 Task: Look for space in Mohammedia, Morocco from 14th June, 2023 to 30th June, 2023 for 5 adults in price range Rs.8000 to Rs.12000. Place can be entire place or private room with 5 bedrooms having 5 beds and 5 bathrooms. Property type can be house, flat, guest house. Amenities needed are: wifi, TV, free parkinig on premises, gym, breakfast. Booking option can be shelf check-in. Required host language is English.
Action: Mouse moved to (455, 94)
Screenshot: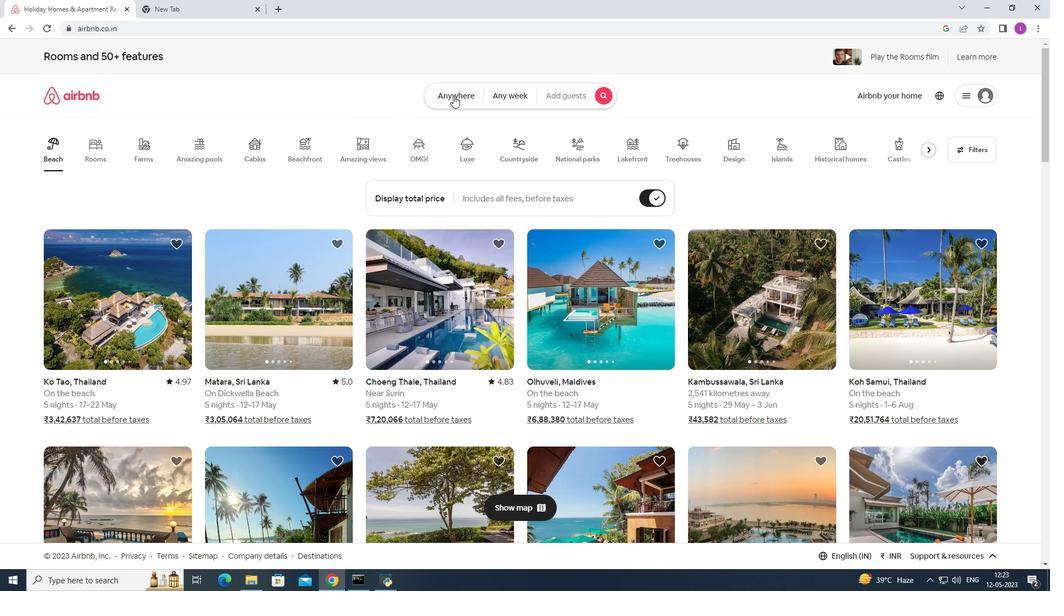 
Action: Mouse pressed left at (455, 94)
Screenshot: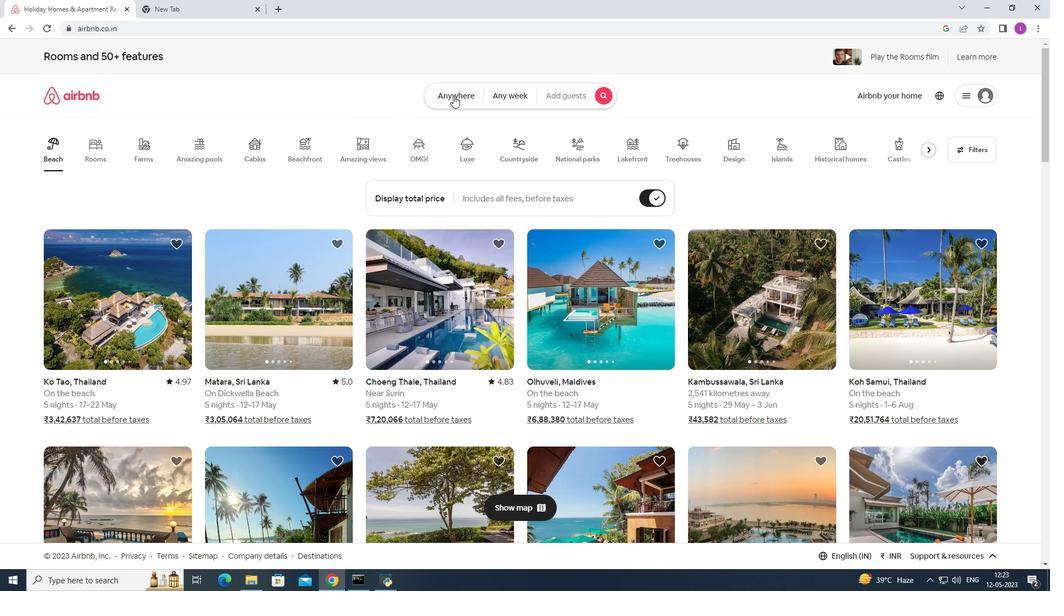 
Action: Mouse moved to (378, 144)
Screenshot: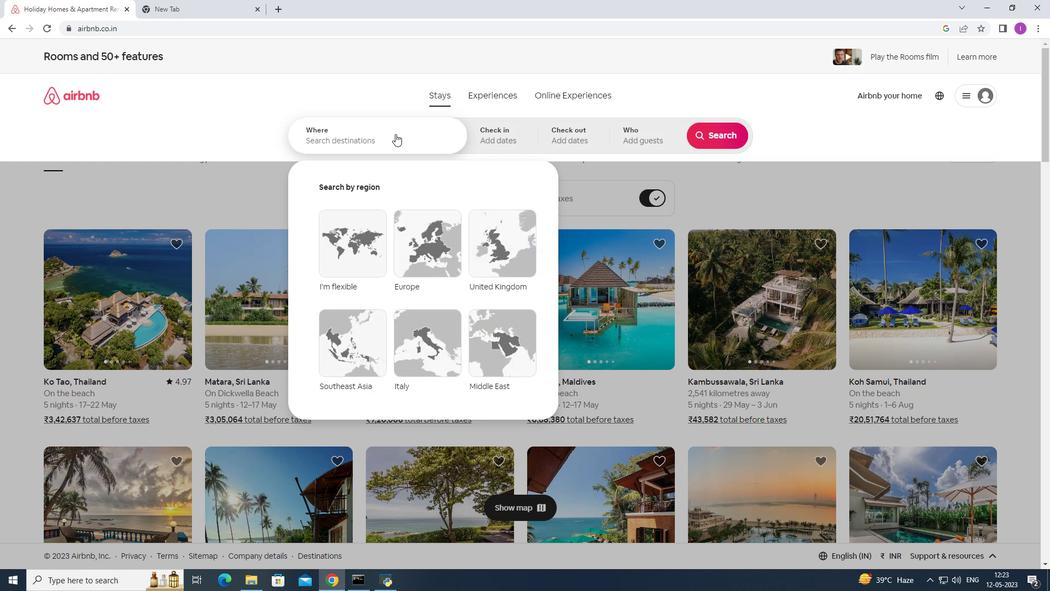 
Action: Mouse pressed left at (378, 144)
Screenshot: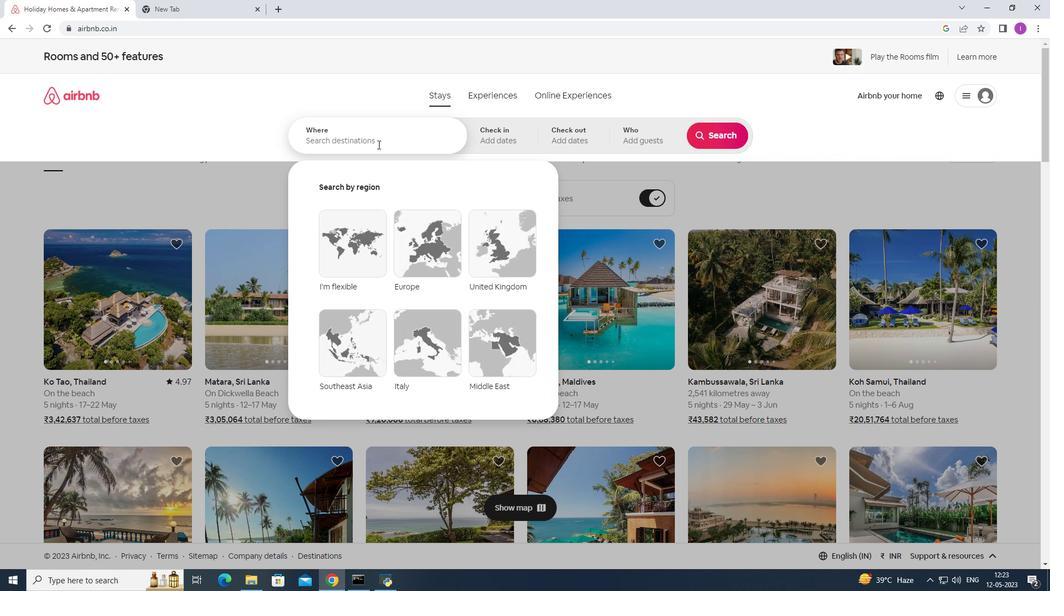 
Action: Mouse moved to (385, 140)
Screenshot: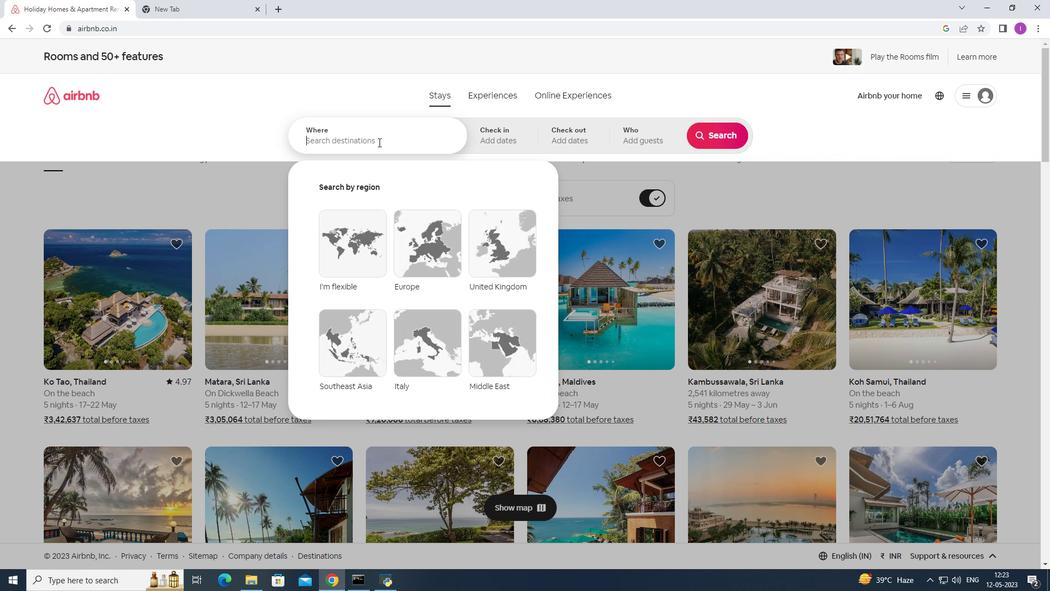 
Action: Key pressed <Key.shift>Mohammedia,
Screenshot: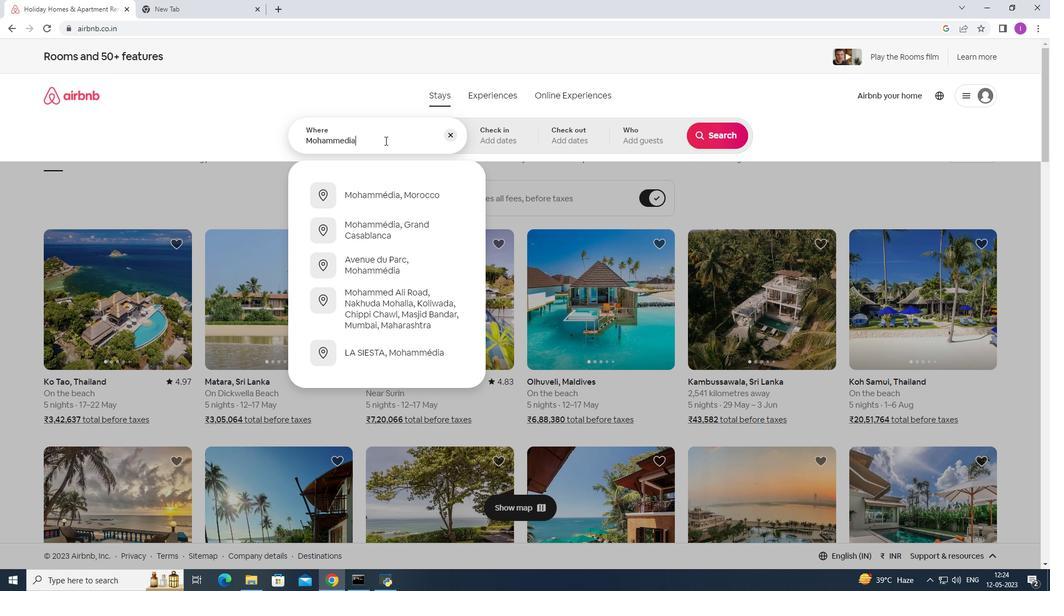 
Action: Mouse moved to (367, 200)
Screenshot: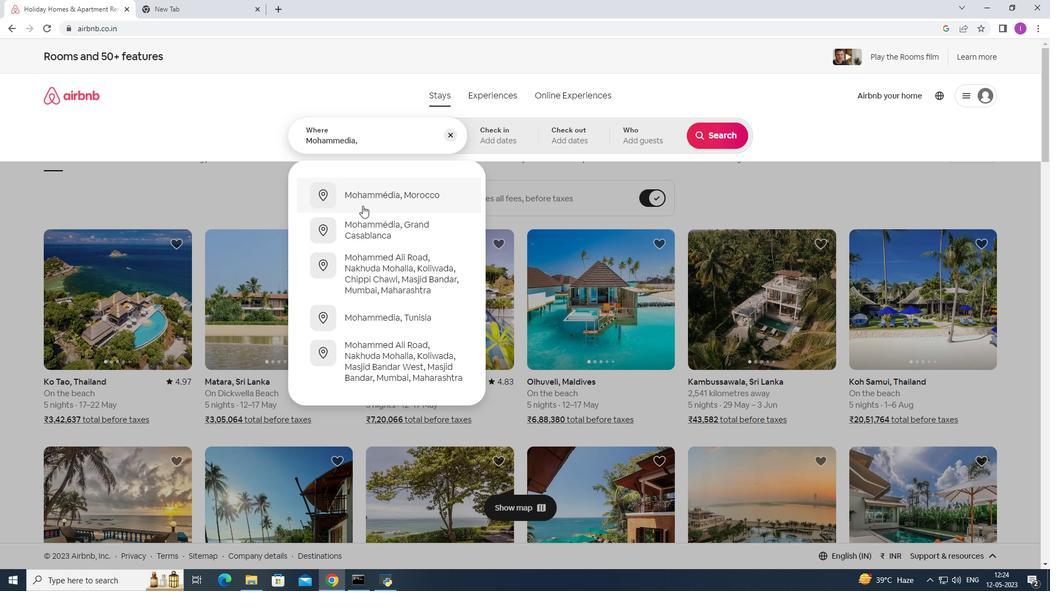 
Action: Mouse pressed left at (367, 200)
Screenshot: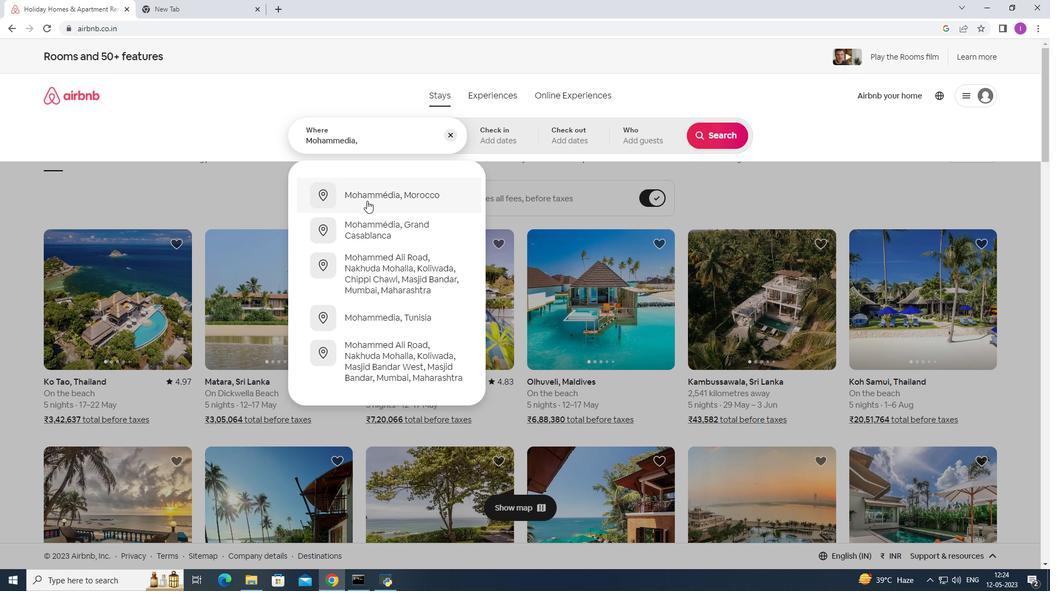 
Action: Mouse moved to (710, 222)
Screenshot: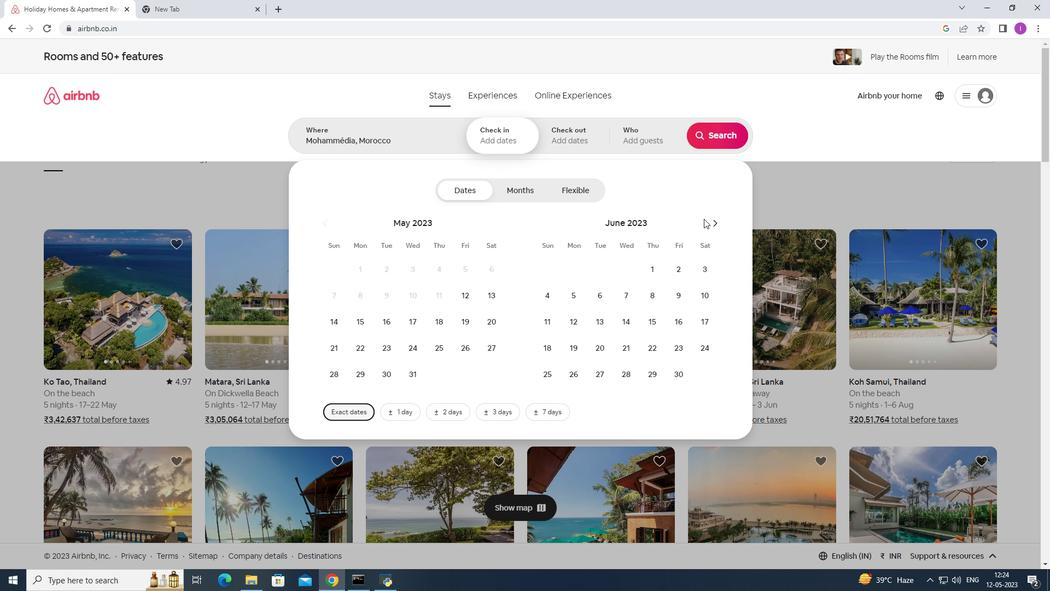 
Action: Mouse pressed left at (710, 222)
Screenshot: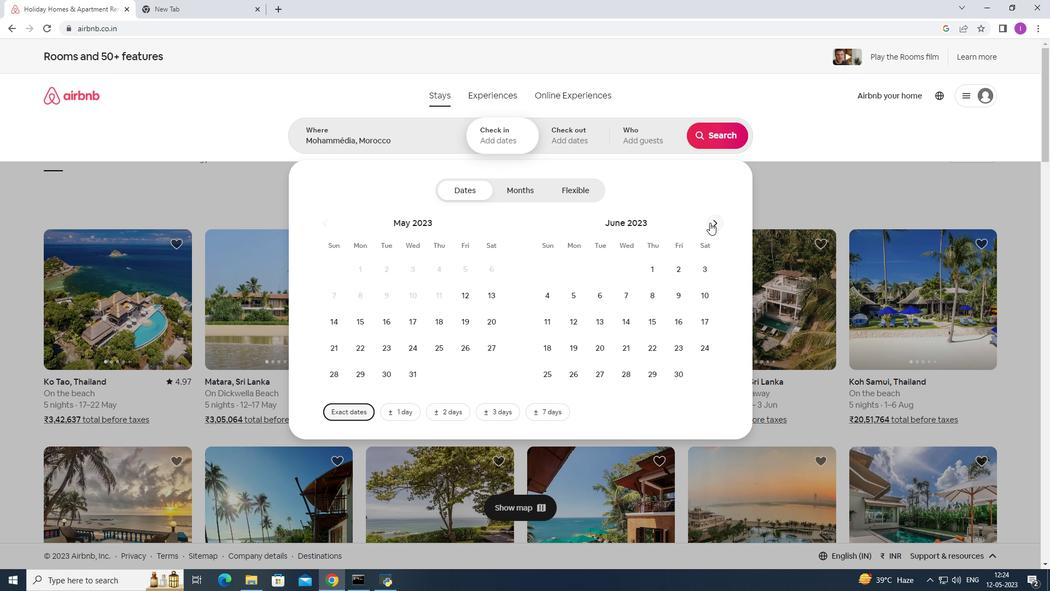 
Action: Mouse pressed left at (710, 222)
Screenshot: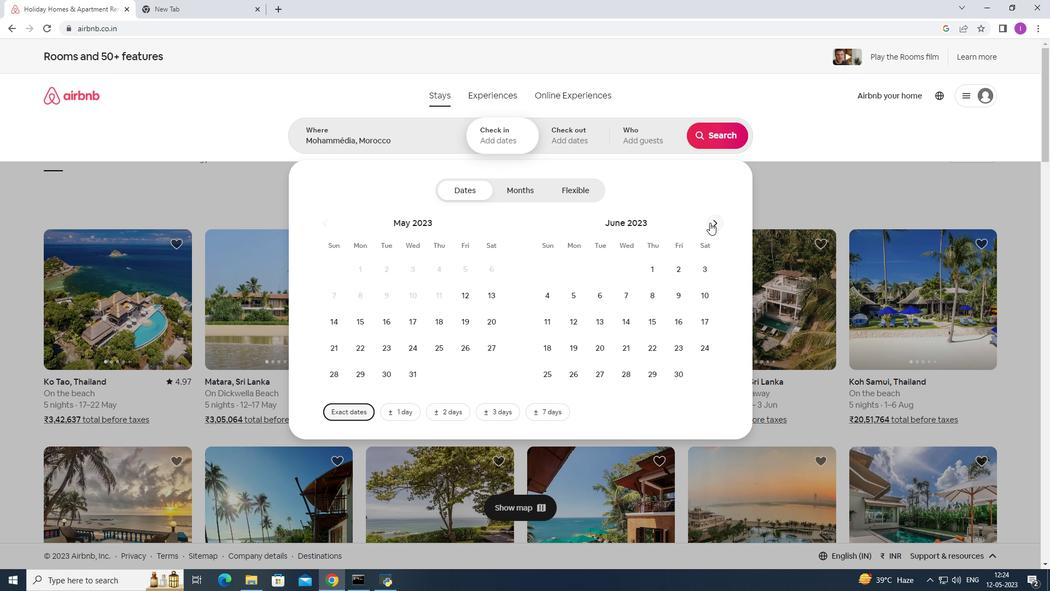 
Action: Mouse moved to (411, 319)
Screenshot: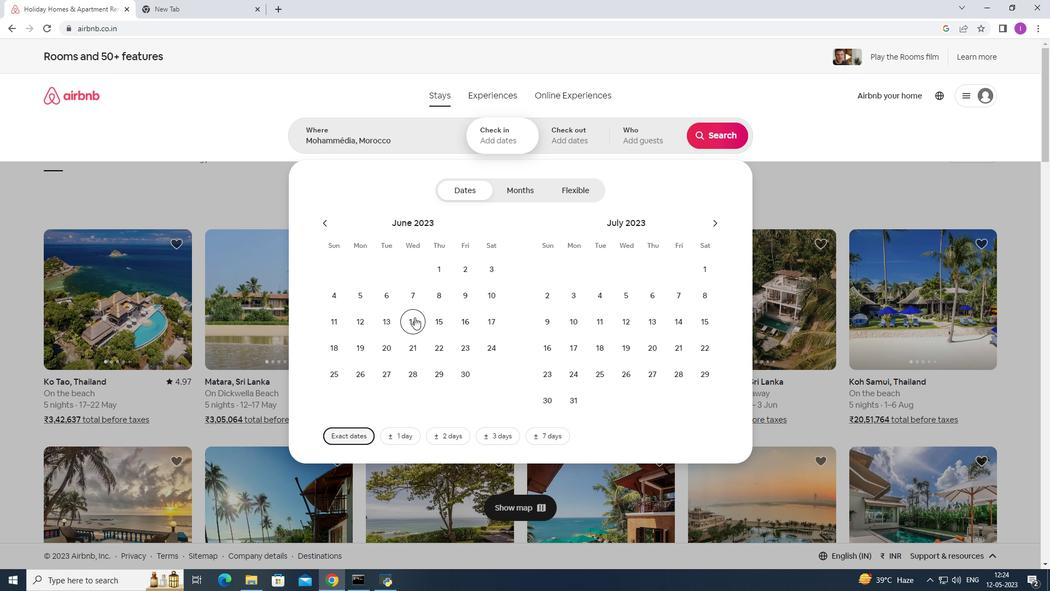 
Action: Mouse pressed left at (411, 319)
Screenshot: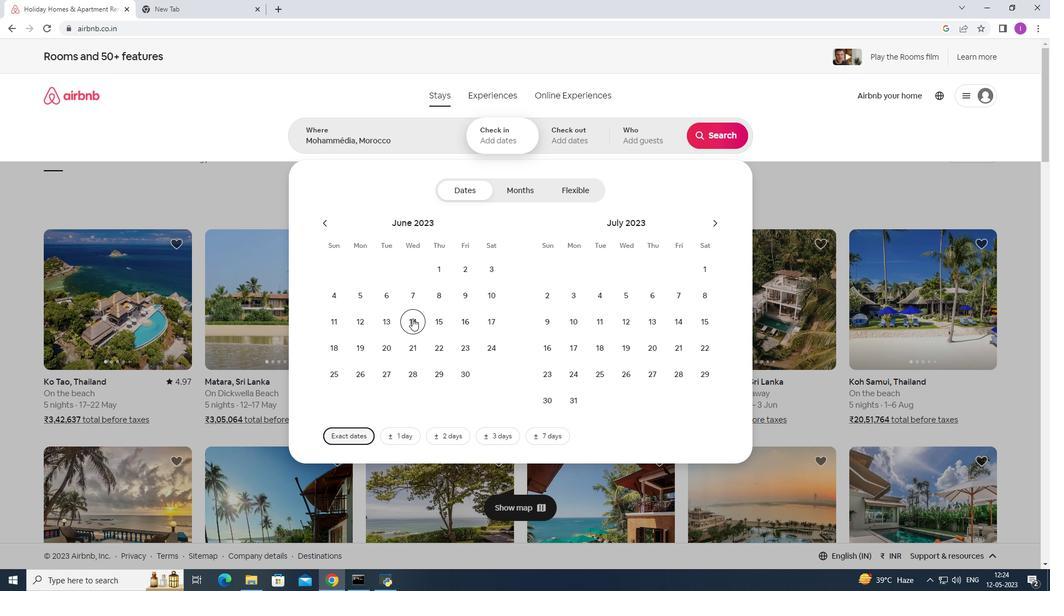 
Action: Mouse moved to (470, 376)
Screenshot: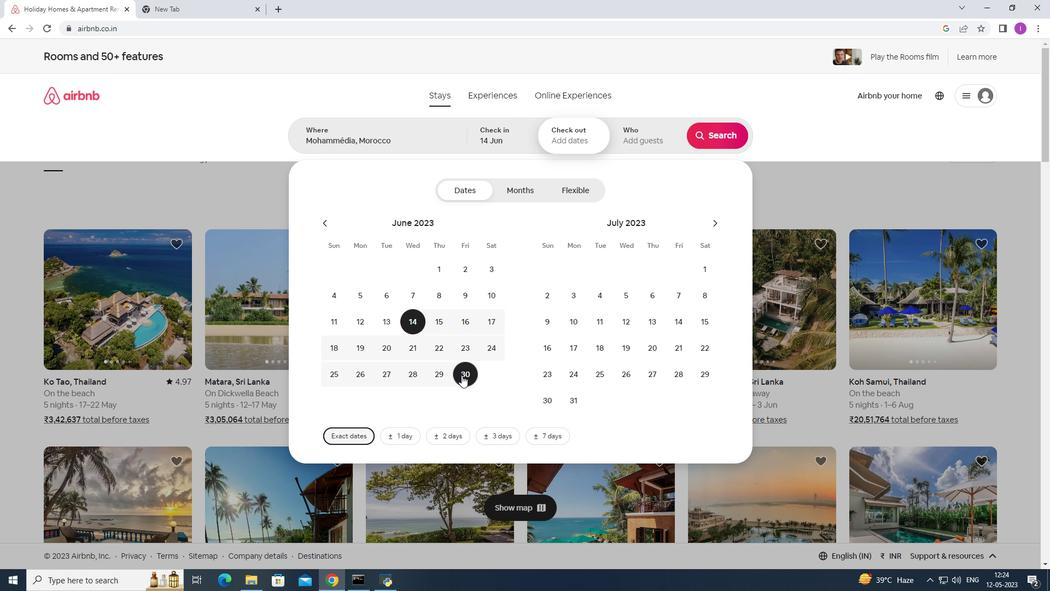 
Action: Mouse pressed left at (470, 376)
Screenshot: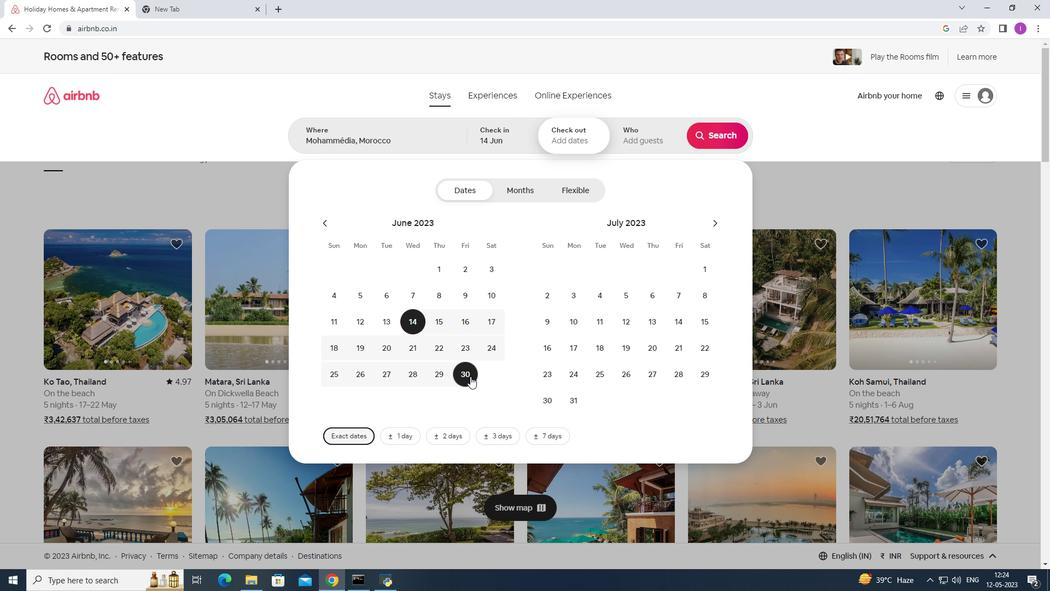 
Action: Mouse moved to (645, 146)
Screenshot: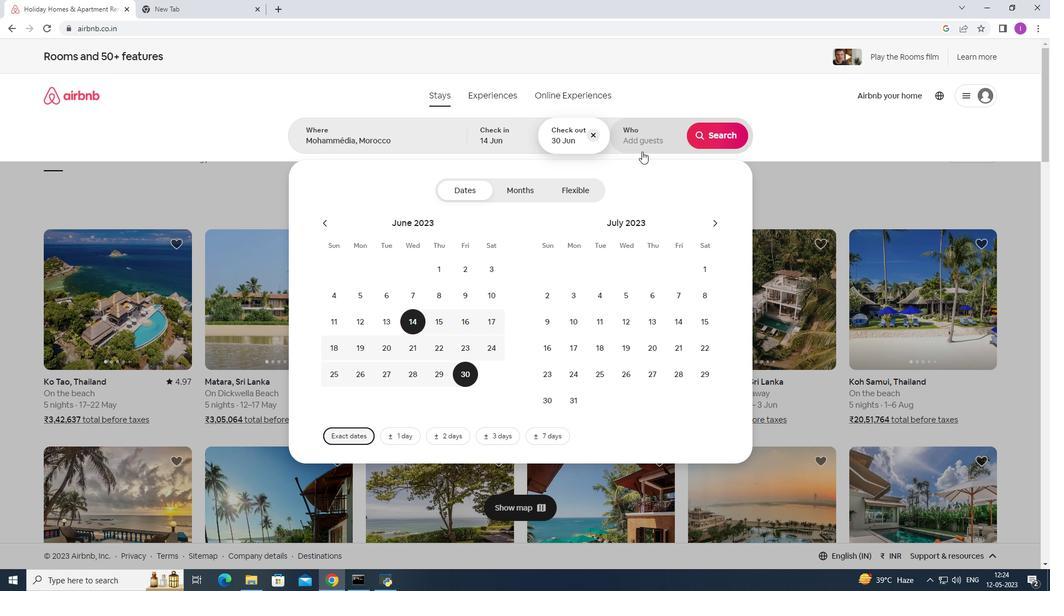 
Action: Mouse pressed left at (645, 146)
Screenshot: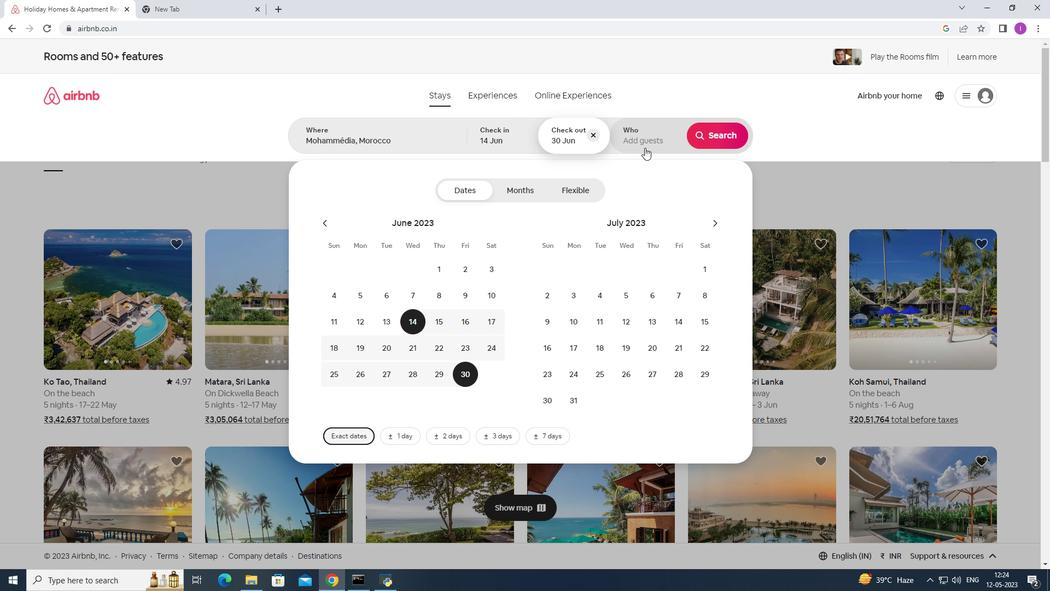 
Action: Mouse moved to (721, 192)
Screenshot: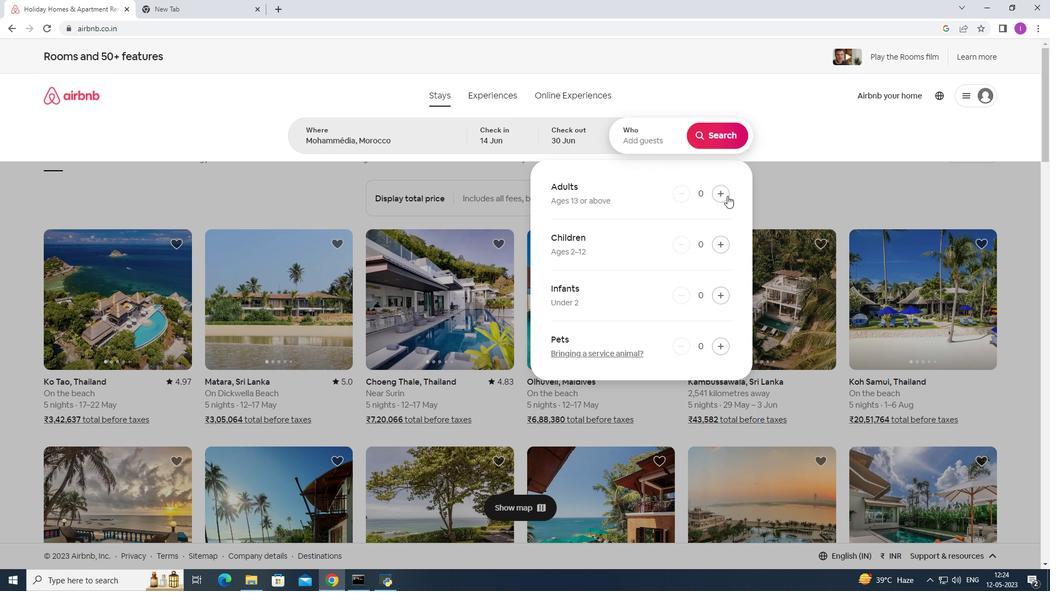 
Action: Mouse pressed left at (721, 192)
Screenshot: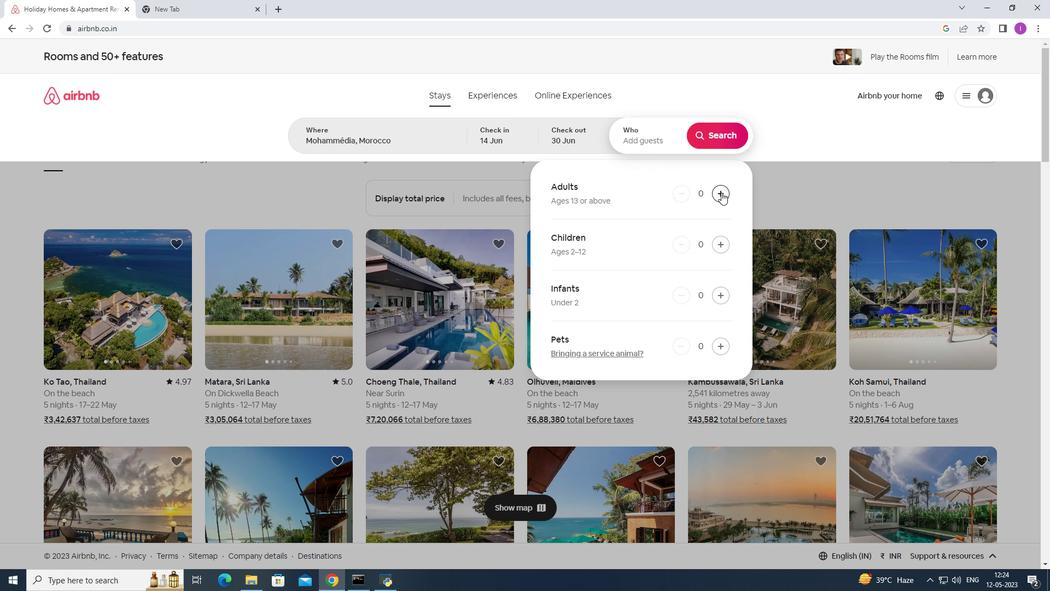 
Action: Mouse pressed left at (721, 192)
Screenshot: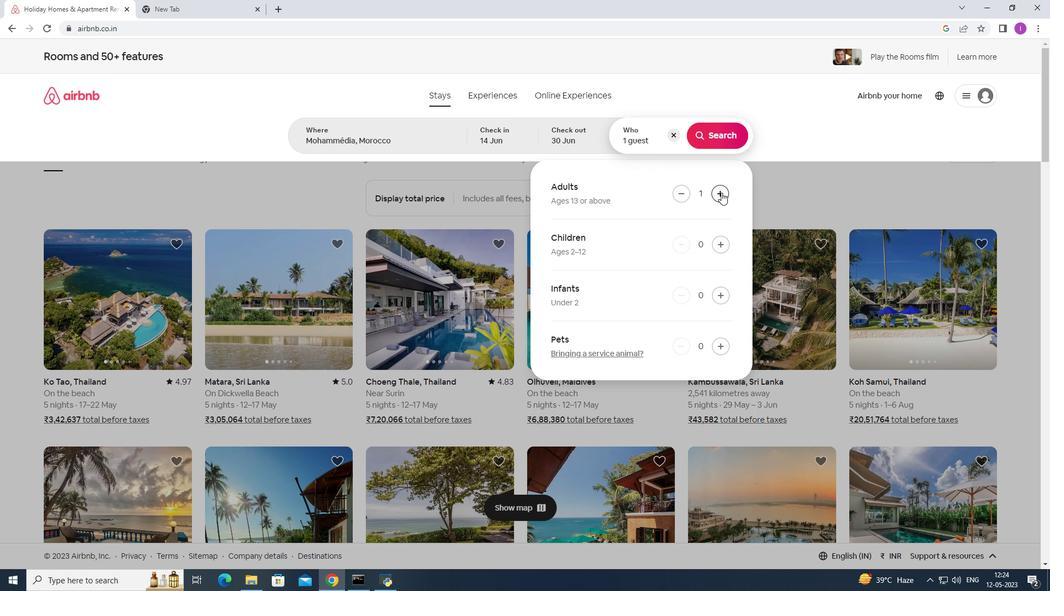 
Action: Mouse moved to (723, 192)
Screenshot: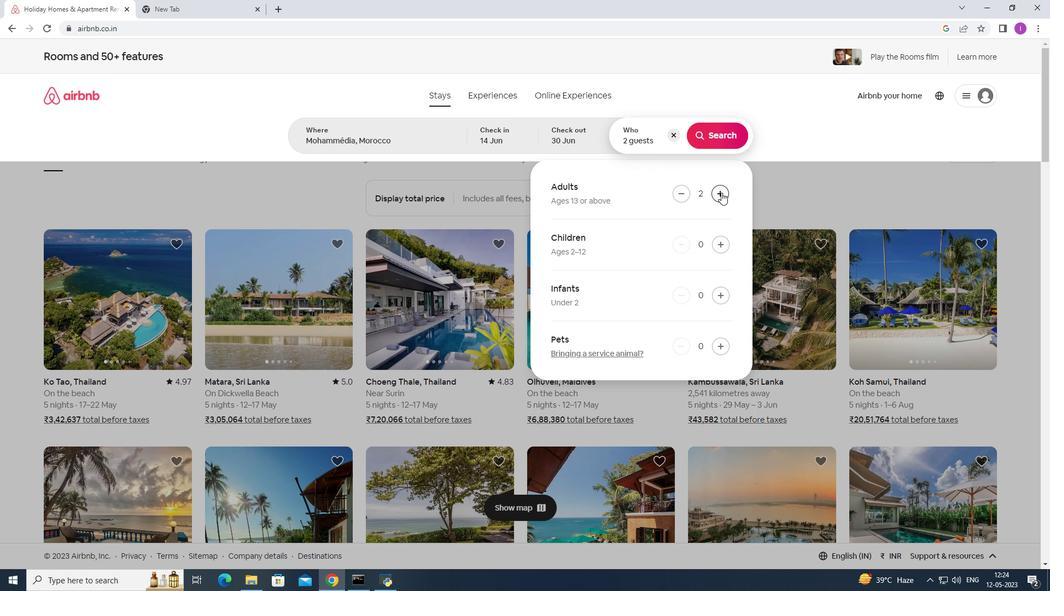 
Action: Mouse pressed left at (723, 192)
Screenshot: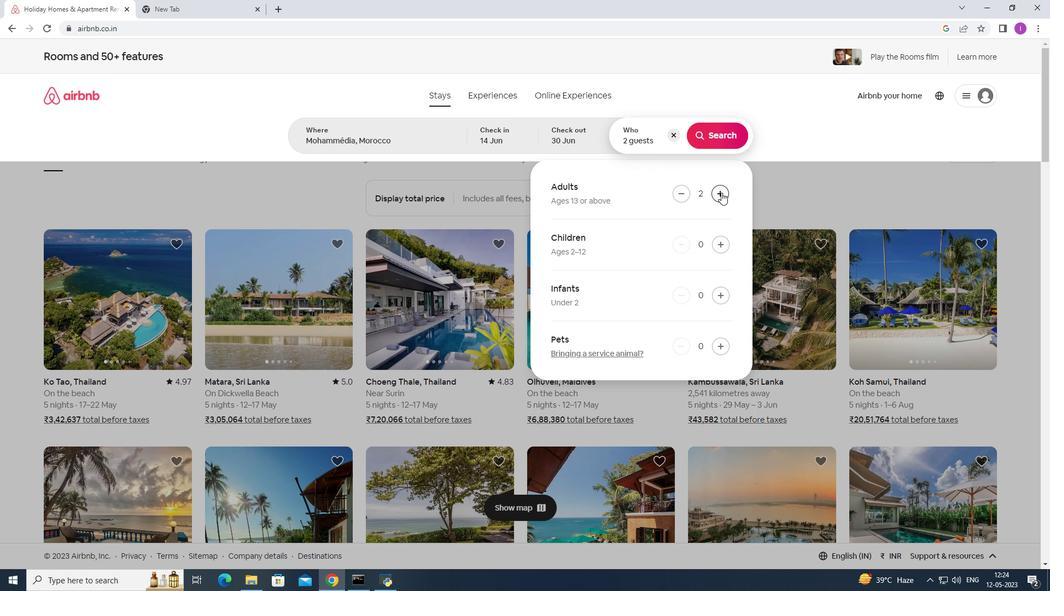 
Action: Mouse moved to (723, 192)
Screenshot: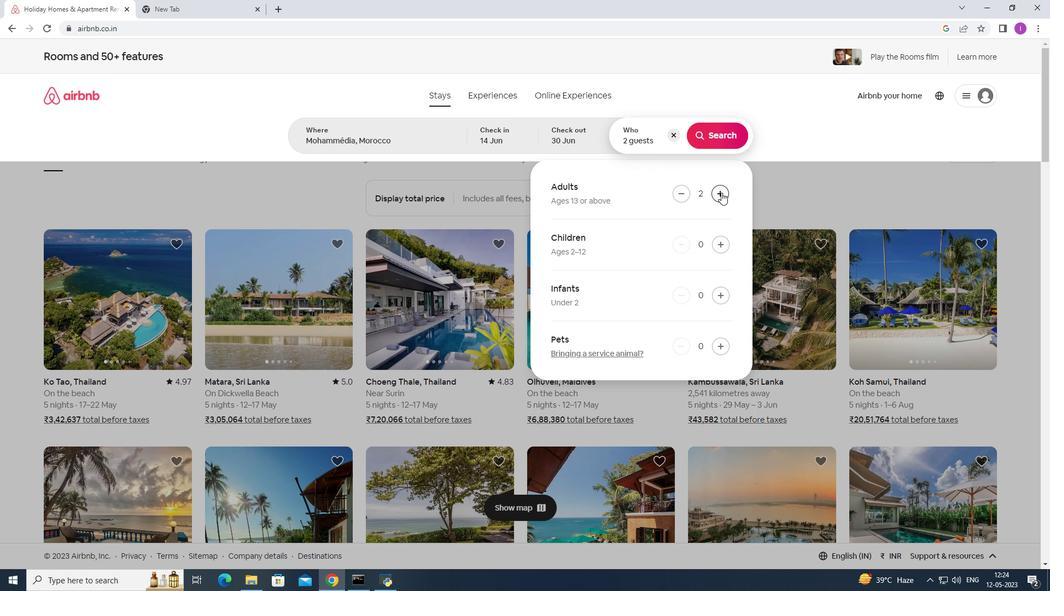 
Action: Mouse pressed left at (723, 192)
Screenshot: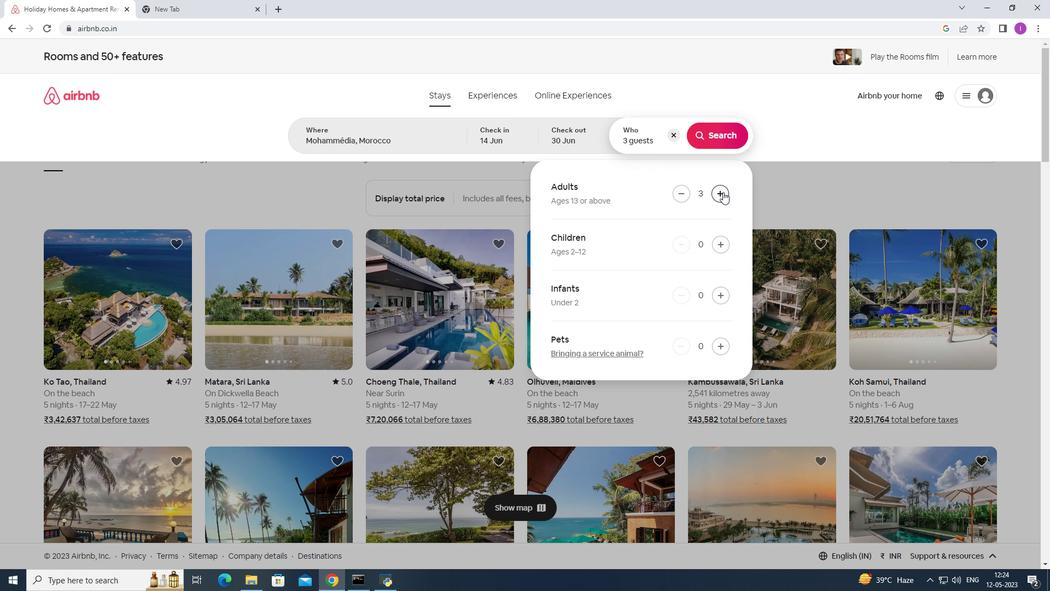 
Action: Mouse moved to (724, 191)
Screenshot: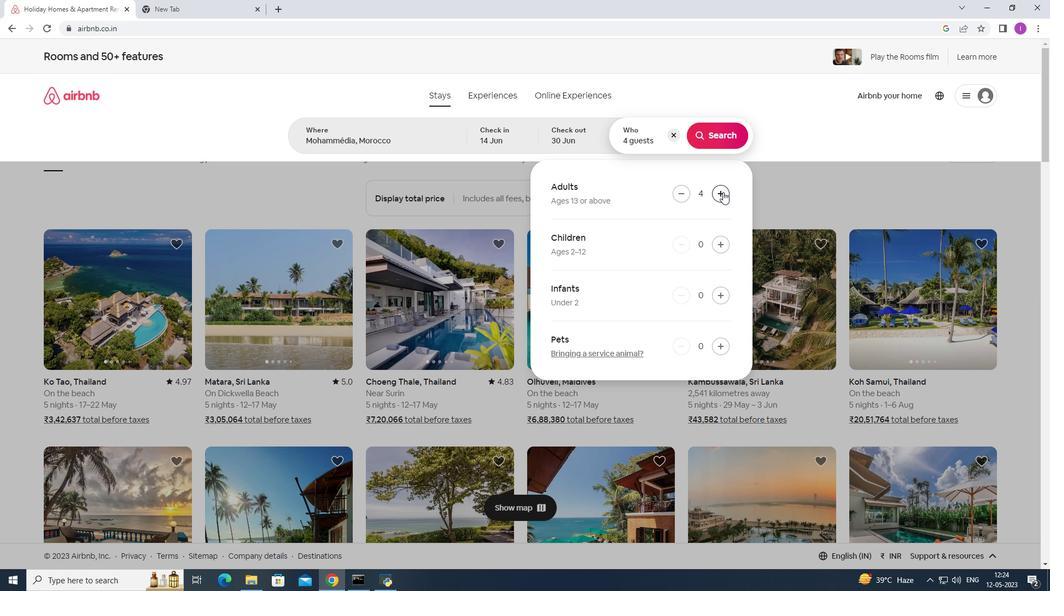 
Action: Mouse pressed left at (724, 191)
Screenshot: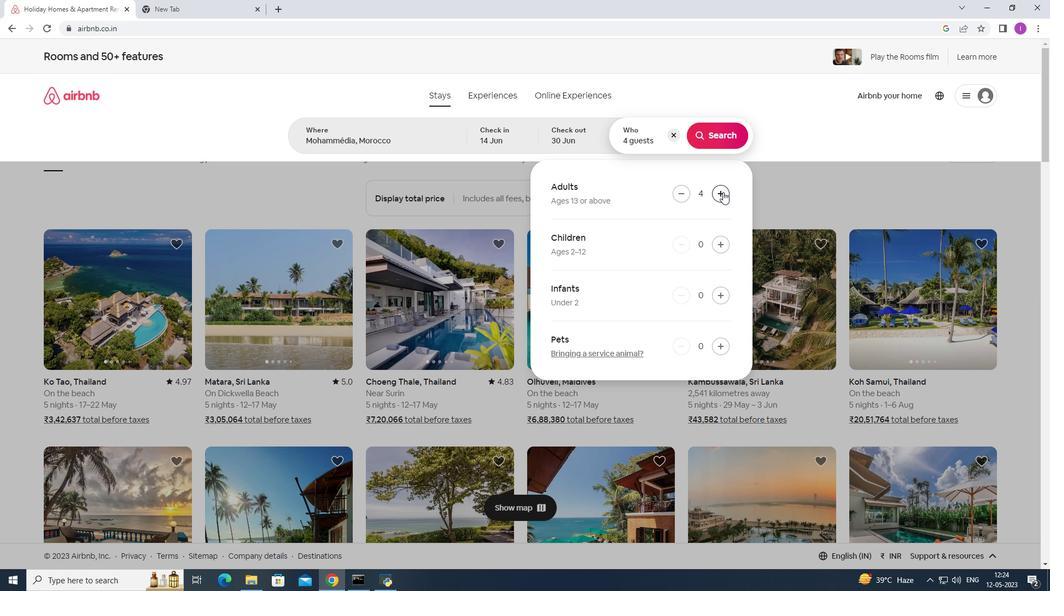 
Action: Mouse moved to (716, 139)
Screenshot: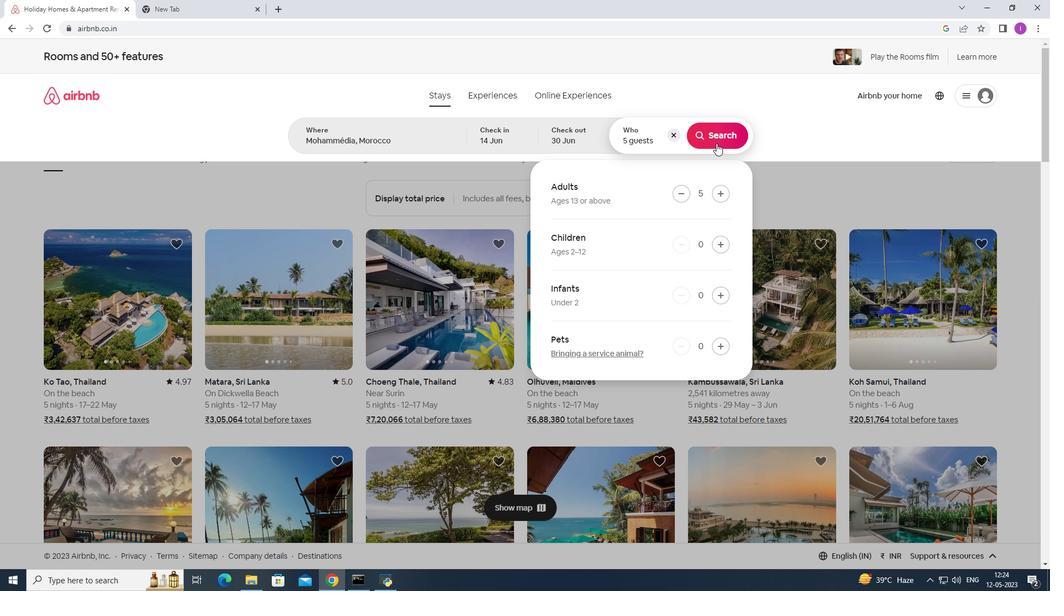 
Action: Mouse pressed left at (716, 139)
Screenshot: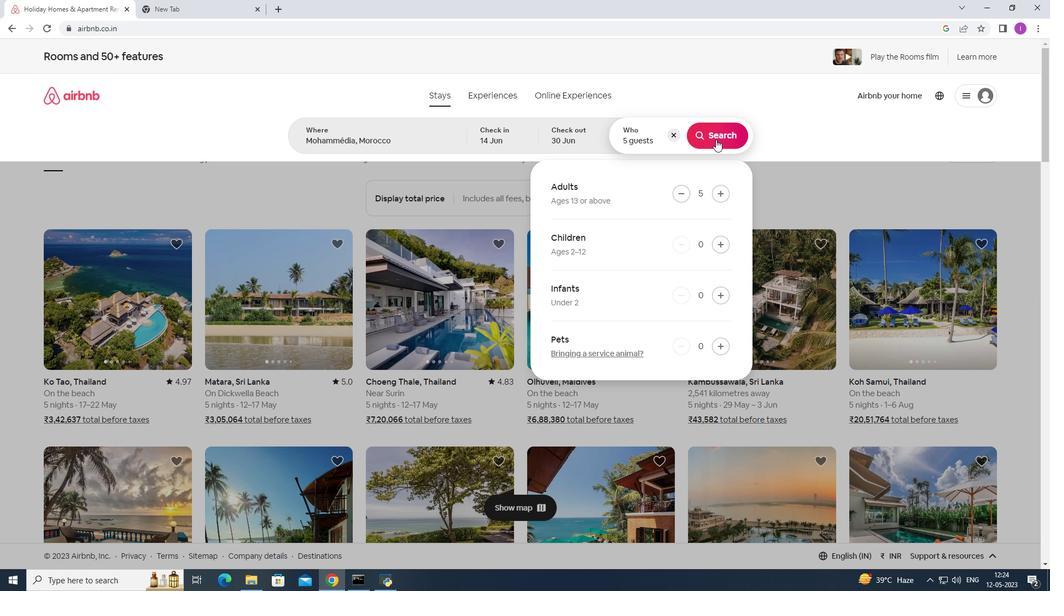 
Action: Mouse moved to (1000, 106)
Screenshot: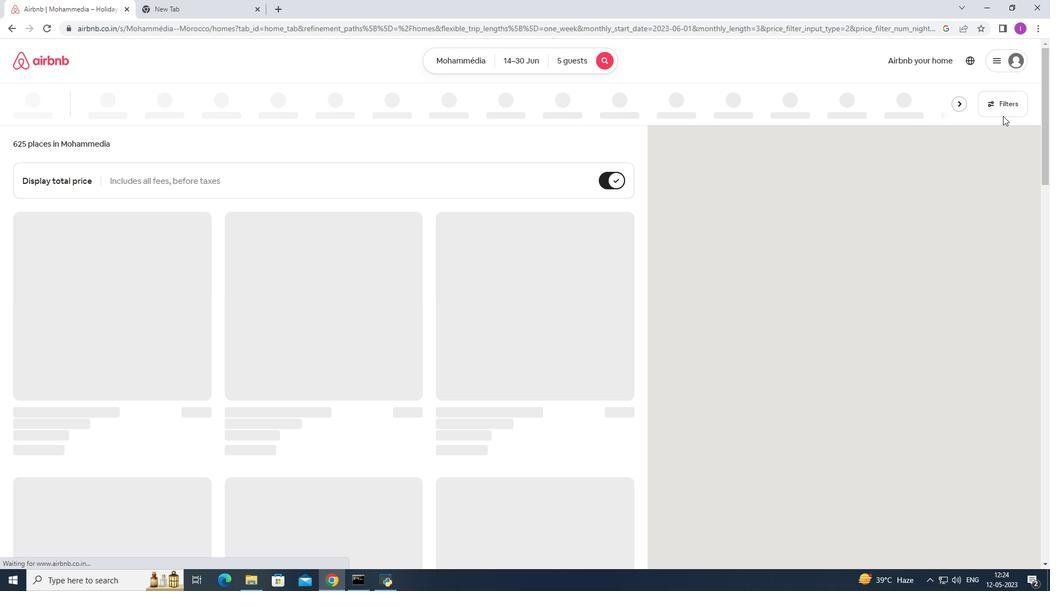 
Action: Mouse pressed left at (1000, 106)
Screenshot: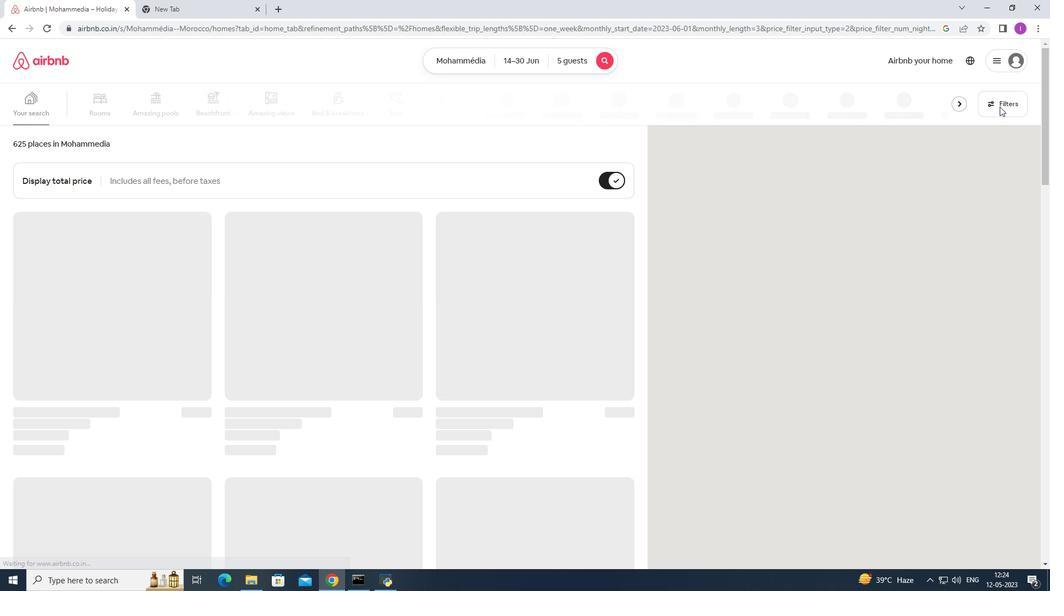 
Action: Mouse moved to (631, 379)
Screenshot: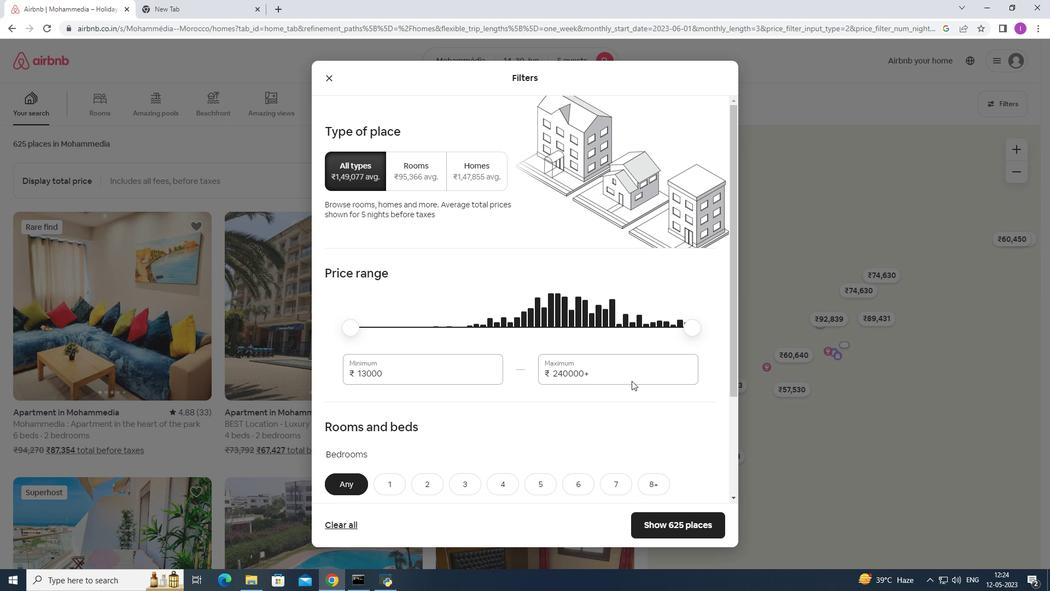 
Action: Mouse pressed left at (631, 379)
Screenshot: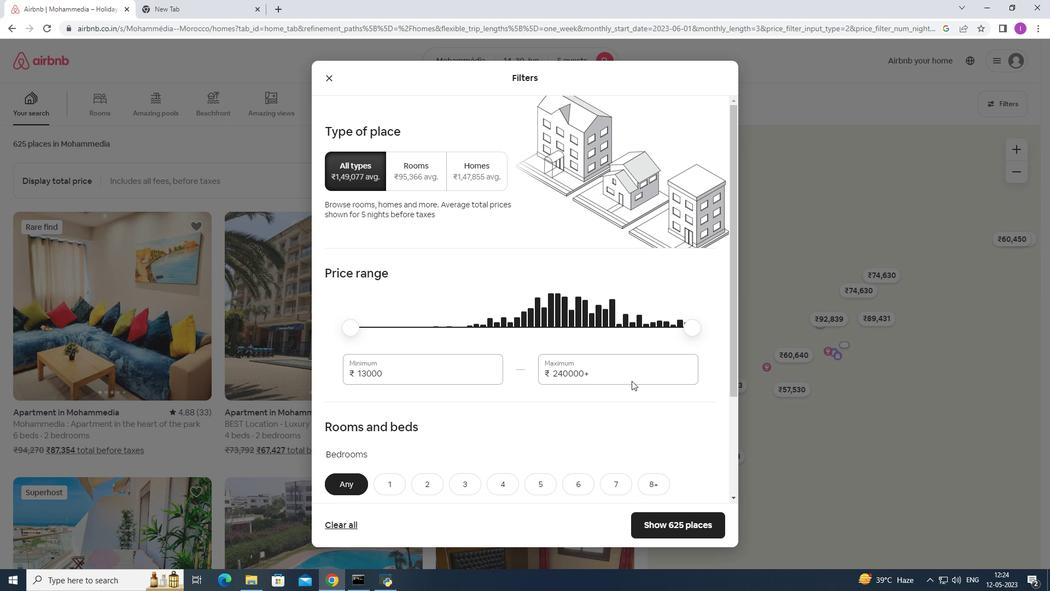 
Action: Mouse moved to (593, 373)
Screenshot: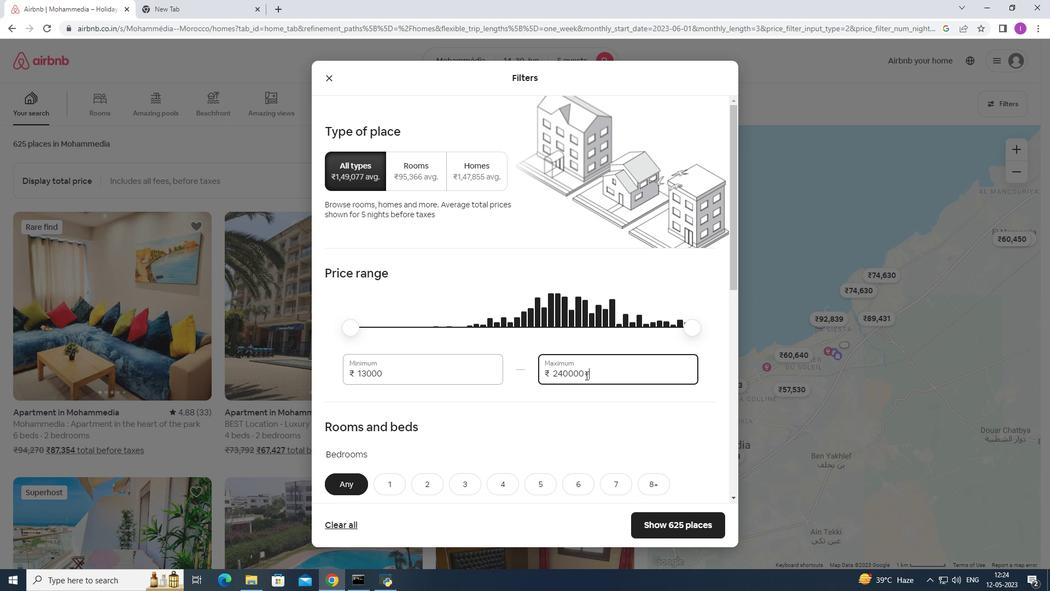 
Action: Mouse pressed left at (593, 373)
Screenshot: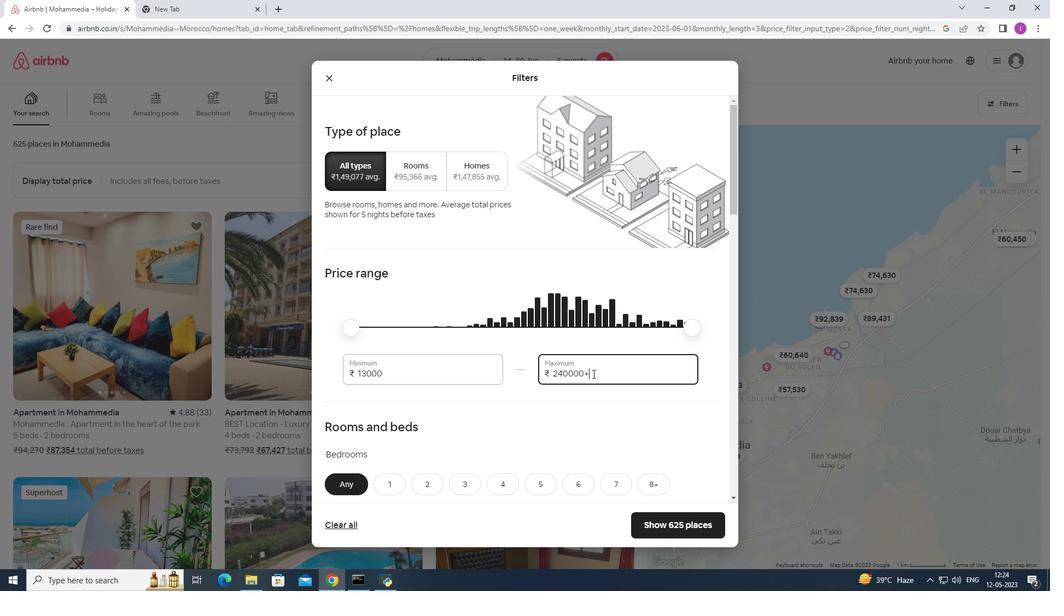 
Action: Mouse moved to (549, 367)
Screenshot: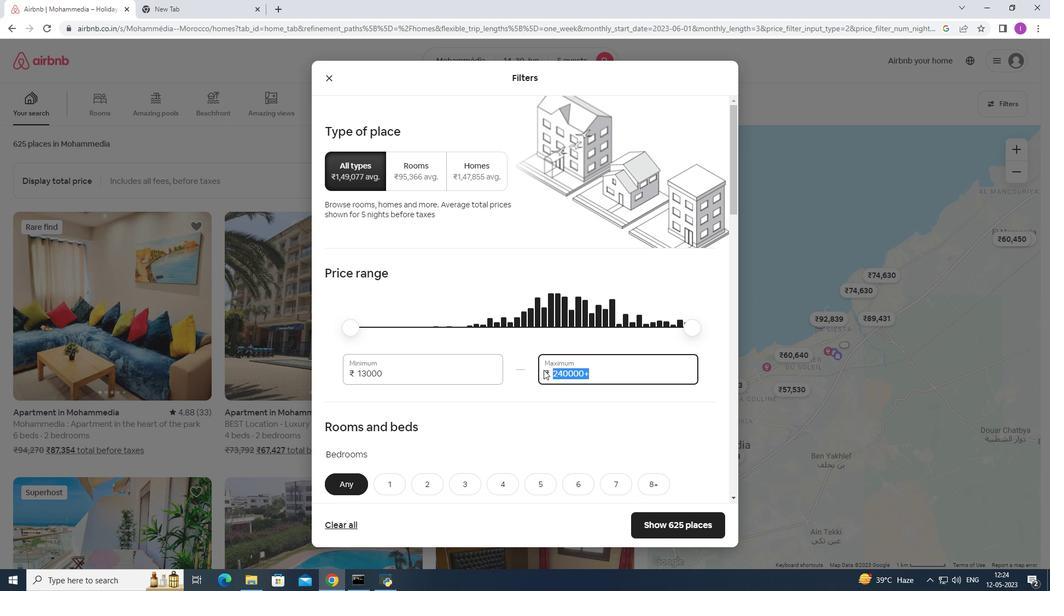 
Action: Key pressed 12
Screenshot: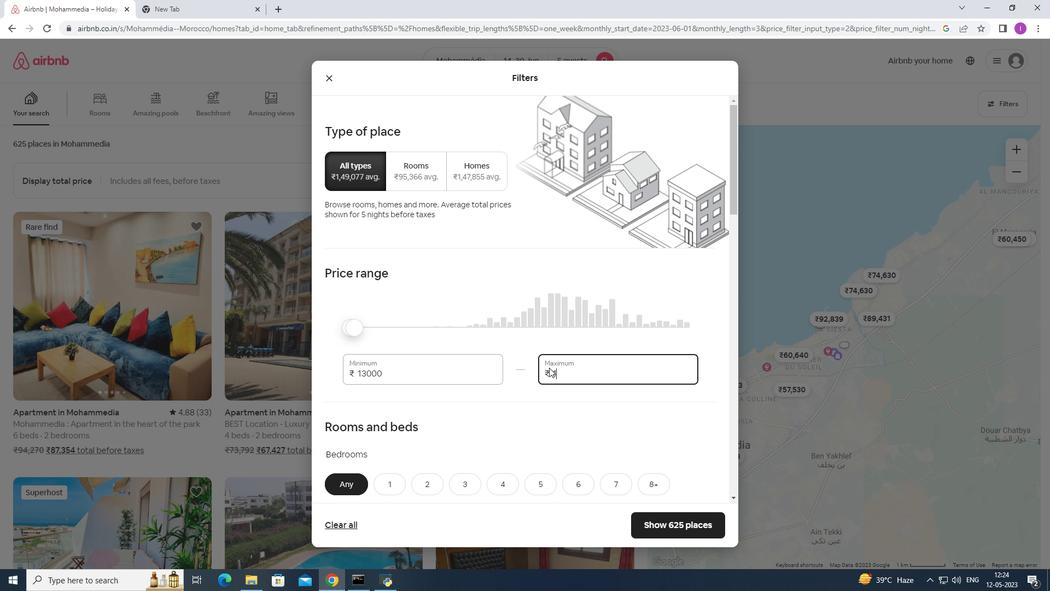 
Action: Mouse moved to (558, 365)
Screenshot: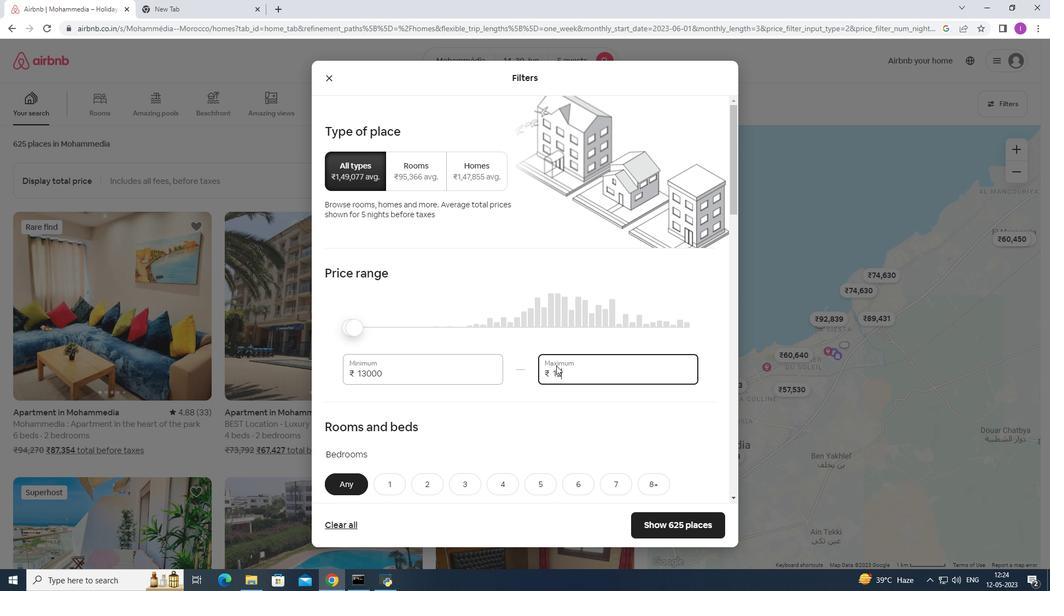 
Action: Key pressed 0
Screenshot: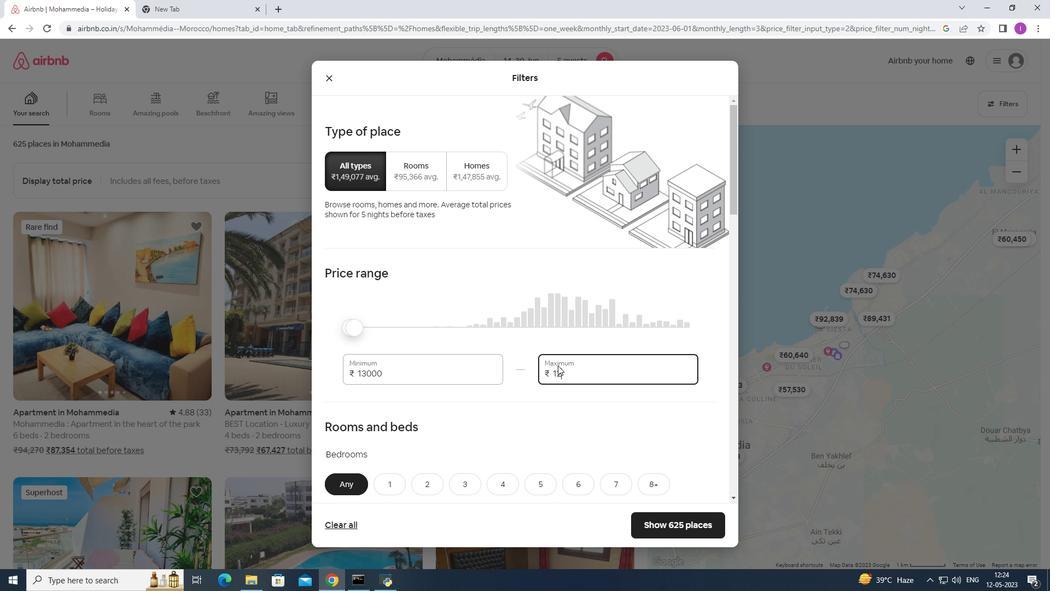 
Action: Mouse moved to (558, 365)
Screenshot: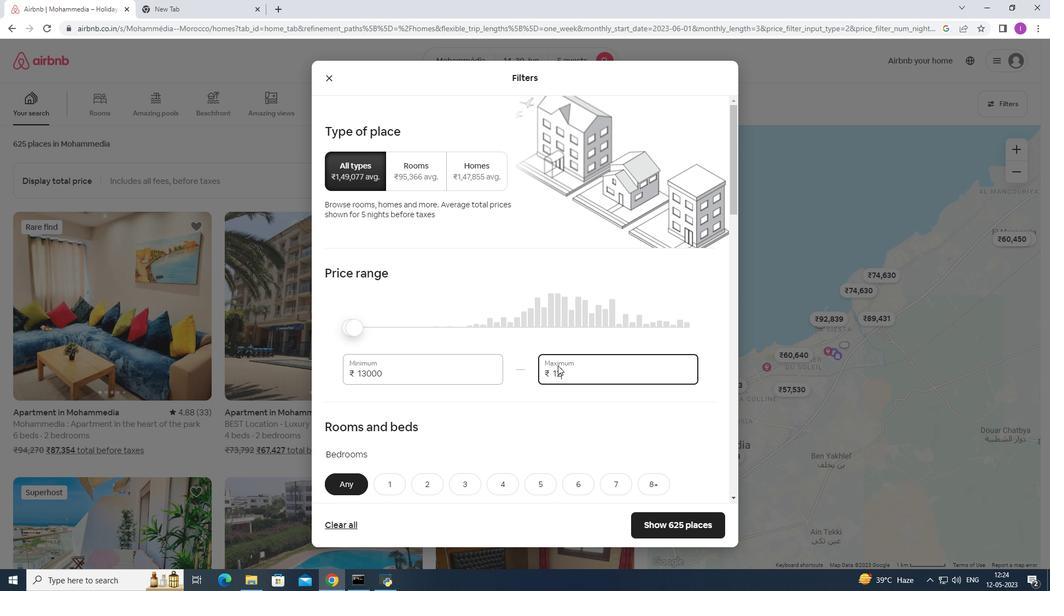 
Action: Key pressed 0
Screenshot: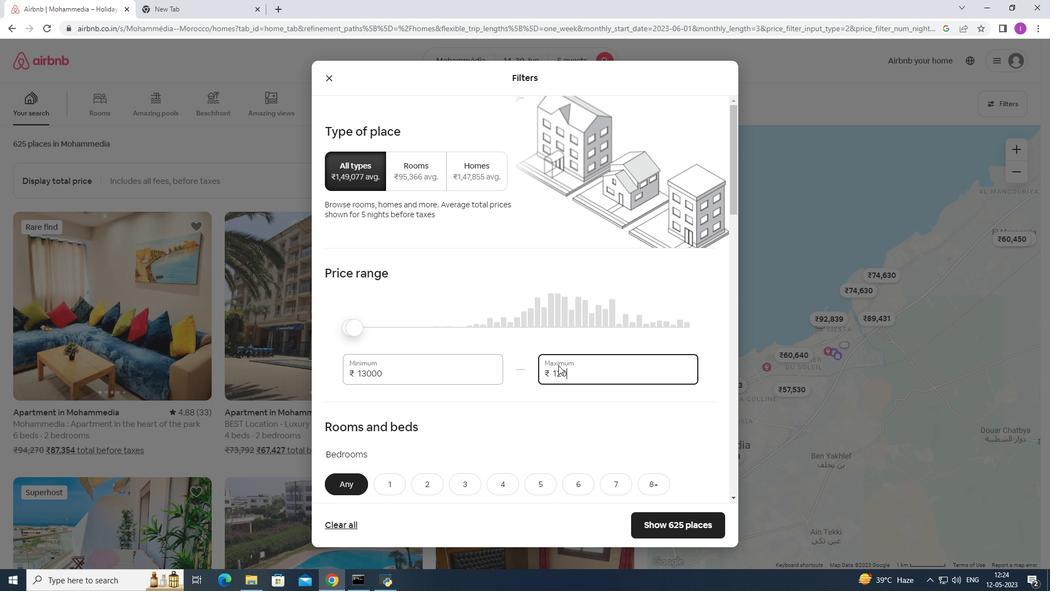 
Action: Mouse moved to (559, 365)
Screenshot: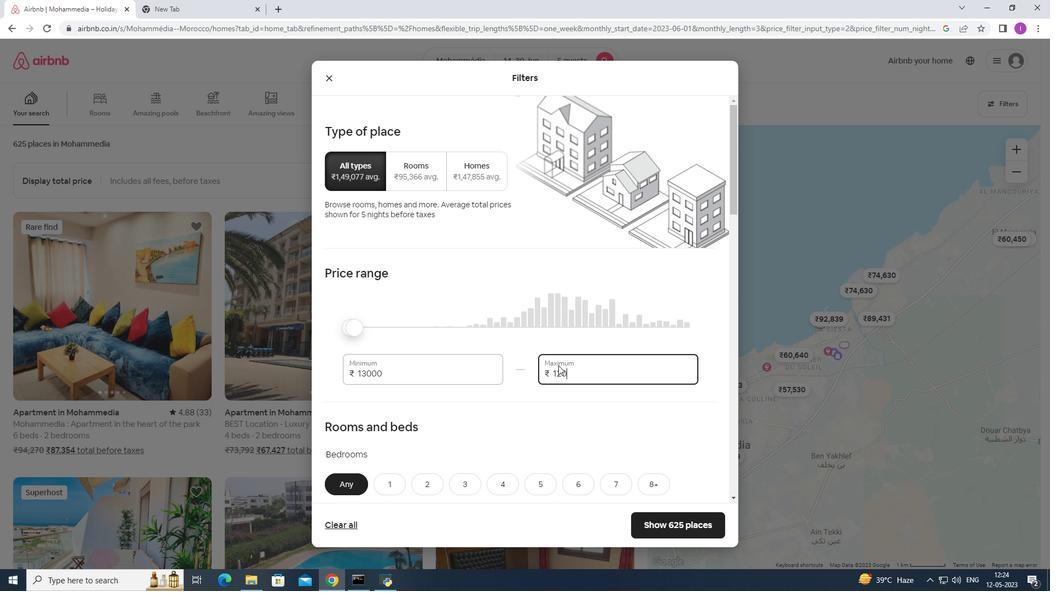 
Action: Key pressed 0
Screenshot: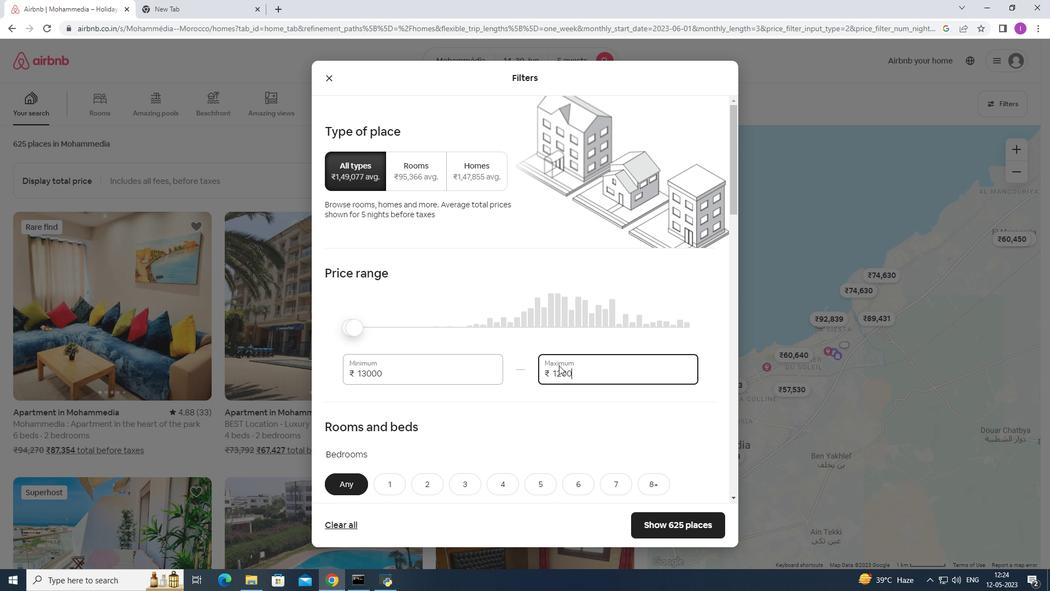 
Action: Mouse moved to (395, 376)
Screenshot: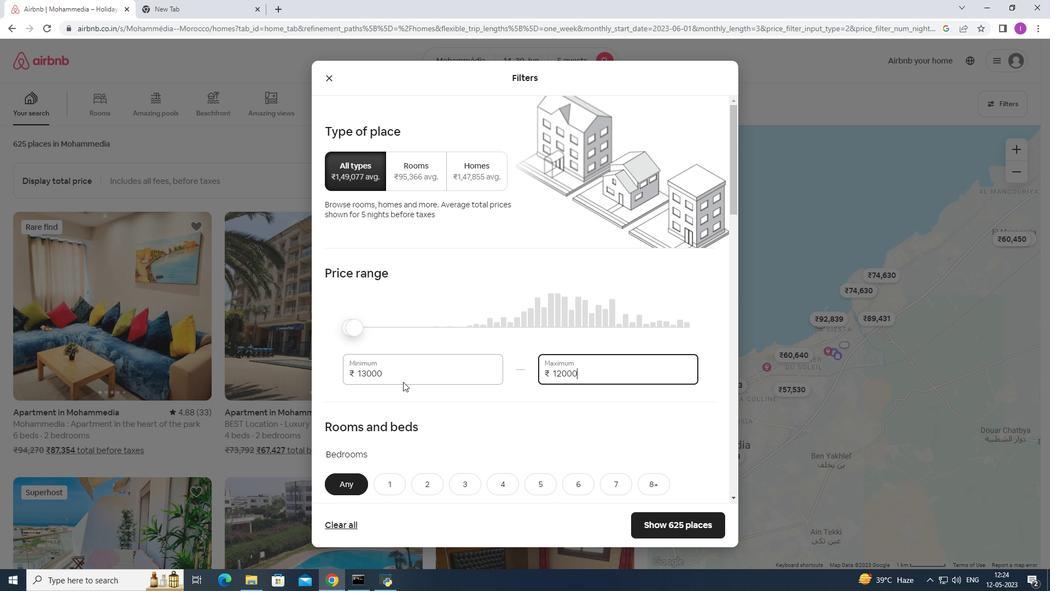 
Action: Mouse pressed left at (395, 376)
Screenshot: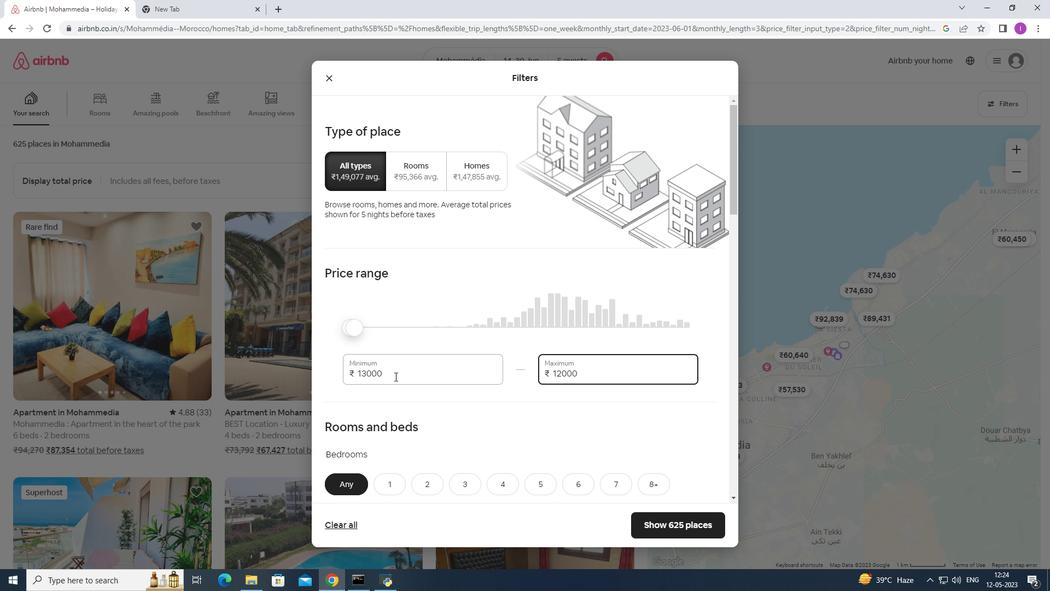 
Action: Mouse moved to (338, 378)
Screenshot: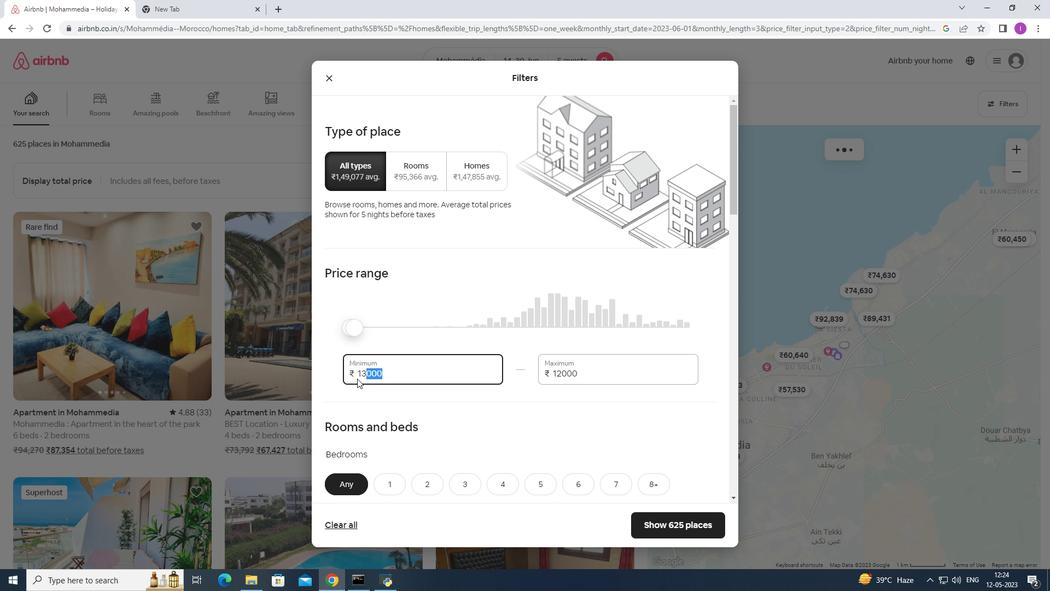 
Action: Mouse pressed left at (338, 378)
Screenshot: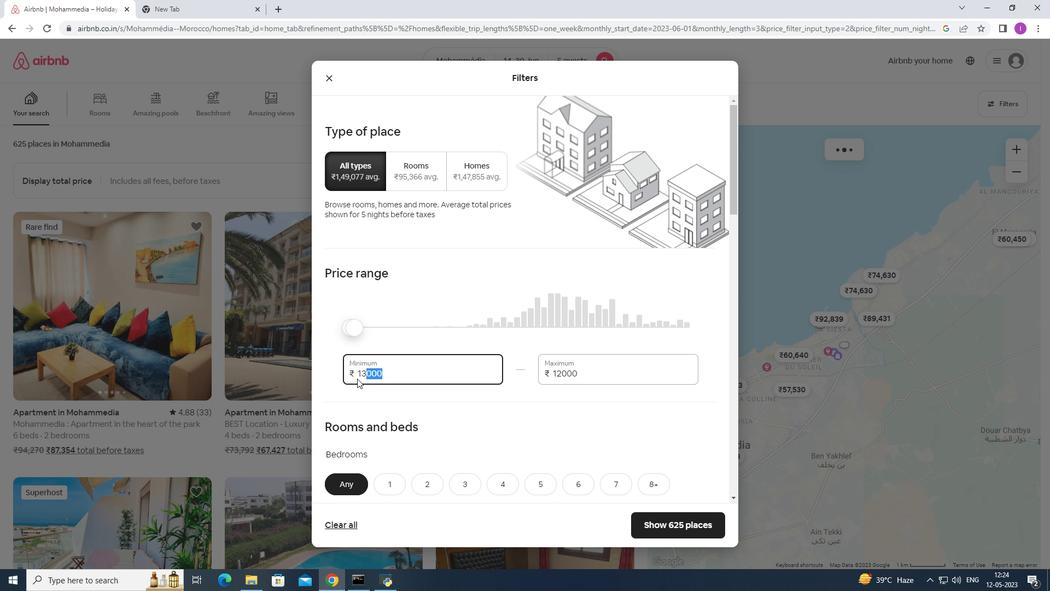 
Action: Mouse moved to (346, 375)
Screenshot: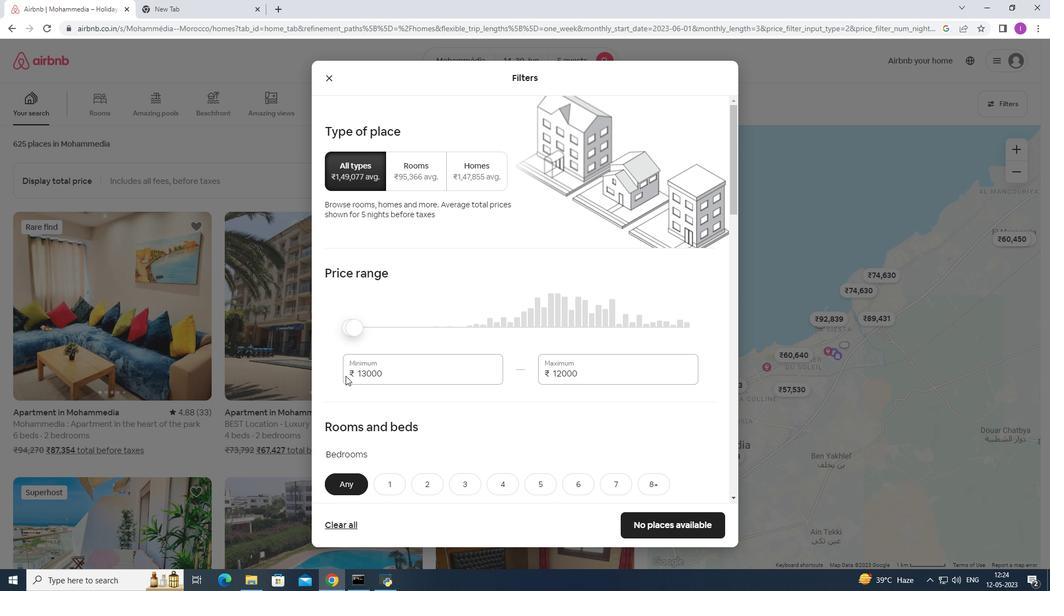 
Action: Key pressed 80
Screenshot: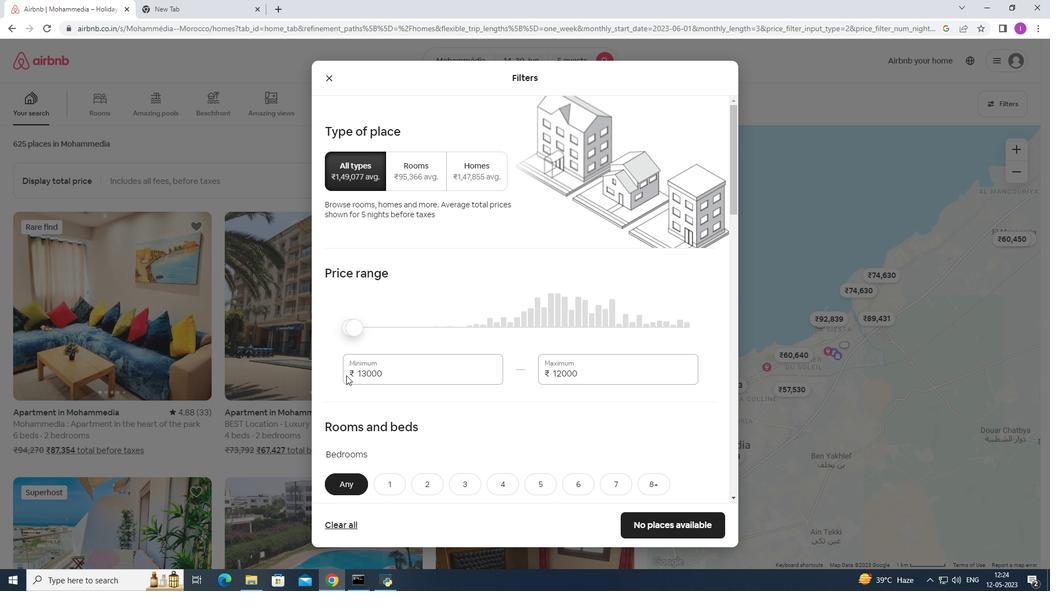 
Action: Mouse moved to (347, 374)
Screenshot: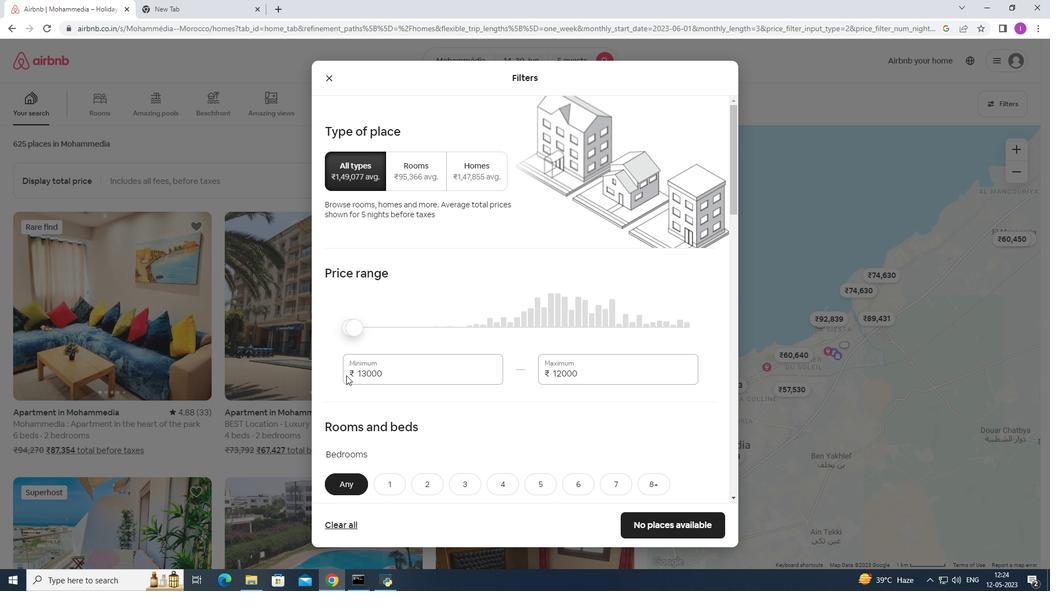 
Action: Key pressed 00
Screenshot: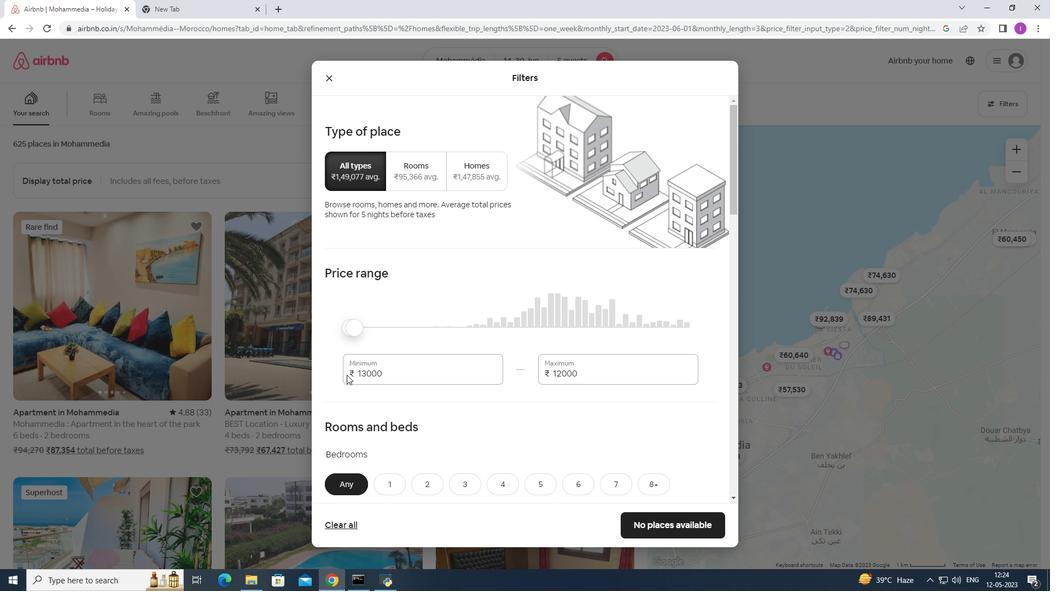 
Action: Mouse moved to (347, 374)
Screenshot: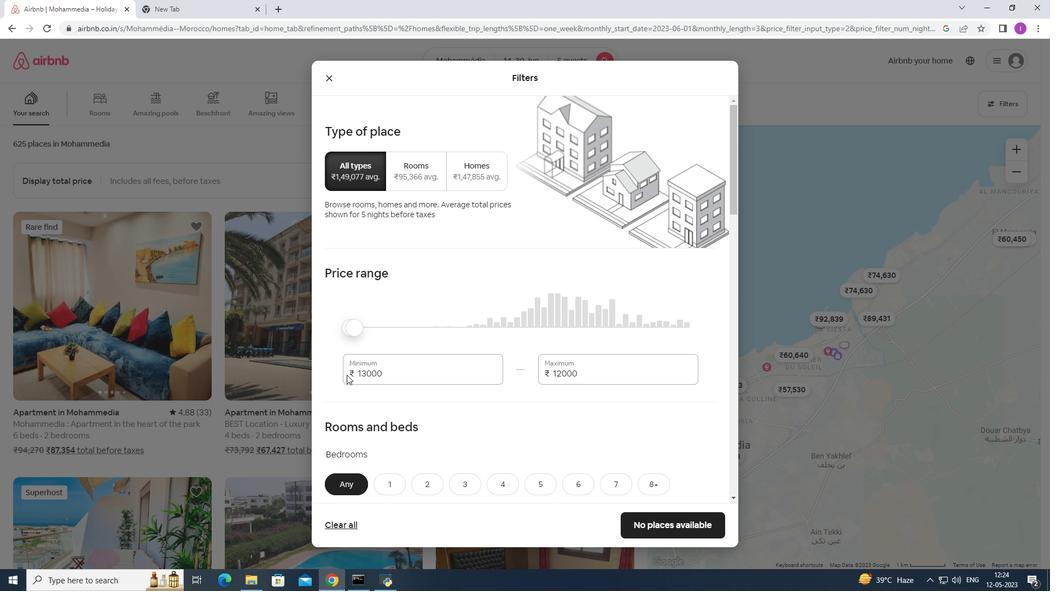
Action: Key pressed 0
Screenshot: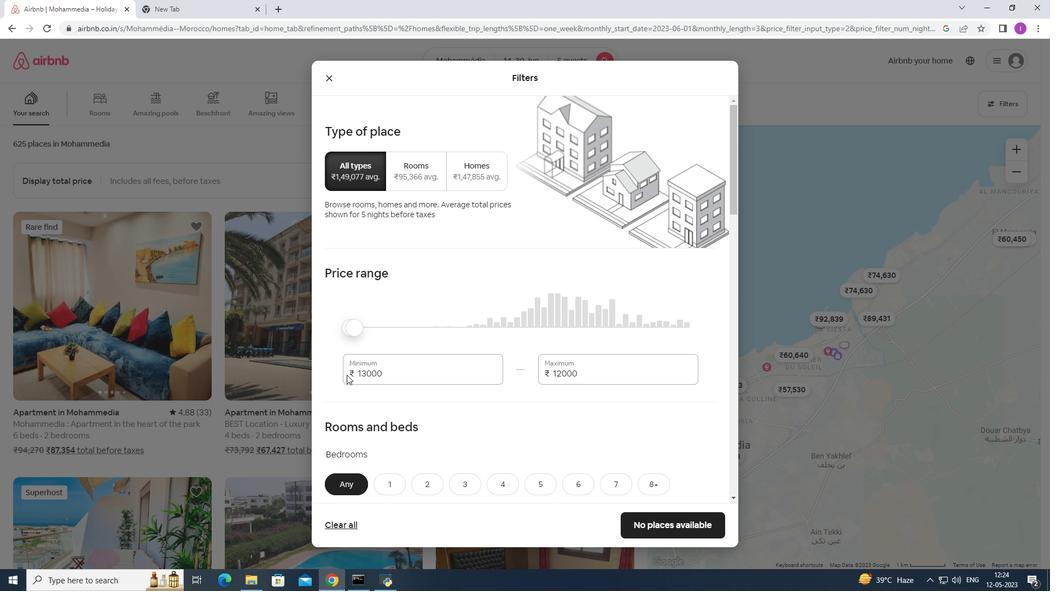 
Action: Mouse moved to (412, 375)
Screenshot: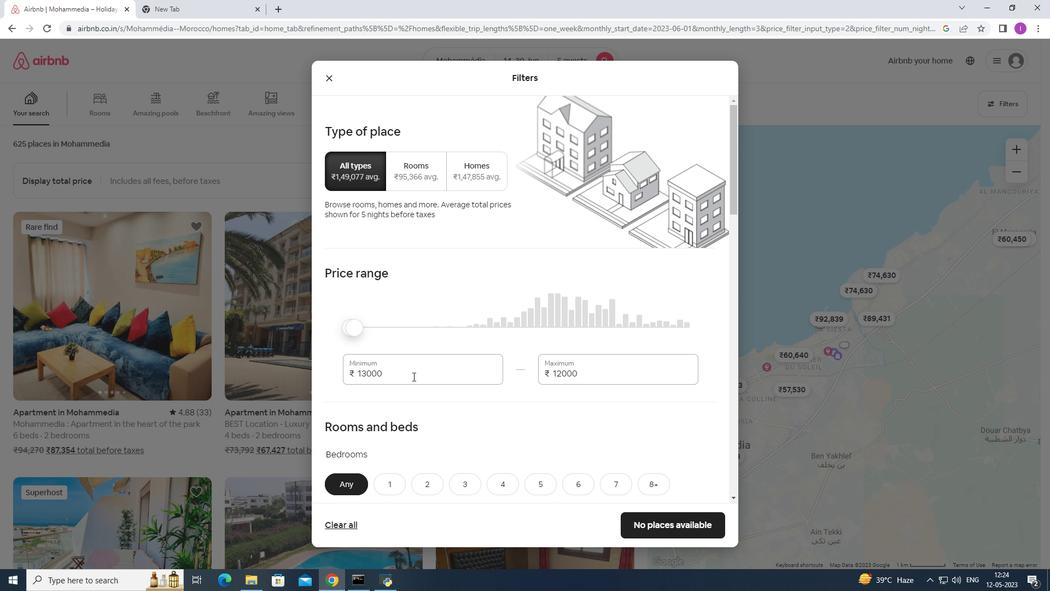 
Action: Mouse pressed left at (412, 375)
Screenshot: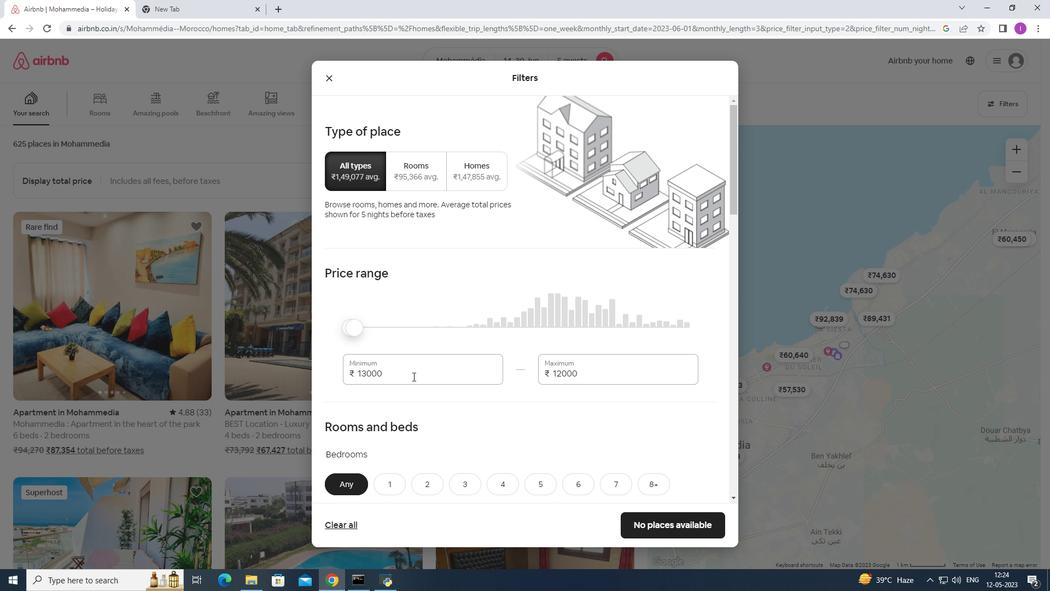 
Action: Mouse moved to (352, 374)
Screenshot: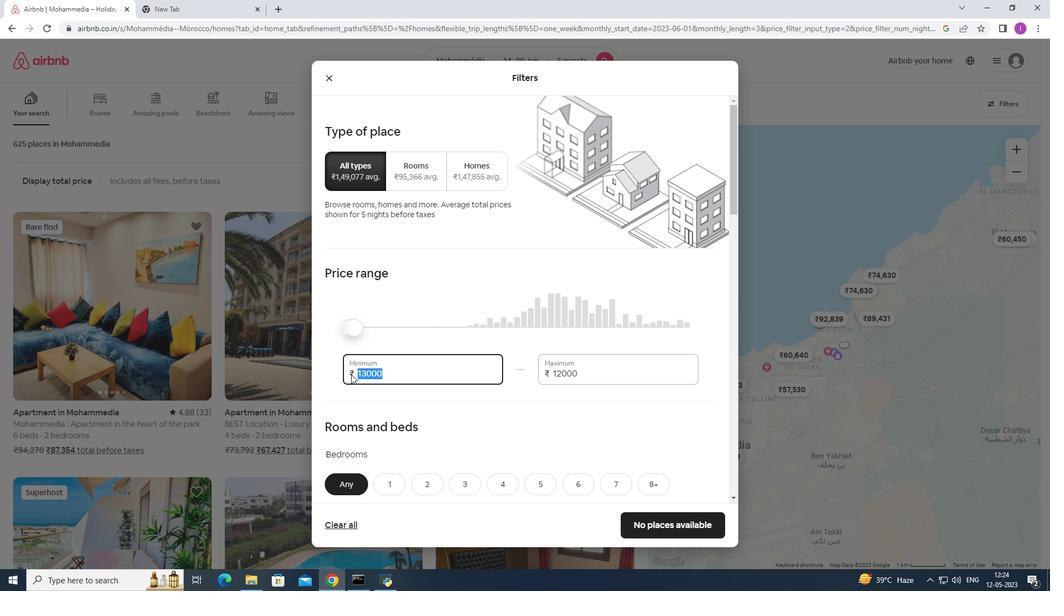 
Action: Key pressed 8000
Screenshot: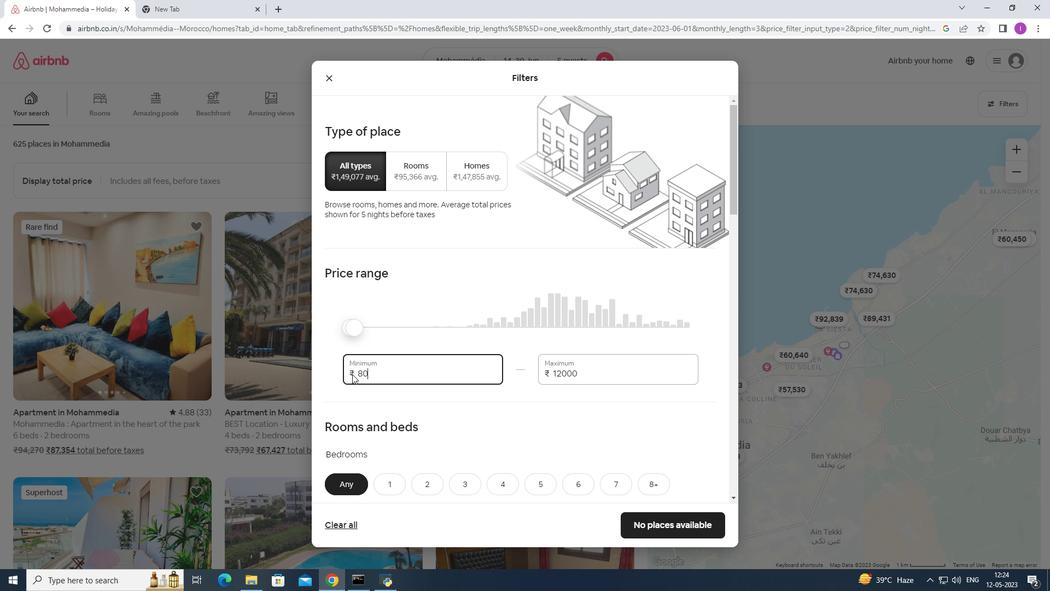 
Action: Mouse moved to (415, 415)
Screenshot: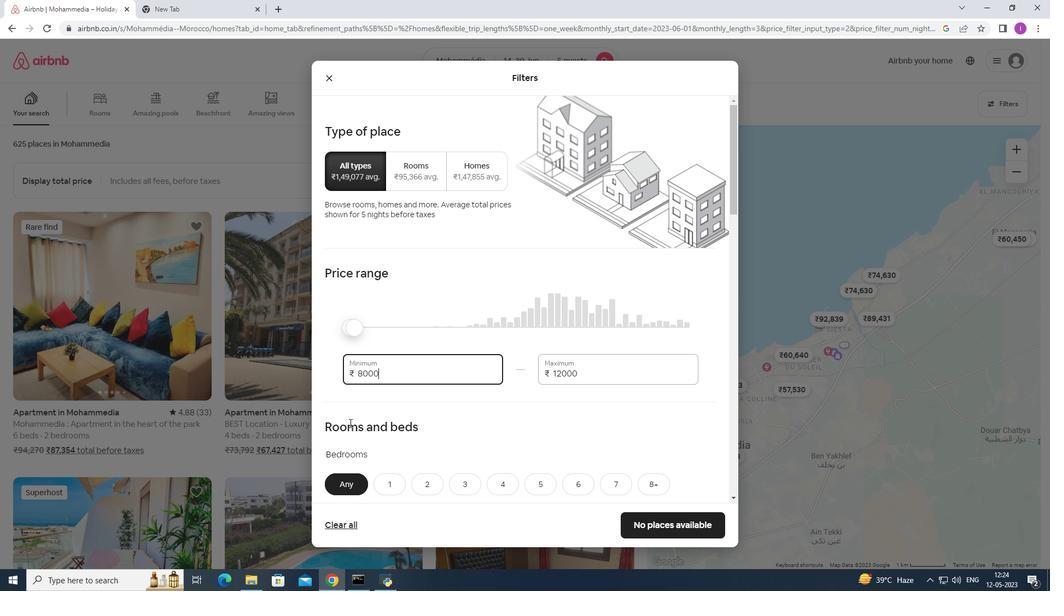 
Action: Mouse scrolled (415, 414) with delta (0, 0)
Screenshot: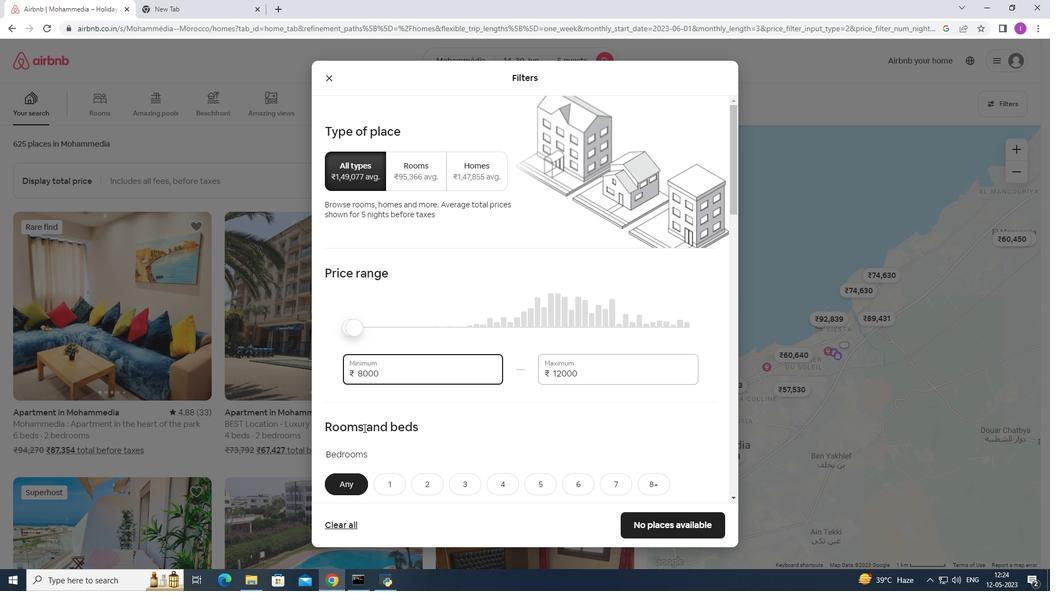 
Action: Mouse scrolled (415, 414) with delta (0, 0)
Screenshot: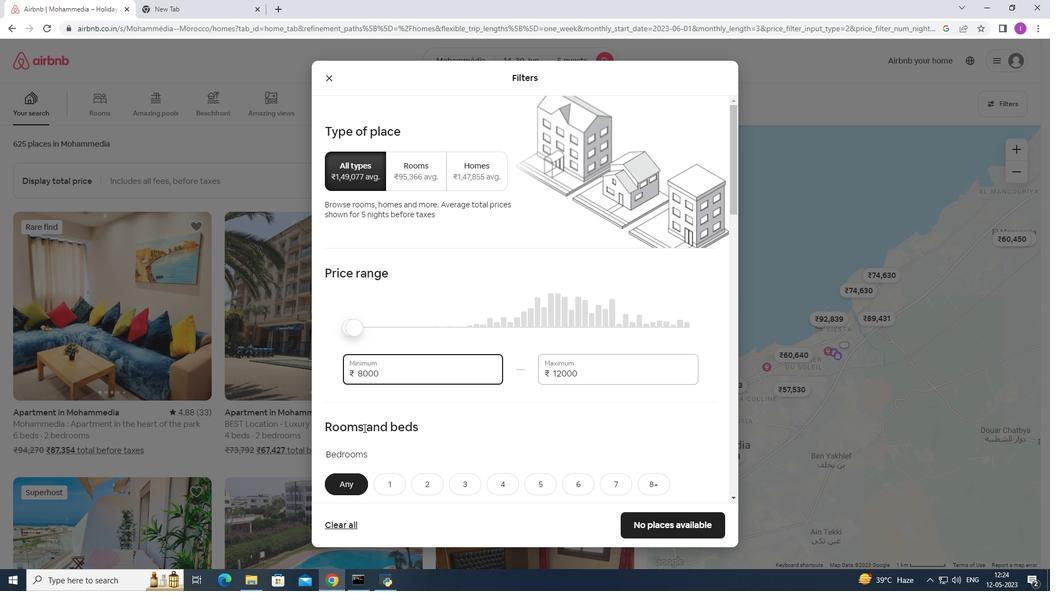 
Action: Mouse scrolled (415, 414) with delta (0, 0)
Screenshot: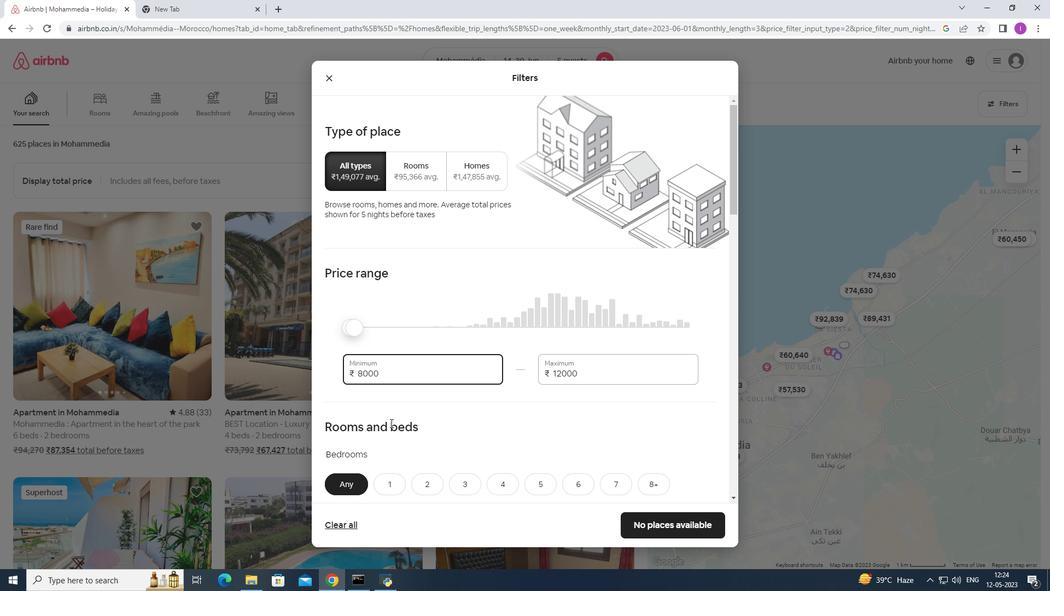 
Action: Mouse moved to (547, 340)
Screenshot: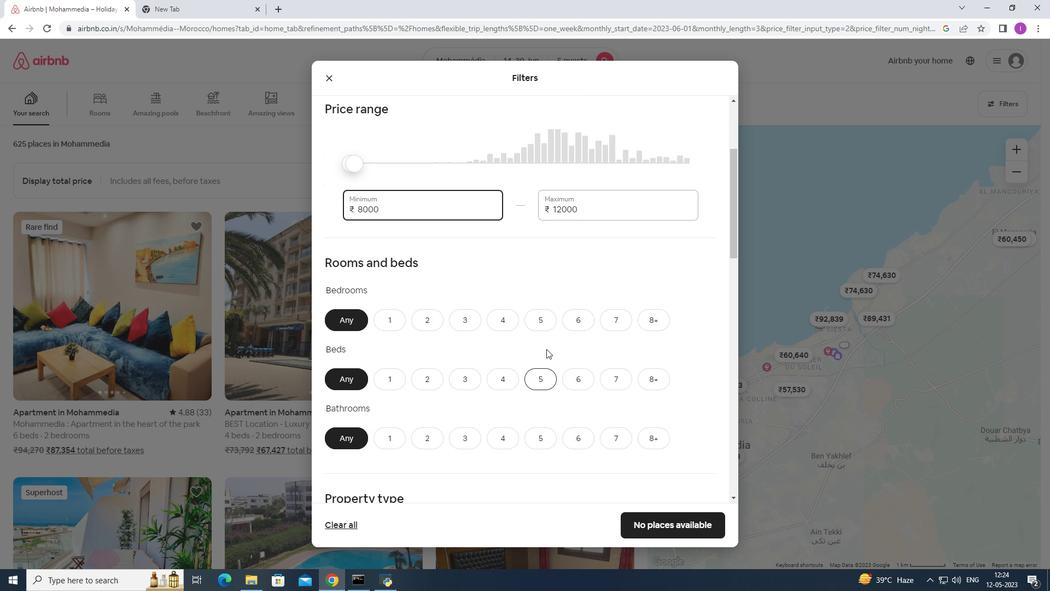 
Action: Mouse scrolled (547, 339) with delta (0, 0)
Screenshot: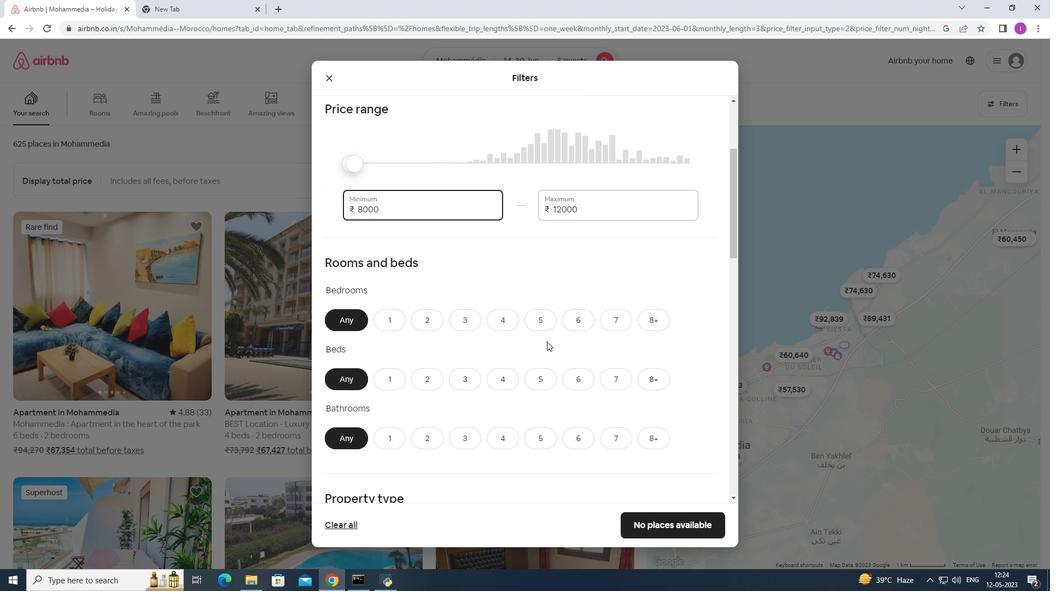 
Action: Mouse scrolled (547, 339) with delta (0, 0)
Screenshot: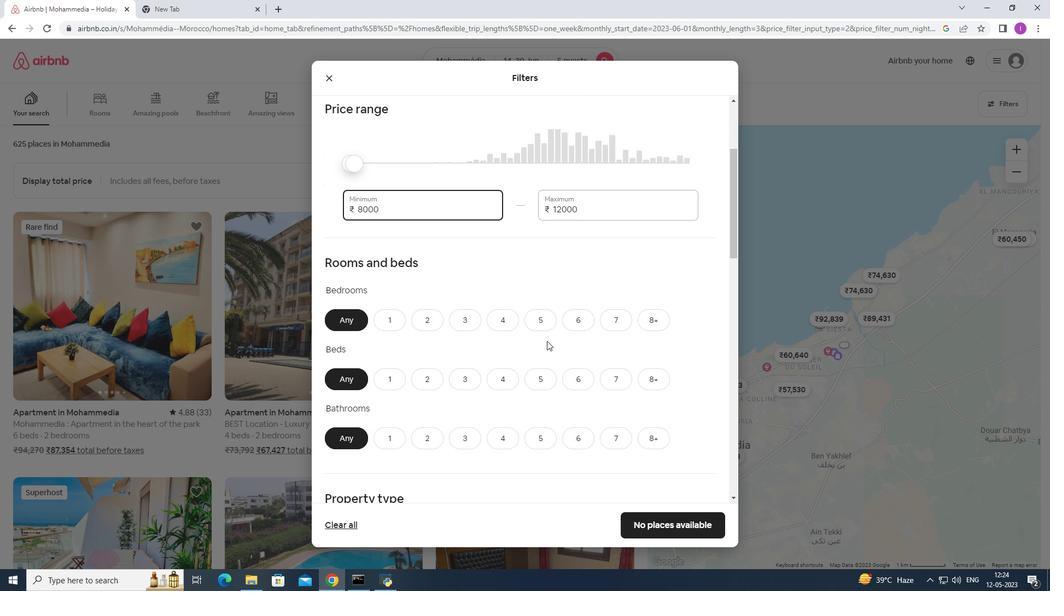 
Action: Mouse moved to (548, 211)
Screenshot: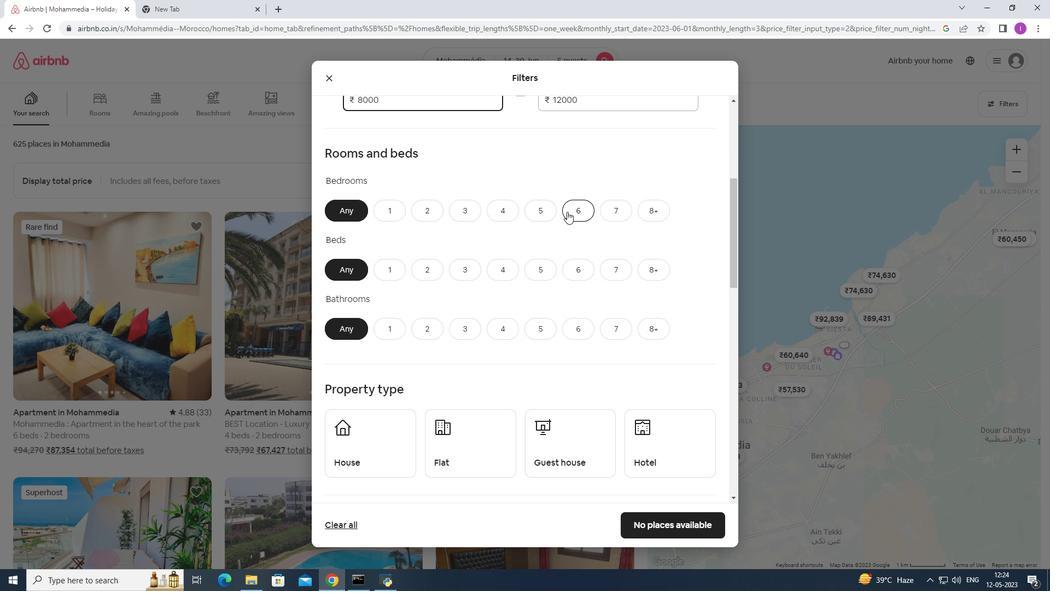 
Action: Mouse pressed left at (548, 211)
Screenshot: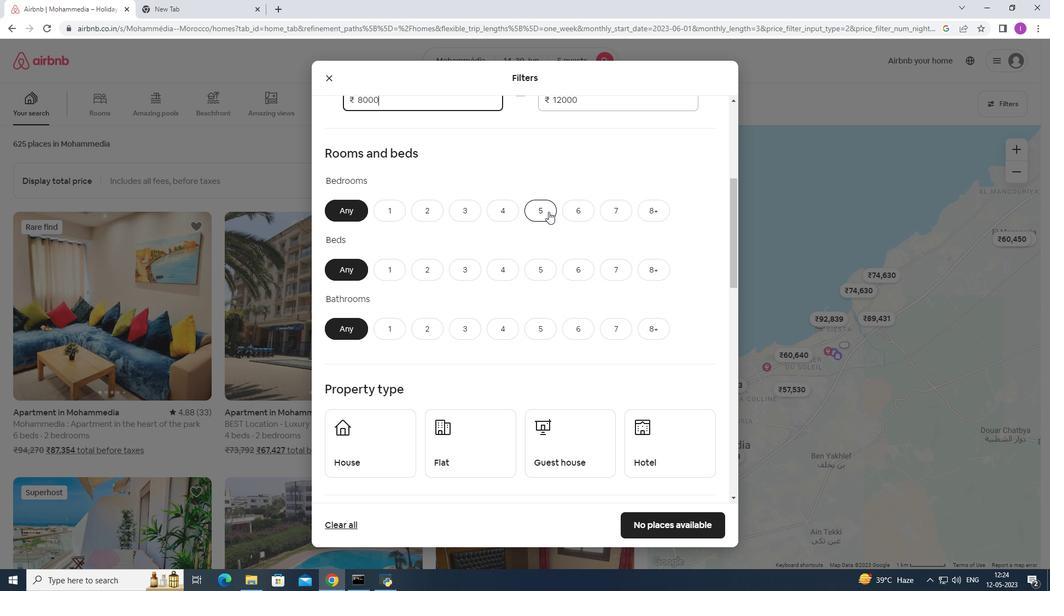 
Action: Mouse moved to (541, 275)
Screenshot: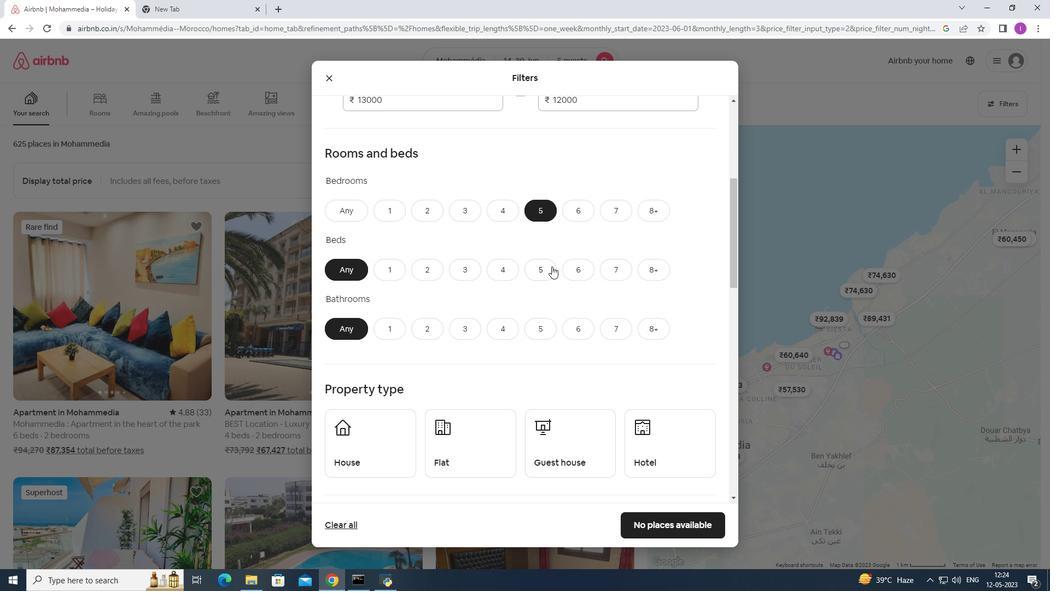 
Action: Mouse pressed left at (541, 275)
Screenshot: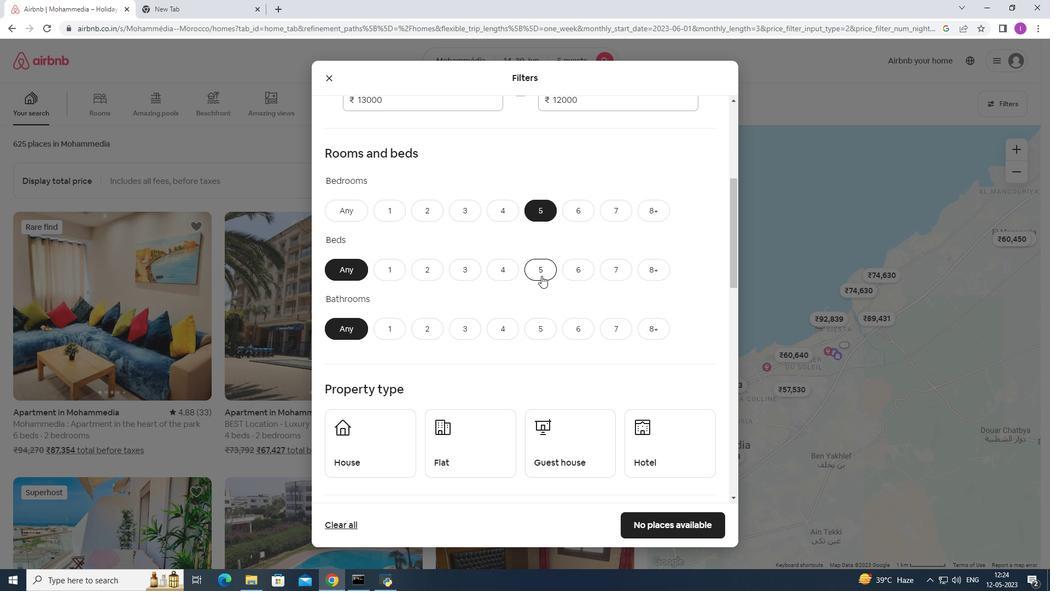 
Action: Mouse moved to (539, 329)
Screenshot: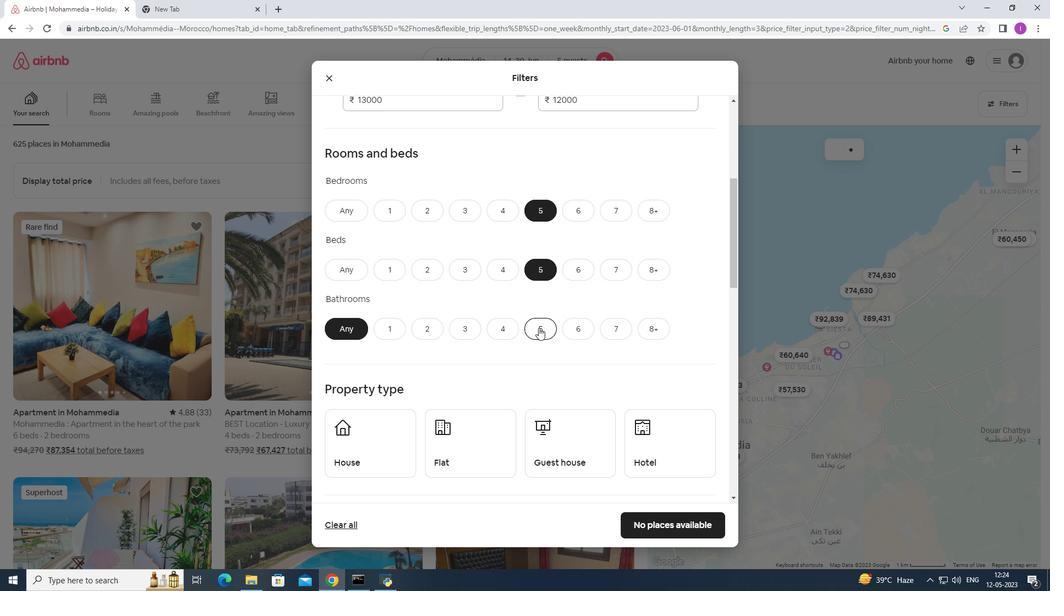 
Action: Mouse pressed left at (539, 329)
Screenshot: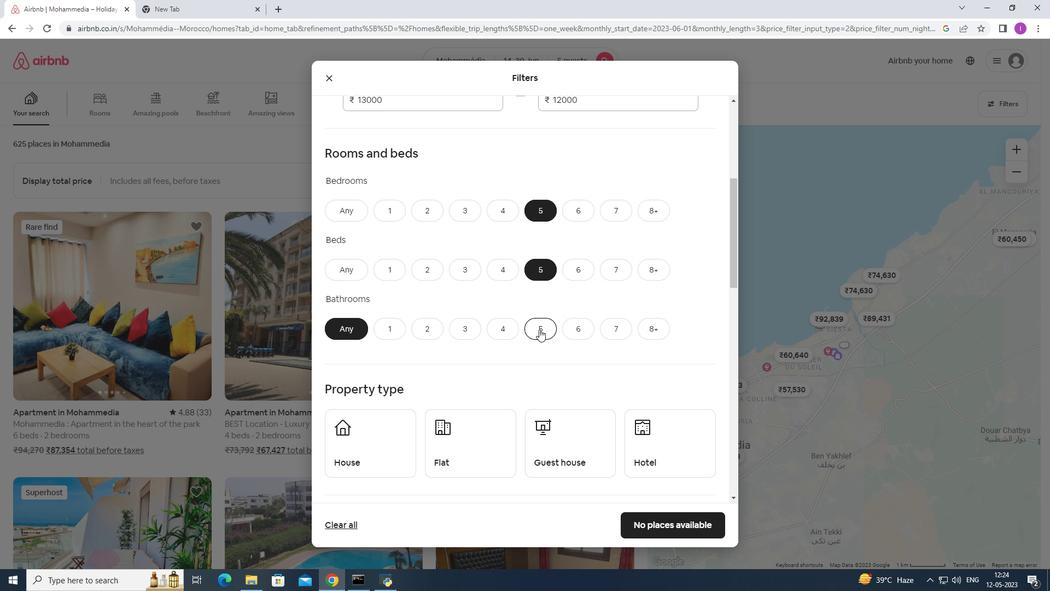 
Action: Mouse moved to (548, 299)
Screenshot: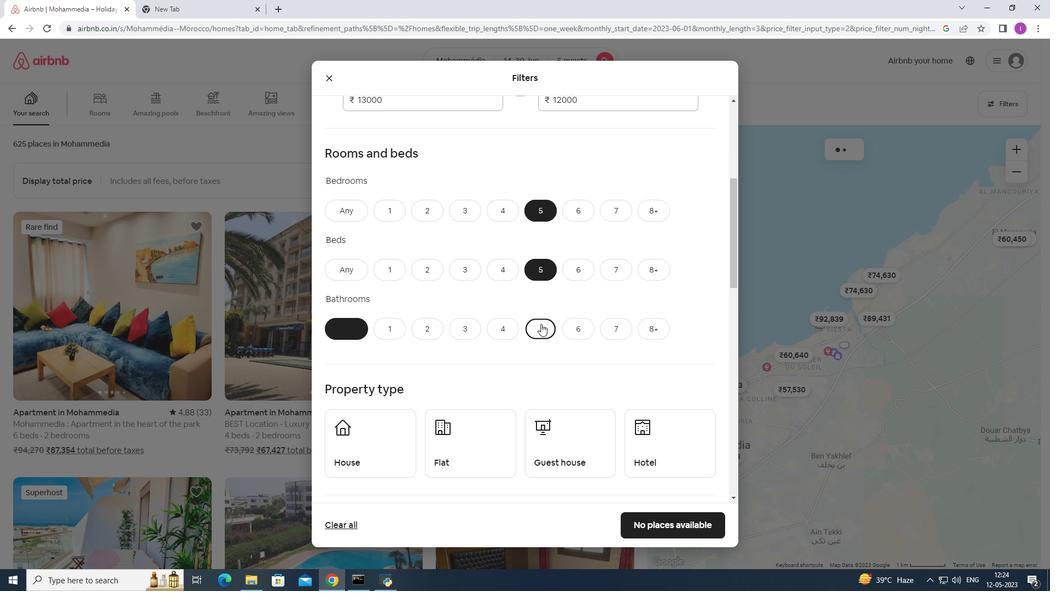 
Action: Mouse scrolled (548, 299) with delta (0, 0)
Screenshot: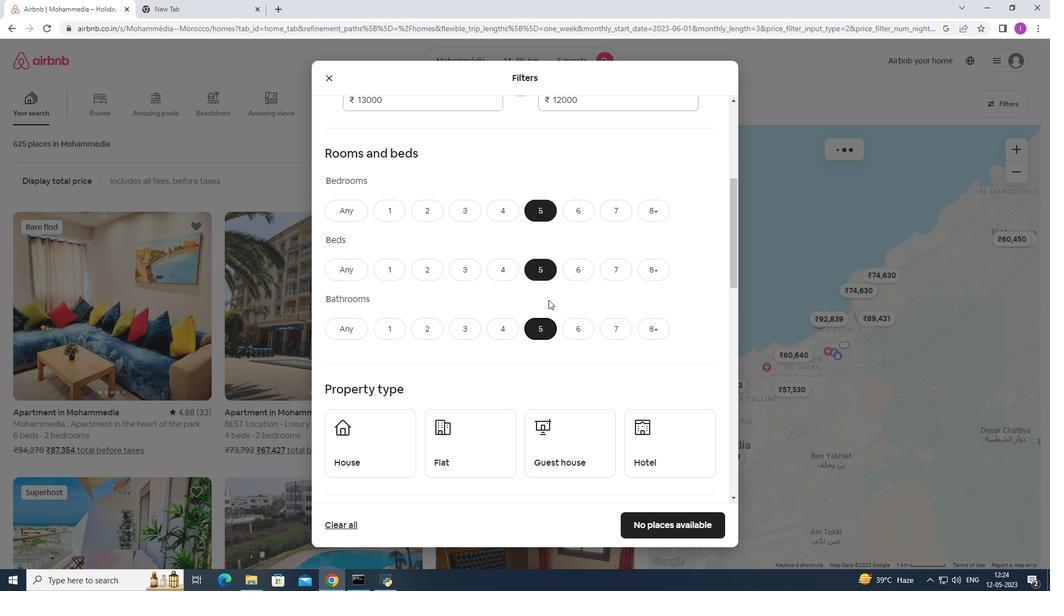 
Action: Mouse scrolled (548, 299) with delta (0, 0)
Screenshot: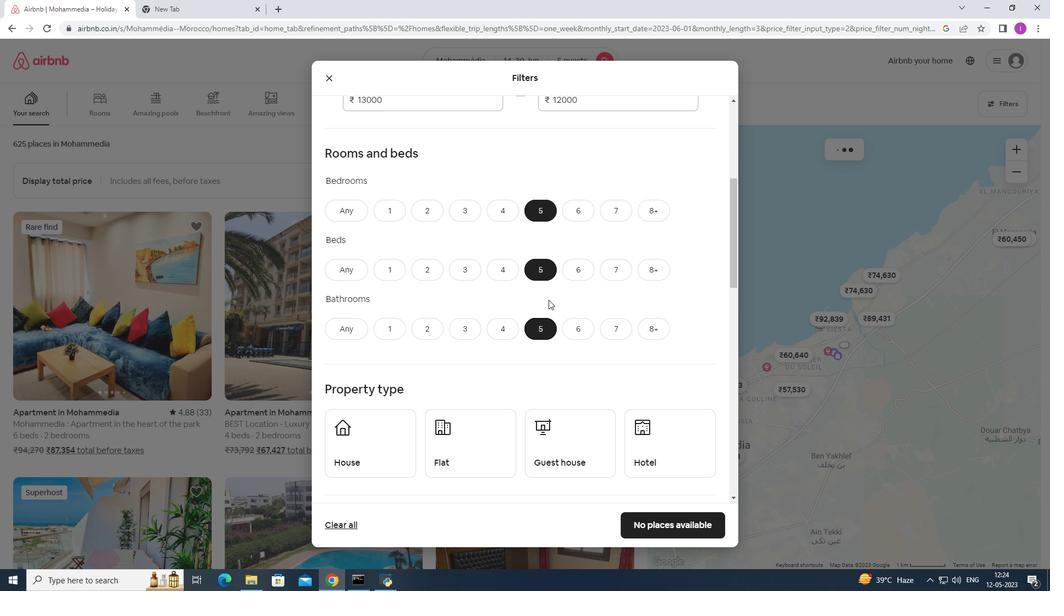 
Action: Mouse moved to (368, 318)
Screenshot: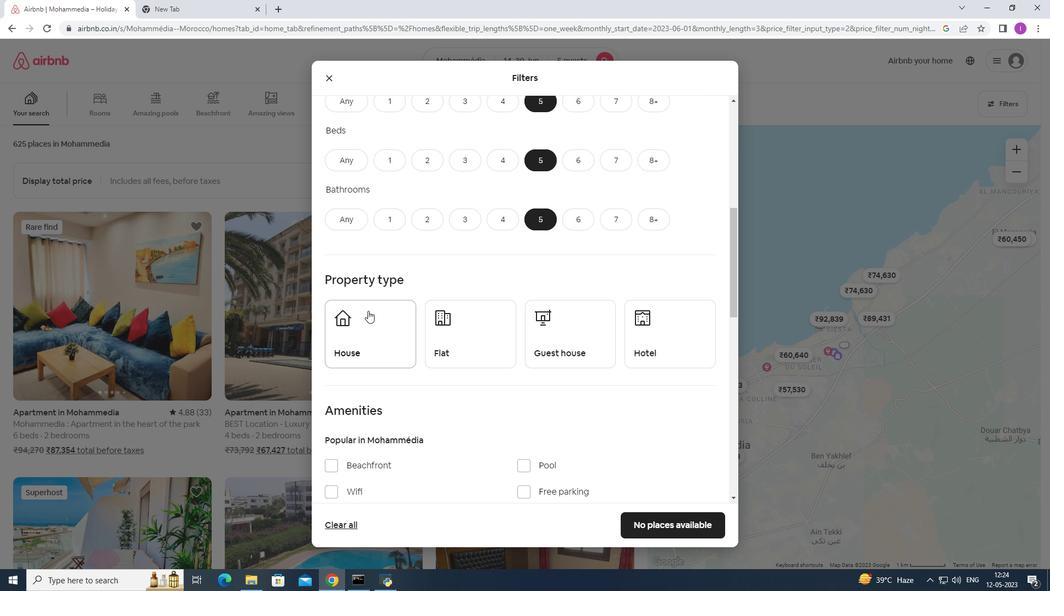 
Action: Mouse pressed left at (368, 318)
Screenshot: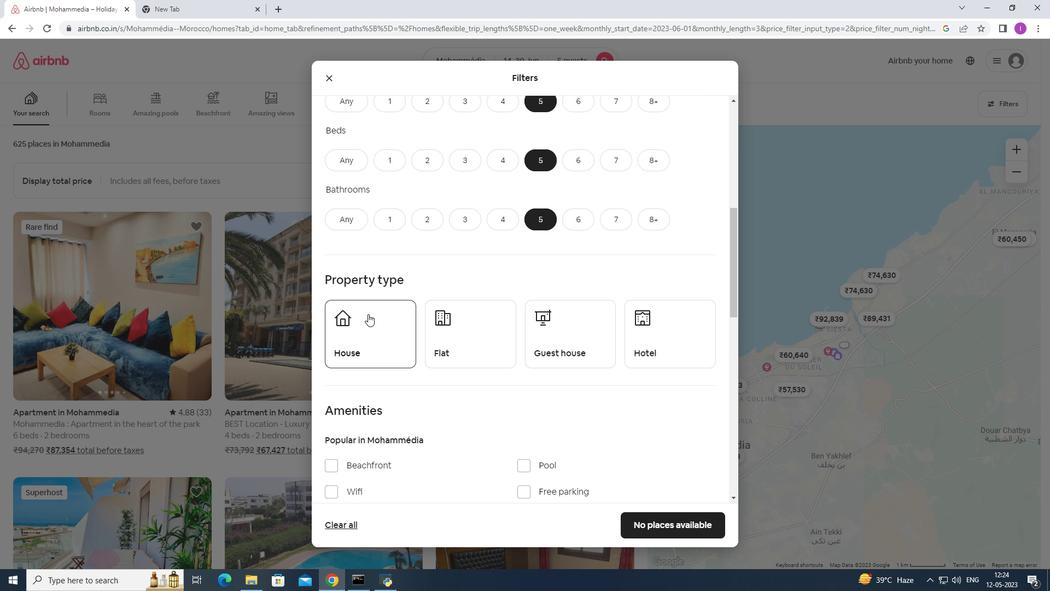 
Action: Mouse moved to (459, 313)
Screenshot: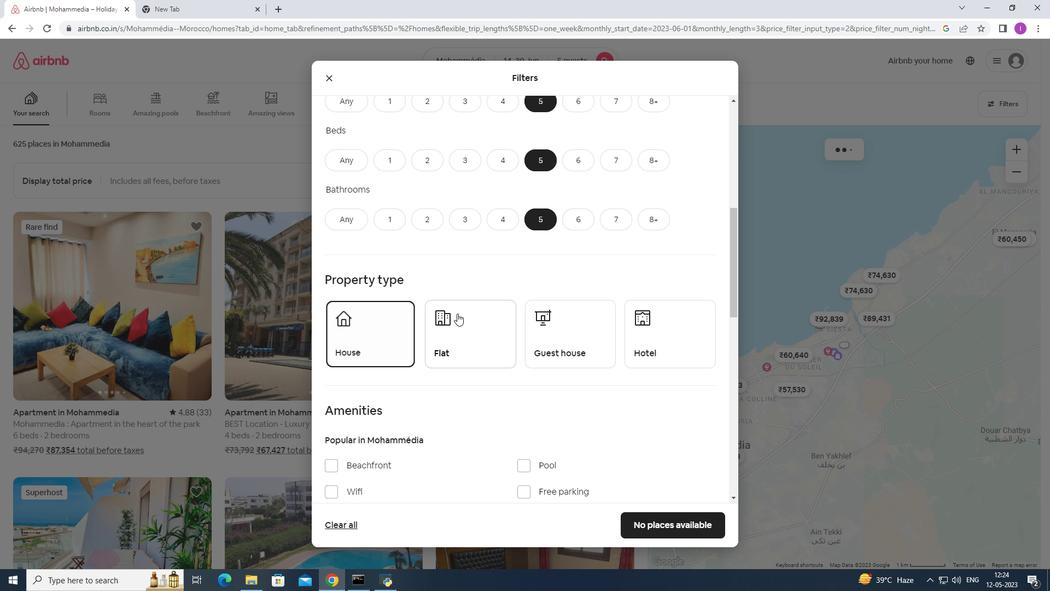 
Action: Mouse pressed left at (459, 313)
Screenshot: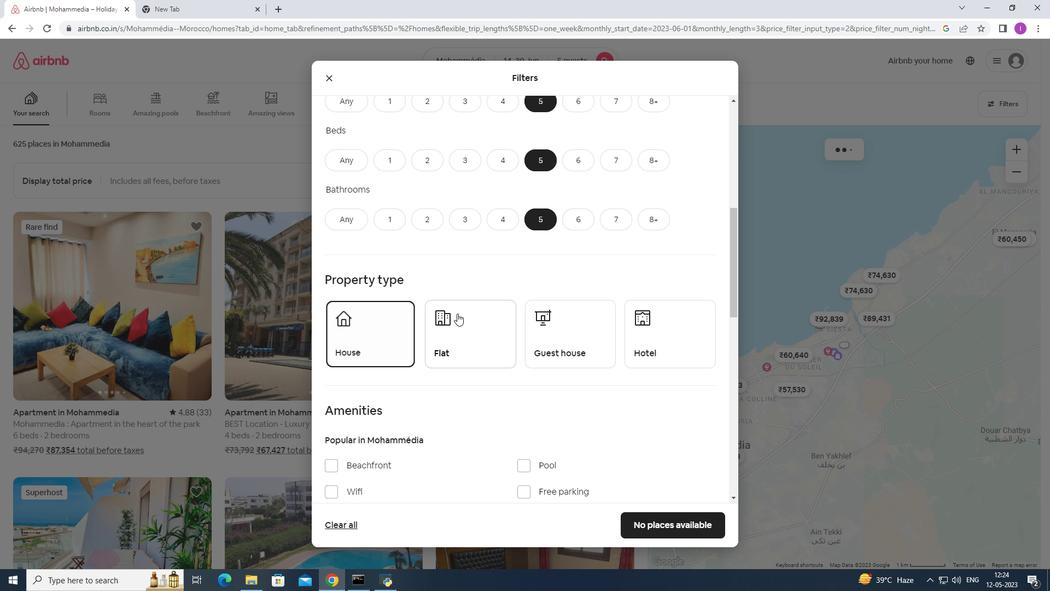 
Action: Mouse moved to (576, 326)
Screenshot: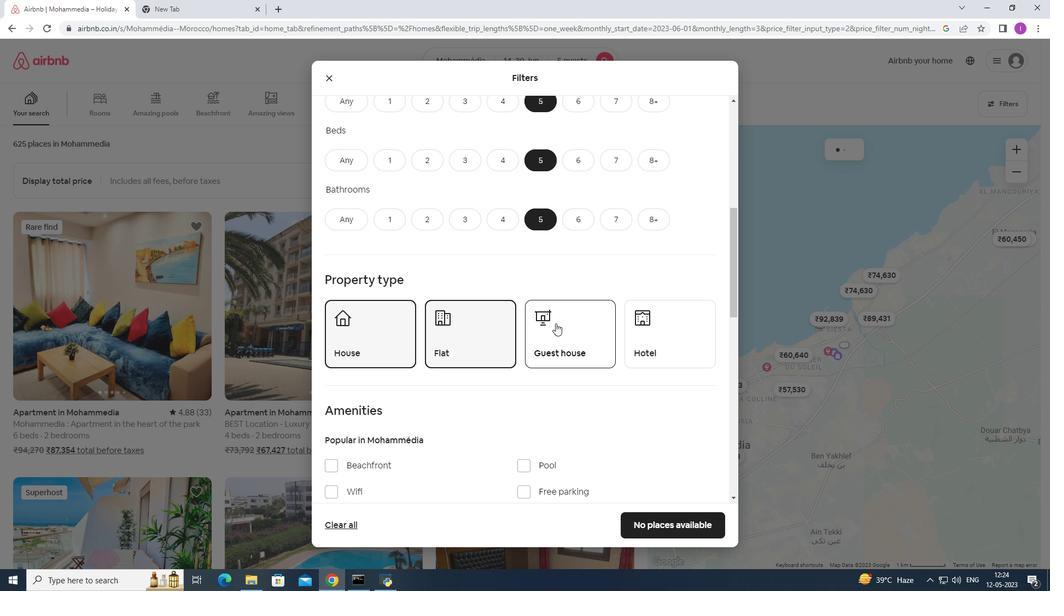 
Action: Mouse pressed left at (576, 326)
Screenshot: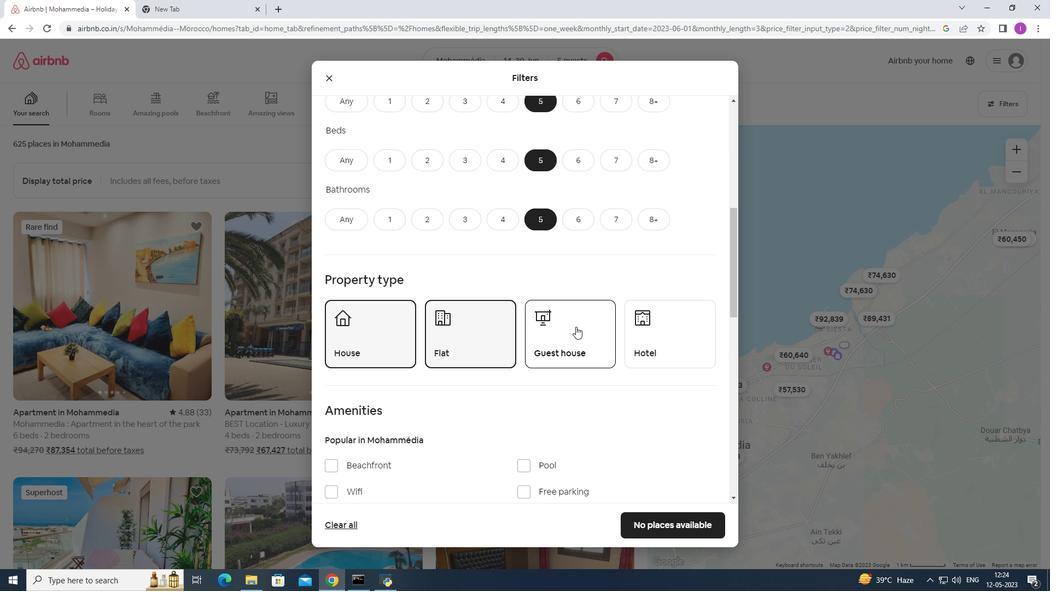 
Action: Mouse moved to (663, 354)
Screenshot: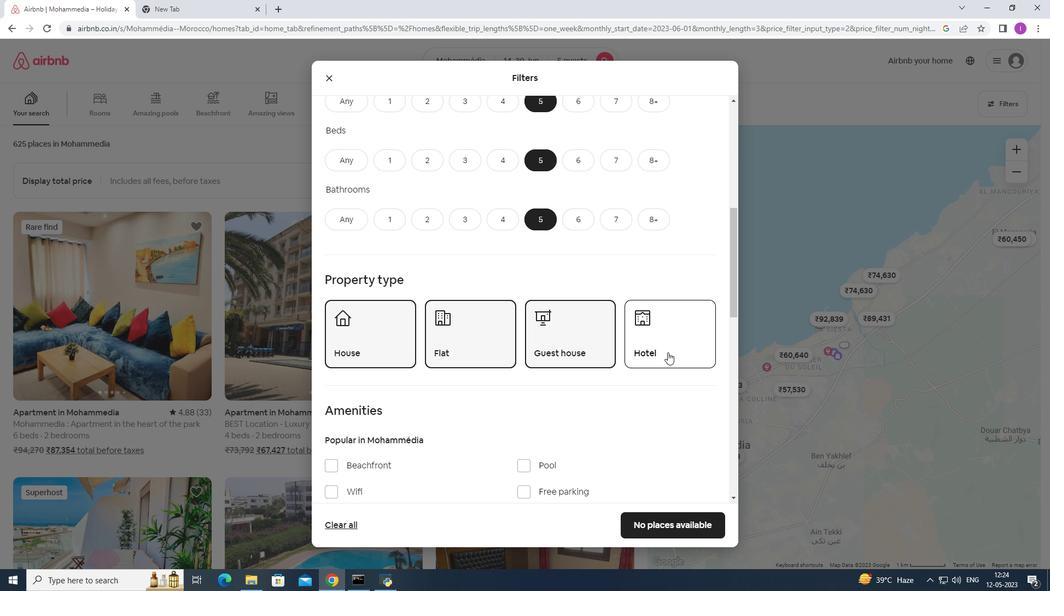 
Action: Mouse scrolled (663, 354) with delta (0, 0)
Screenshot: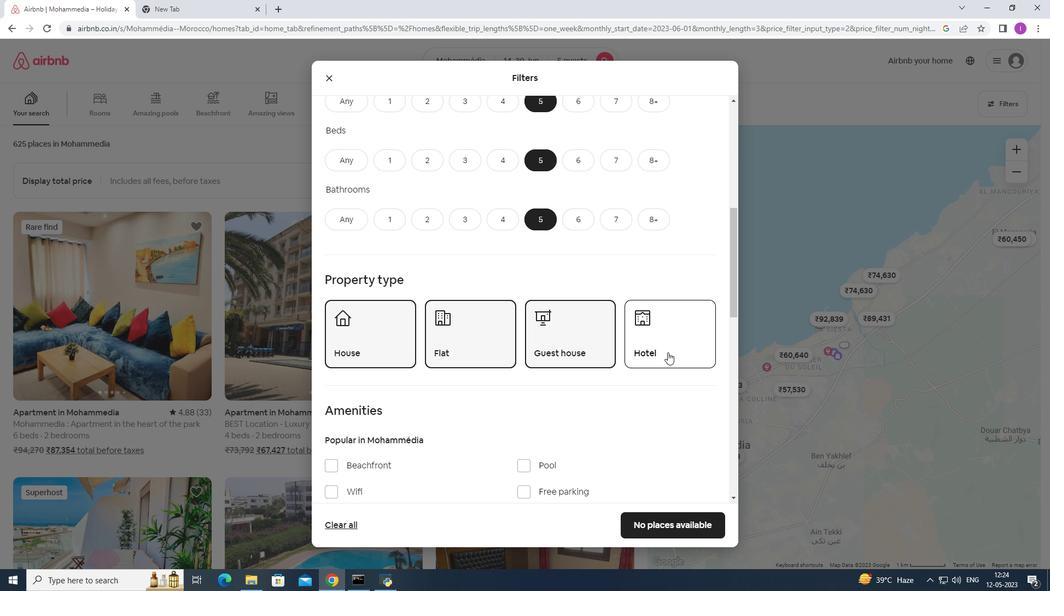 
Action: Mouse moved to (661, 355)
Screenshot: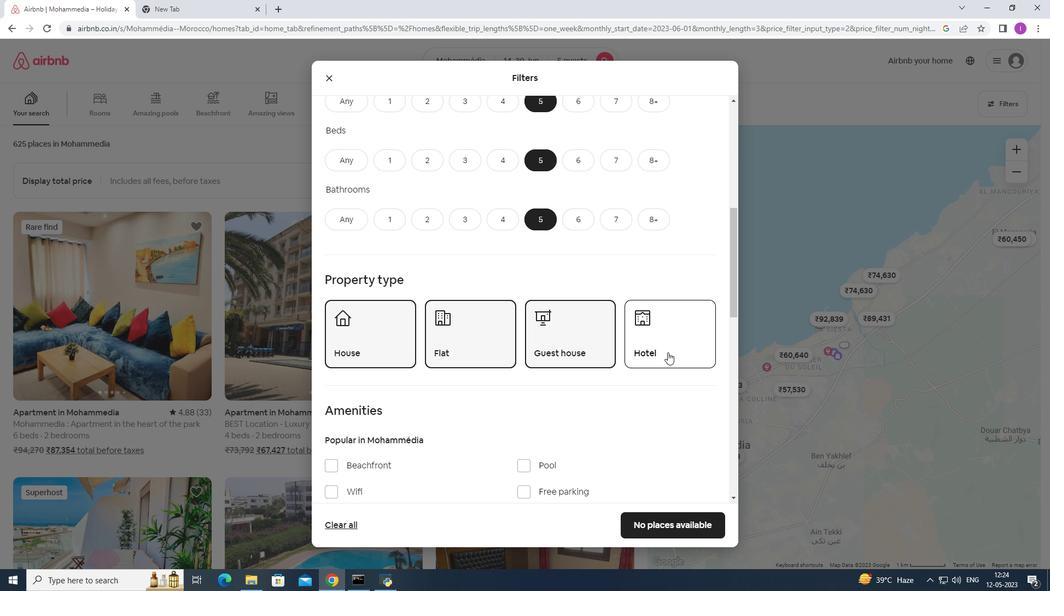 
Action: Mouse scrolled (661, 354) with delta (0, 0)
Screenshot: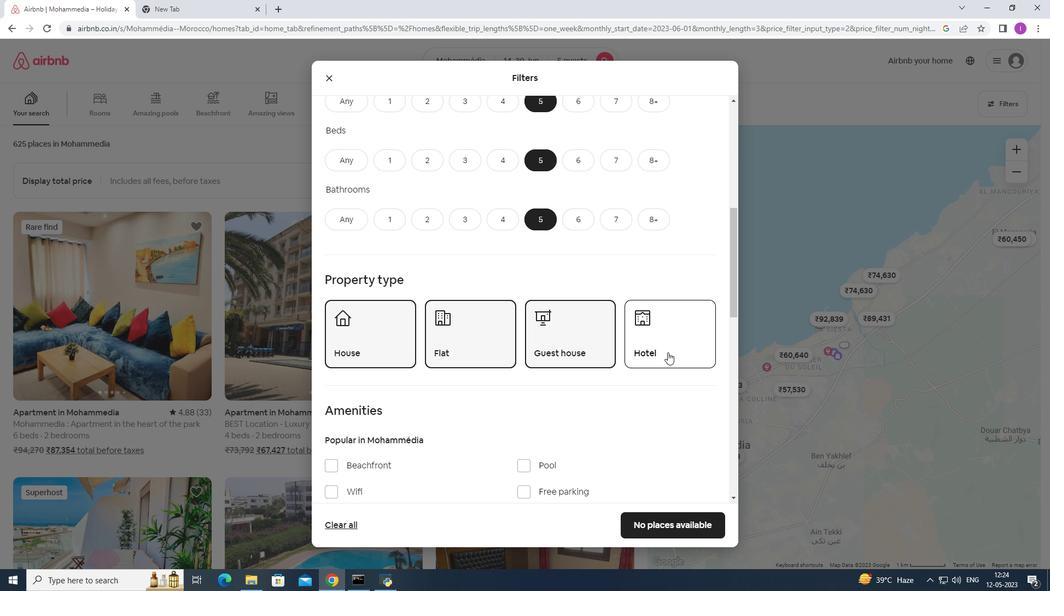 
Action: Mouse scrolled (661, 354) with delta (0, 0)
Screenshot: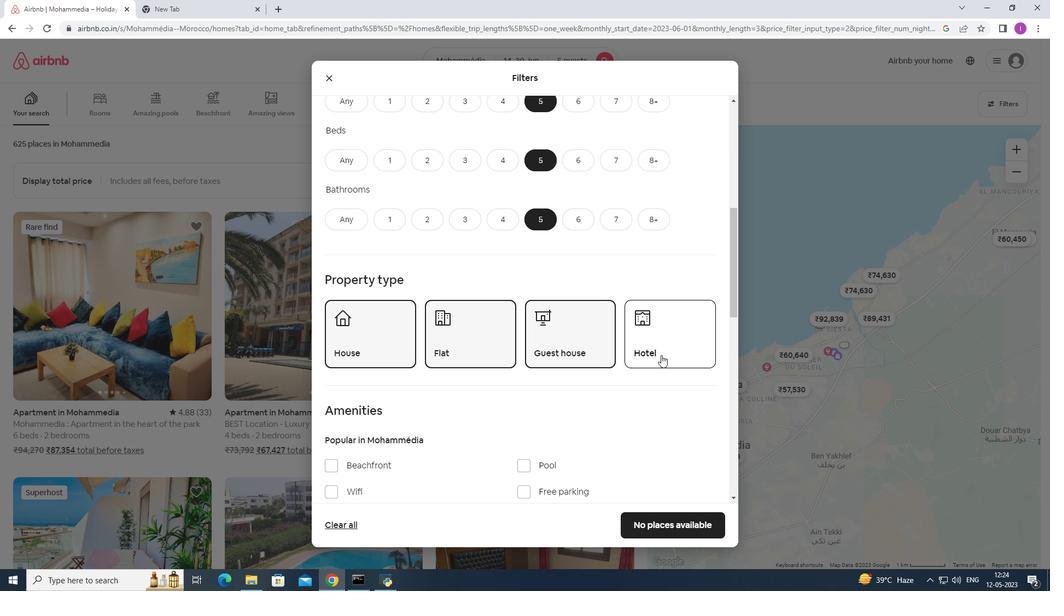 
Action: Mouse moved to (627, 354)
Screenshot: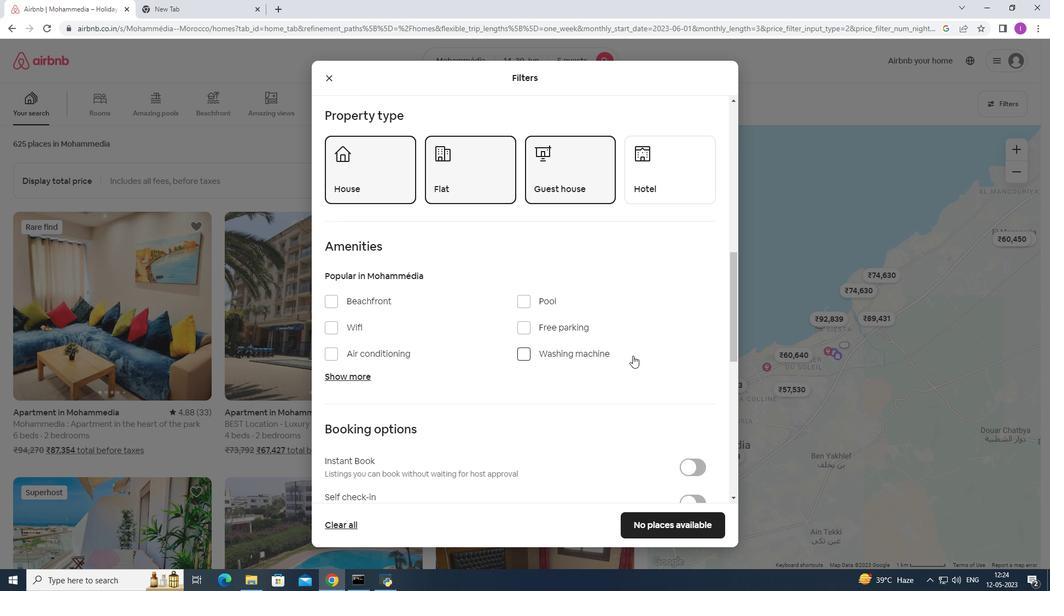 
Action: Mouse scrolled (627, 354) with delta (0, 0)
Screenshot: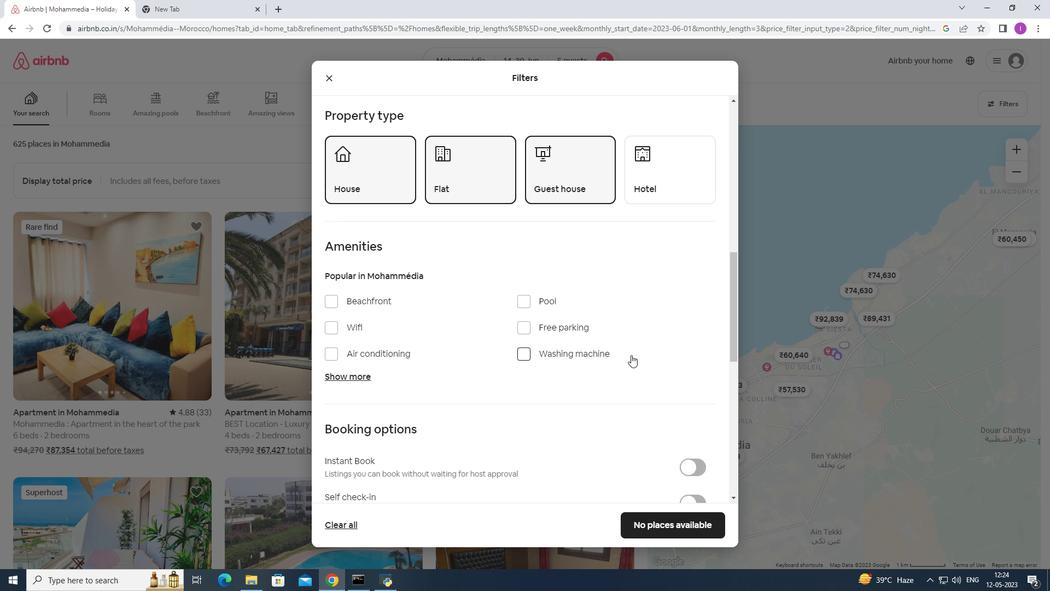 
Action: Mouse moved to (621, 355)
Screenshot: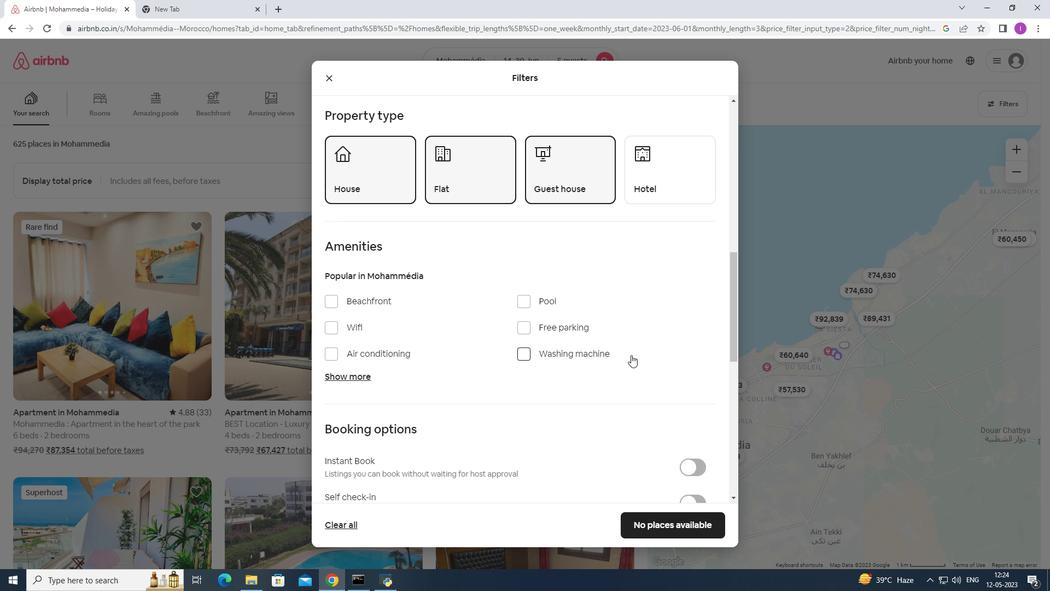 
Action: Mouse scrolled (622, 354) with delta (0, 0)
Screenshot: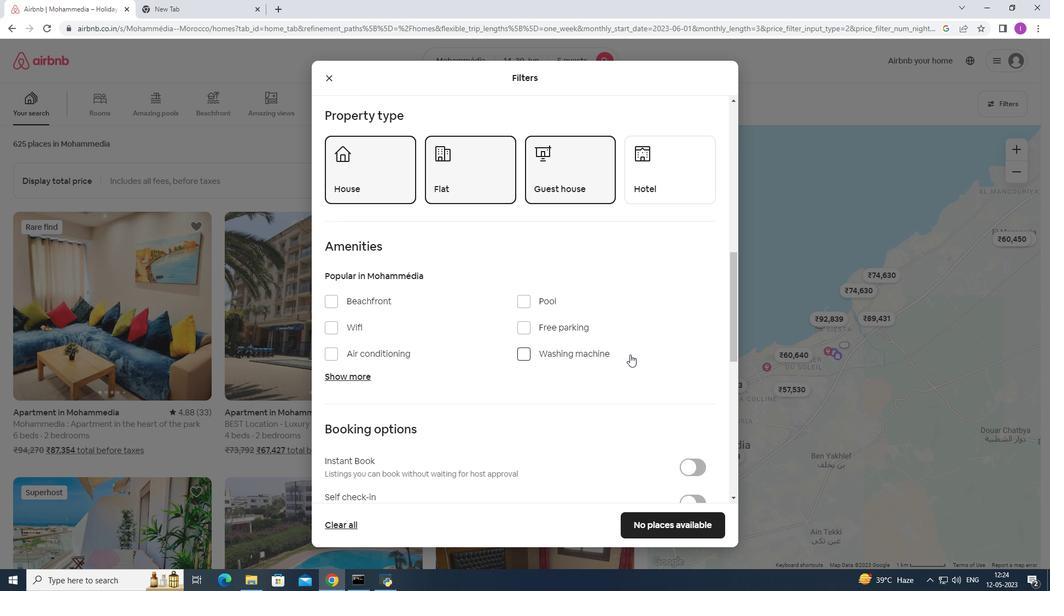 
Action: Mouse moved to (330, 217)
Screenshot: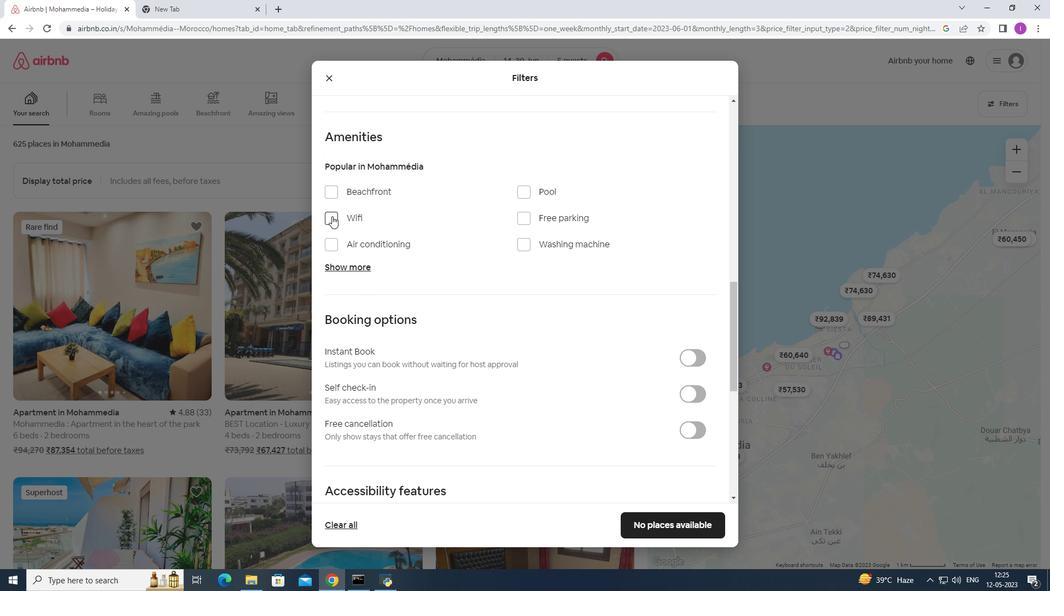 
Action: Mouse pressed left at (330, 217)
Screenshot: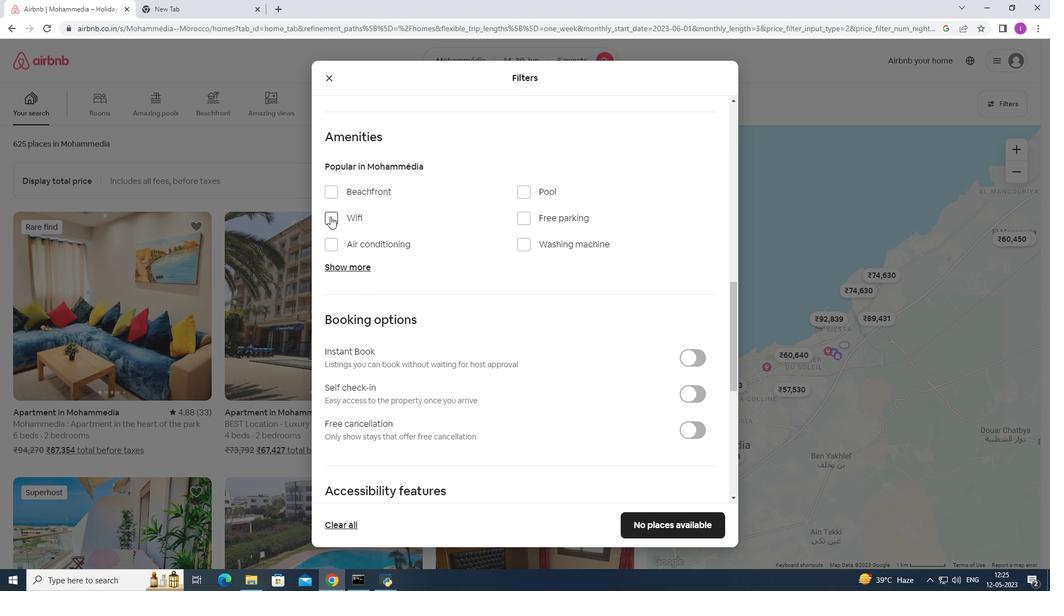 
Action: Mouse moved to (338, 266)
Screenshot: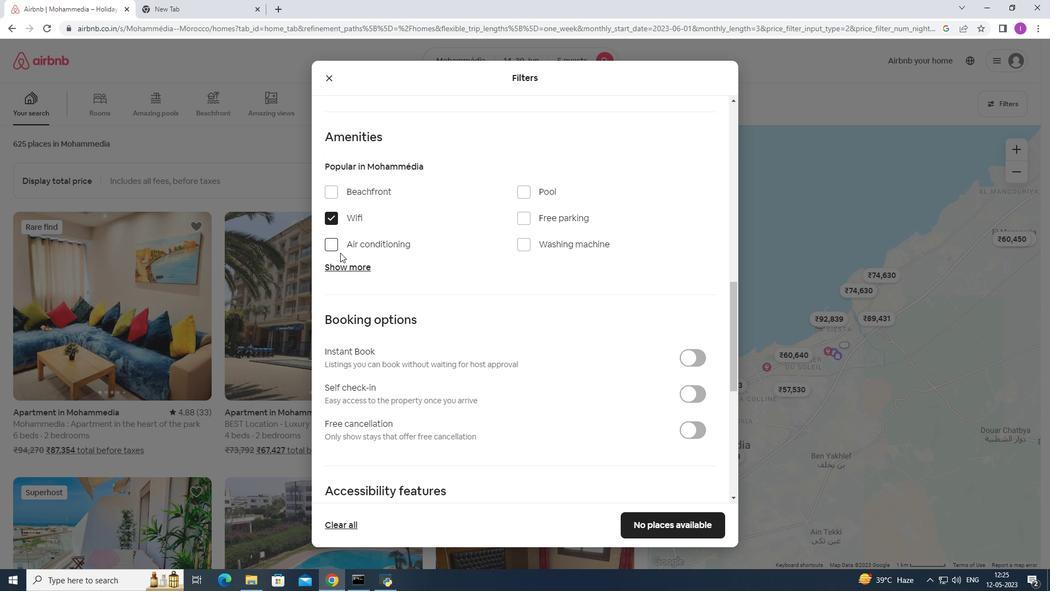 
Action: Mouse pressed left at (338, 266)
Screenshot: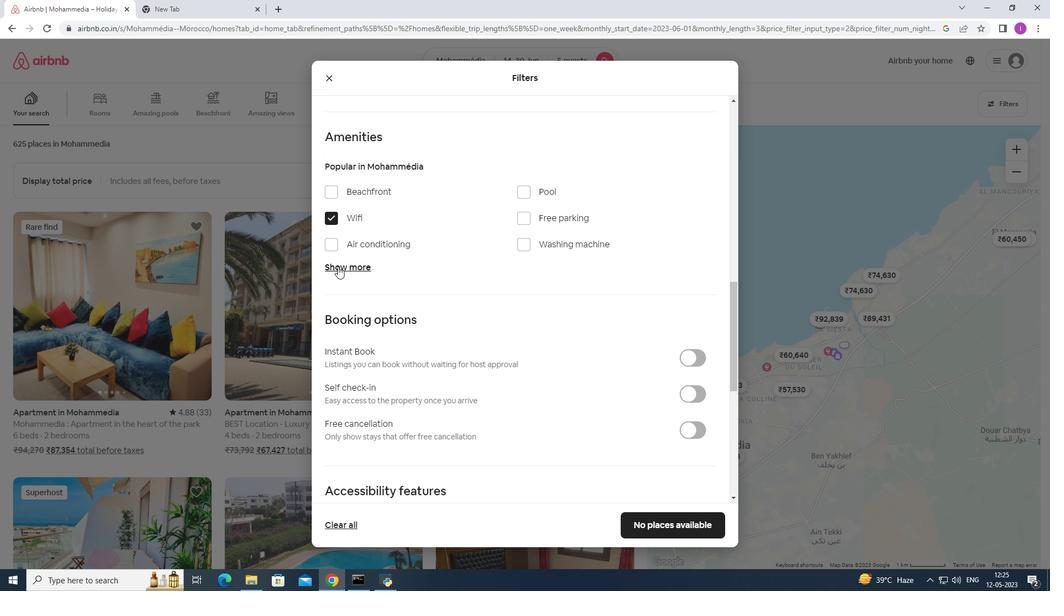 
Action: Mouse moved to (520, 221)
Screenshot: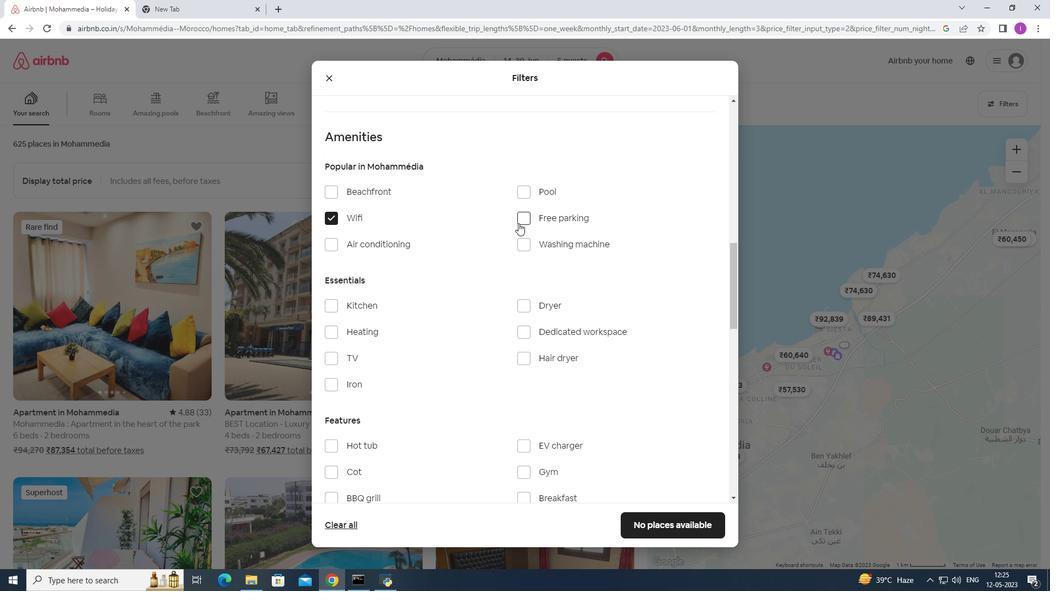 
Action: Mouse pressed left at (520, 221)
Screenshot: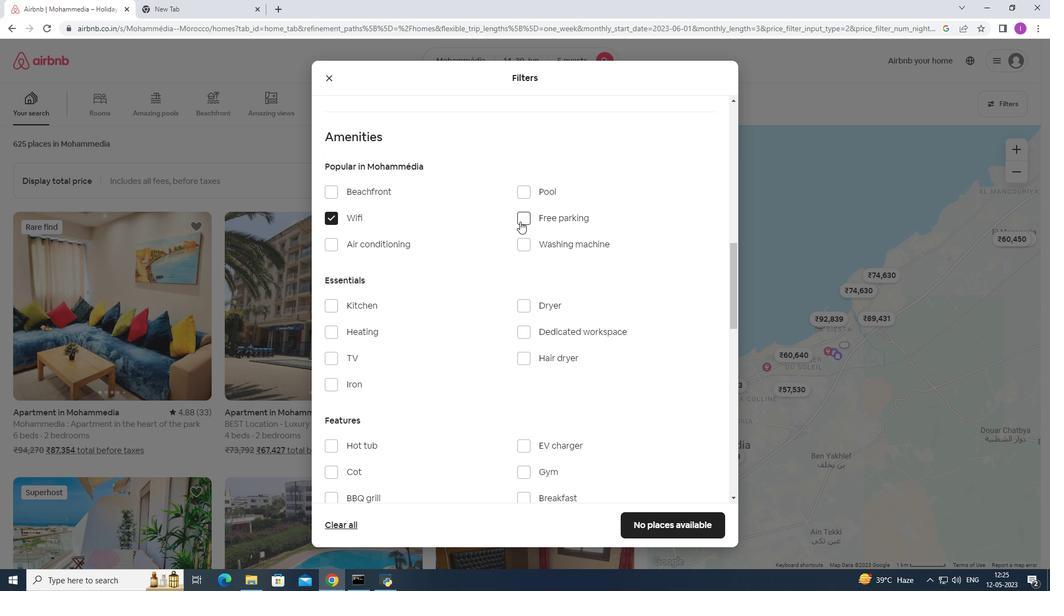 
Action: Mouse moved to (332, 357)
Screenshot: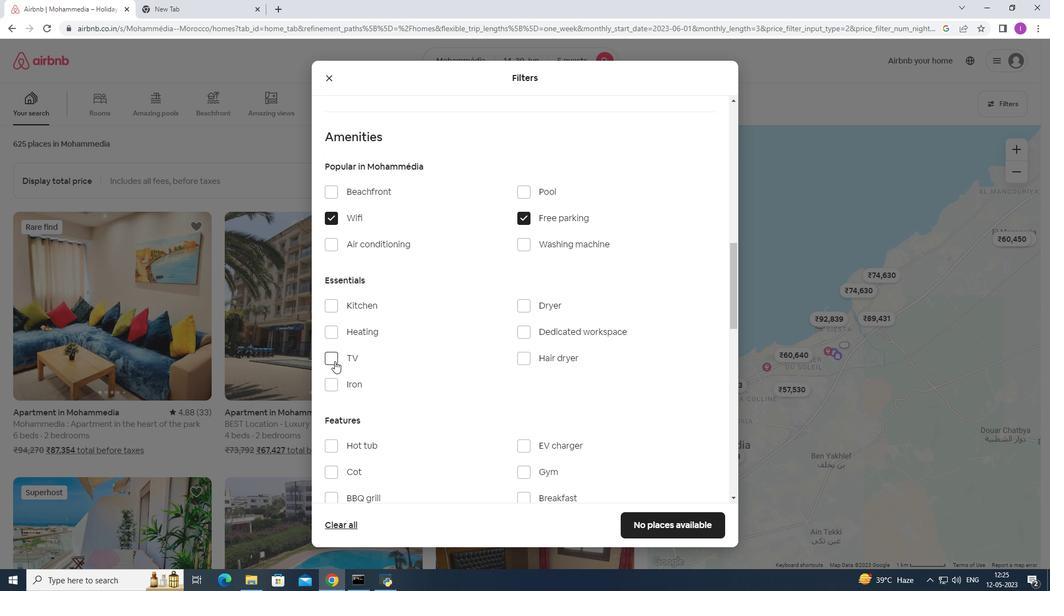 
Action: Mouse pressed left at (332, 357)
Screenshot: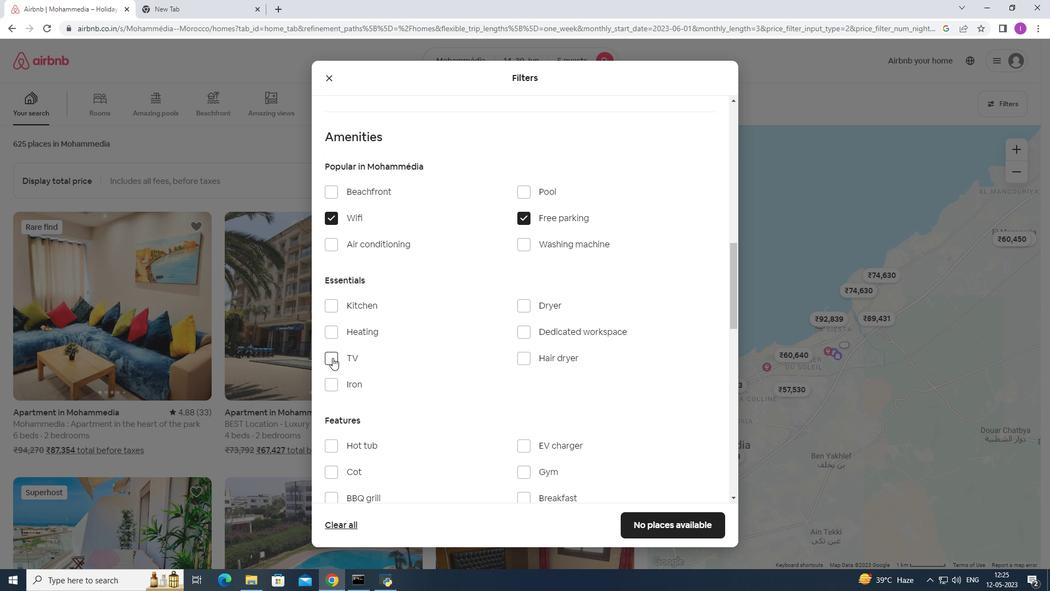 
Action: Mouse moved to (452, 334)
Screenshot: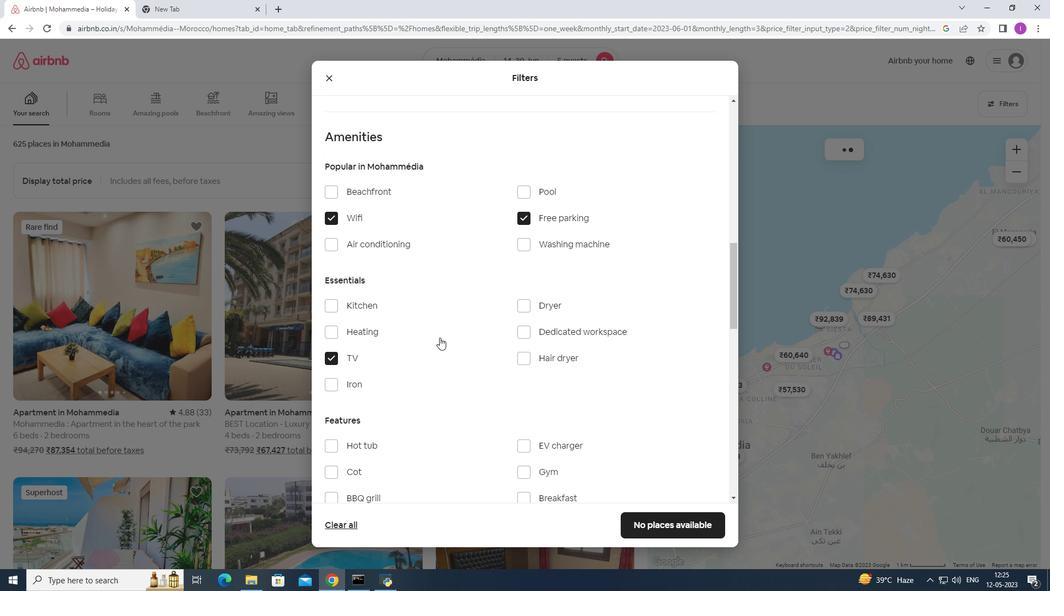 
Action: Mouse scrolled (452, 334) with delta (0, 0)
Screenshot: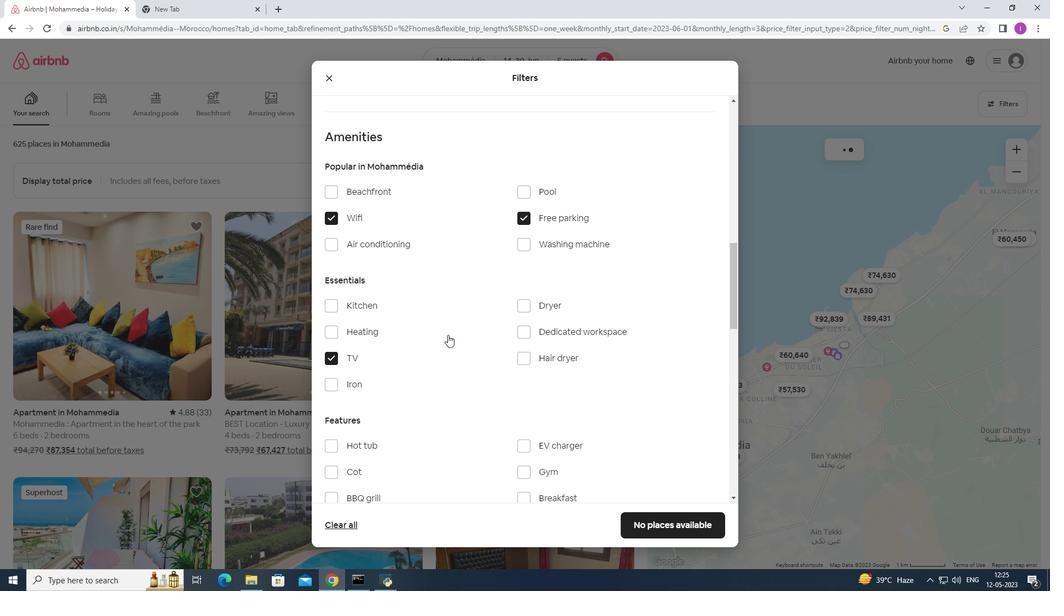 
Action: Mouse moved to (453, 335)
Screenshot: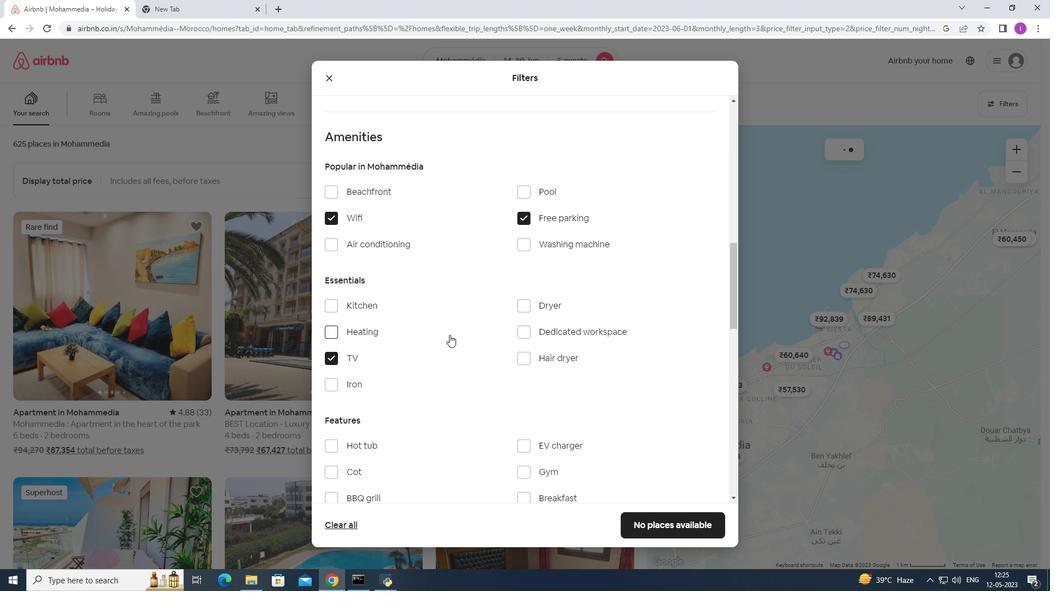 
Action: Mouse scrolled (453, 334) with delta (0, 0)
Screenshot: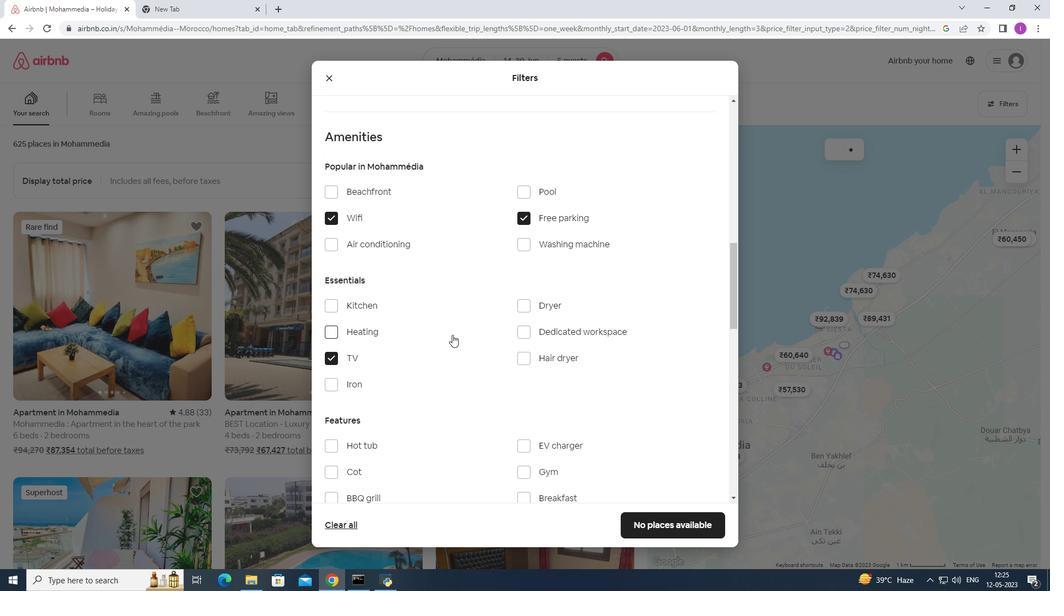 
Action: Mouse moved to (522, 358)
Screenshot: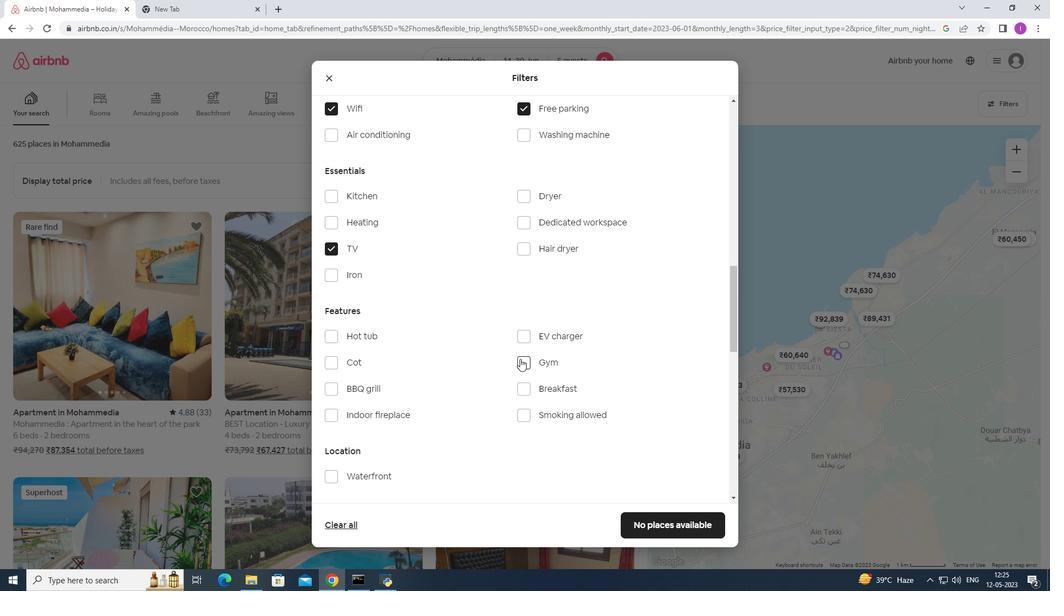 
Action: Mouse pressed left at (522, 358)
Screenshot: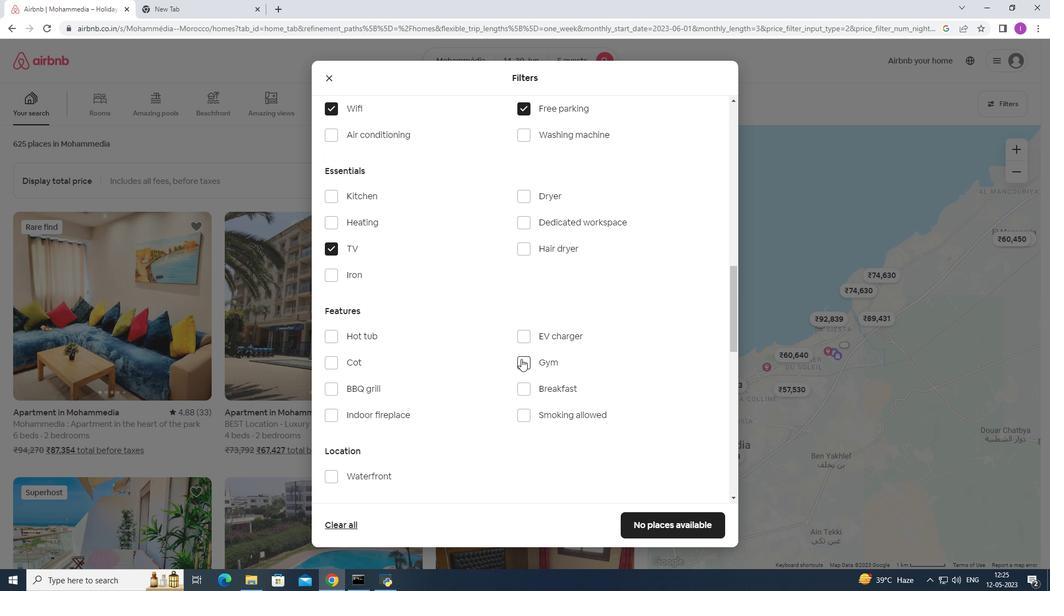 
Action: Mouse moved to (528, 385)
Screenshot: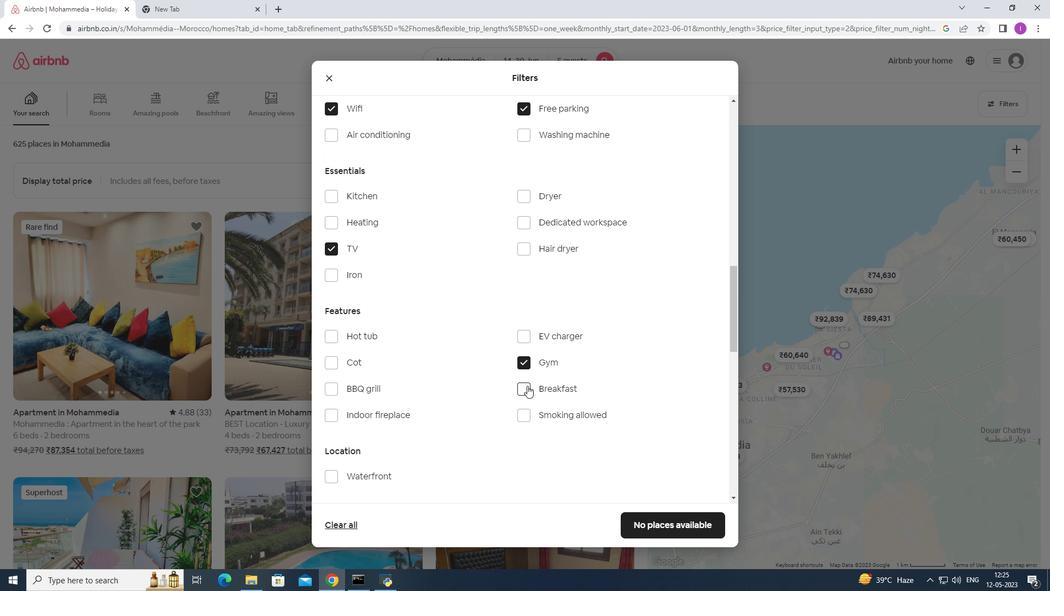 
Action: Mouse pressed left at (528, 385)
Screenshot: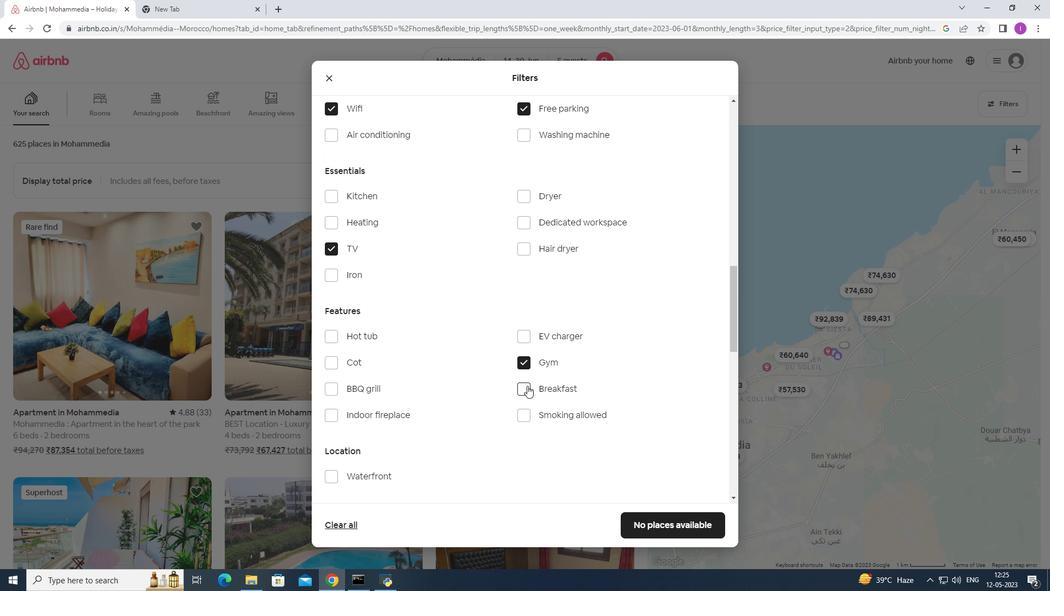 
Action: Mouse moved to (439, 376)
Screenshot: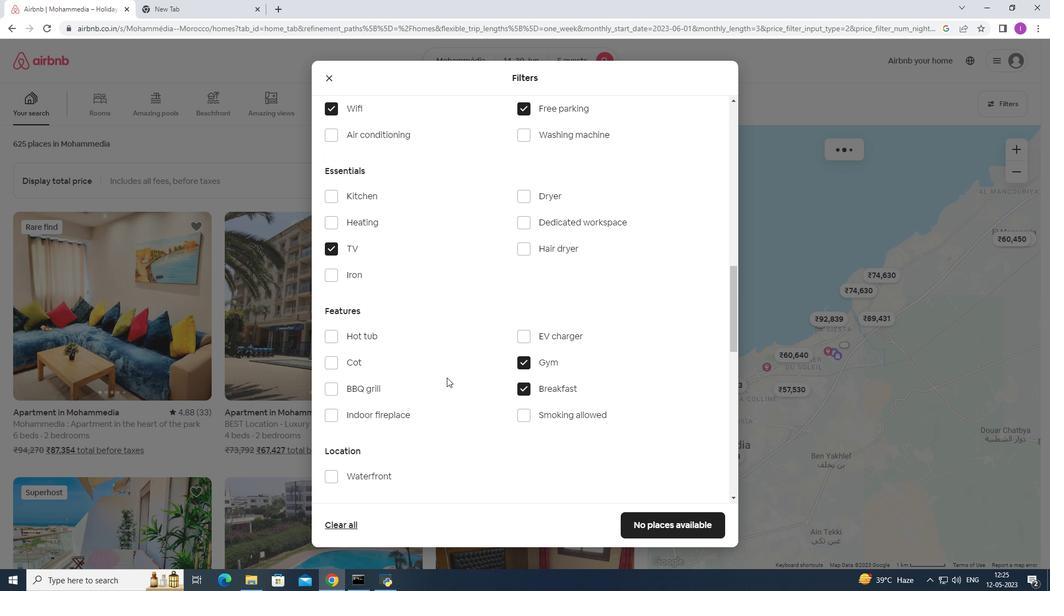 
Action: Mouse scrolled (439, 376) with delta (0, 0)
Screenshot: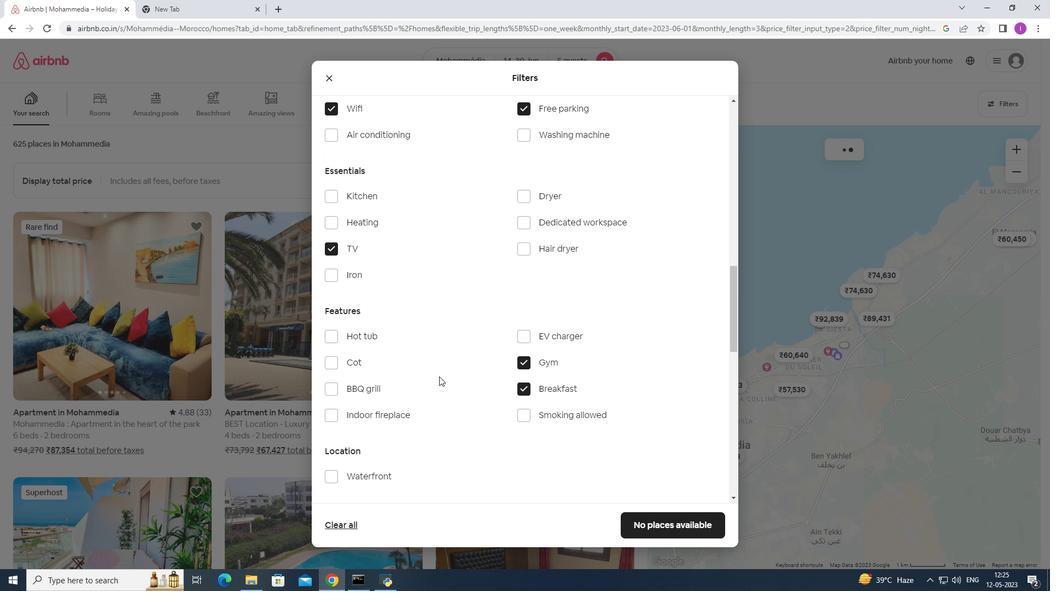 
Action: Mouse scrolled (439, 376) with delta (0, 0)
Screenshot: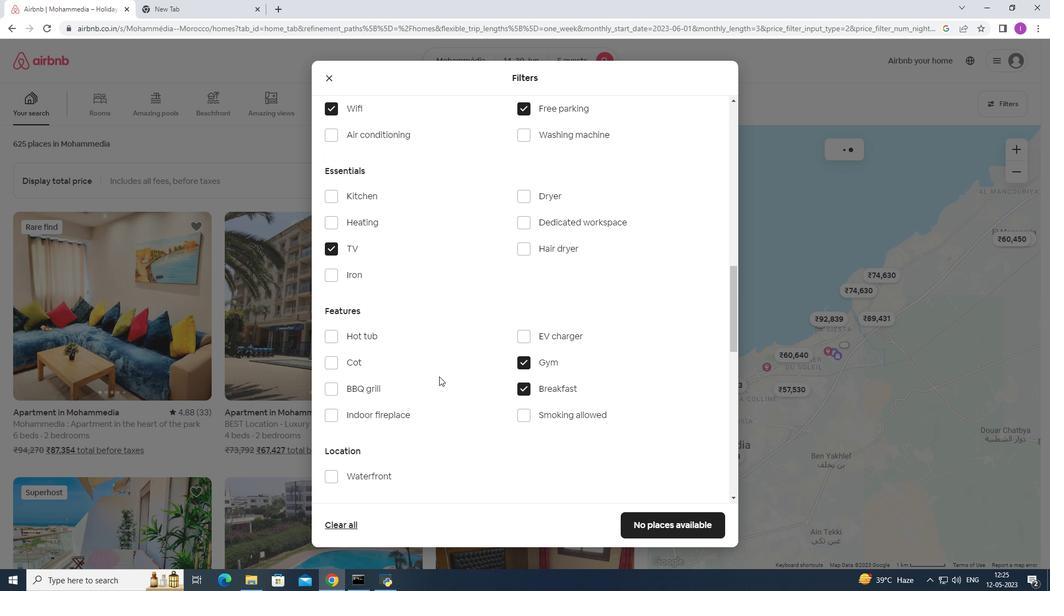 
Action: Mouse moved to (446, 365)
Screenshot: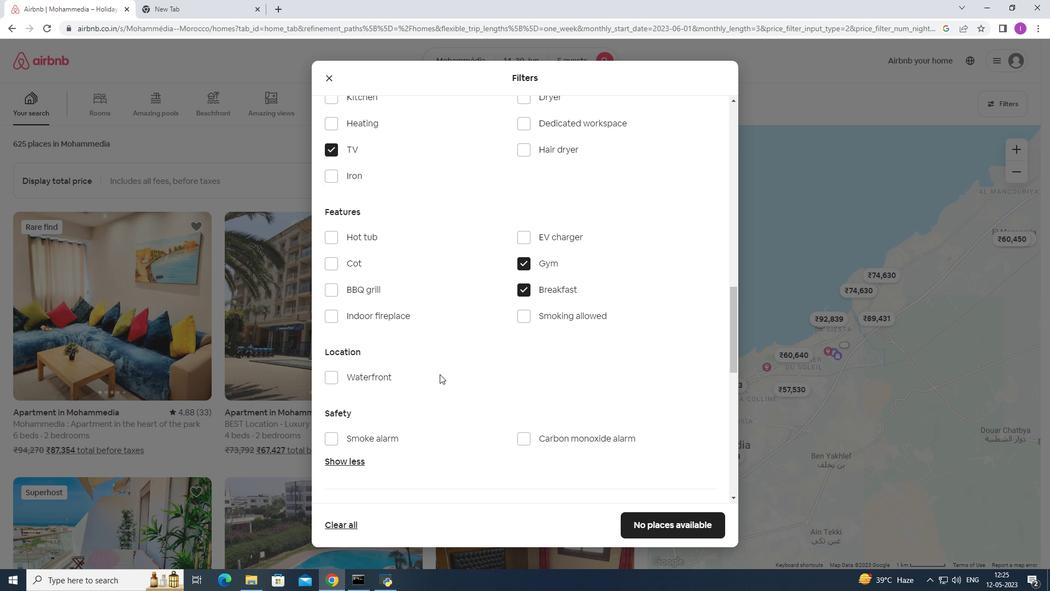
Action: Mouse scrolled (446, 364) with delta (0, 0)
Screenshot: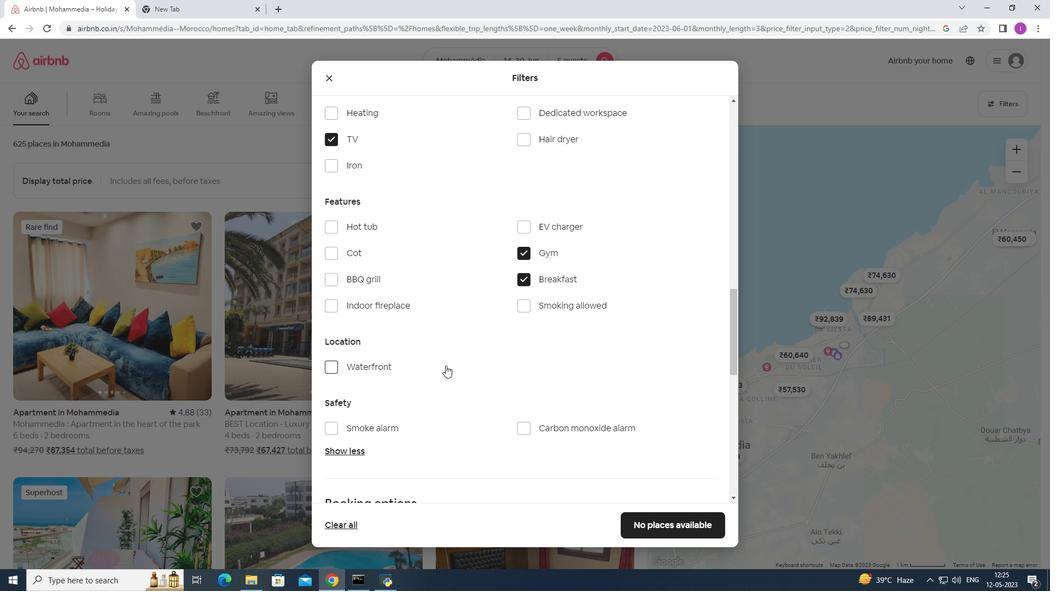 
Action: Mouse scrolled (446, 364) with delta (0, 0)
Screenshot: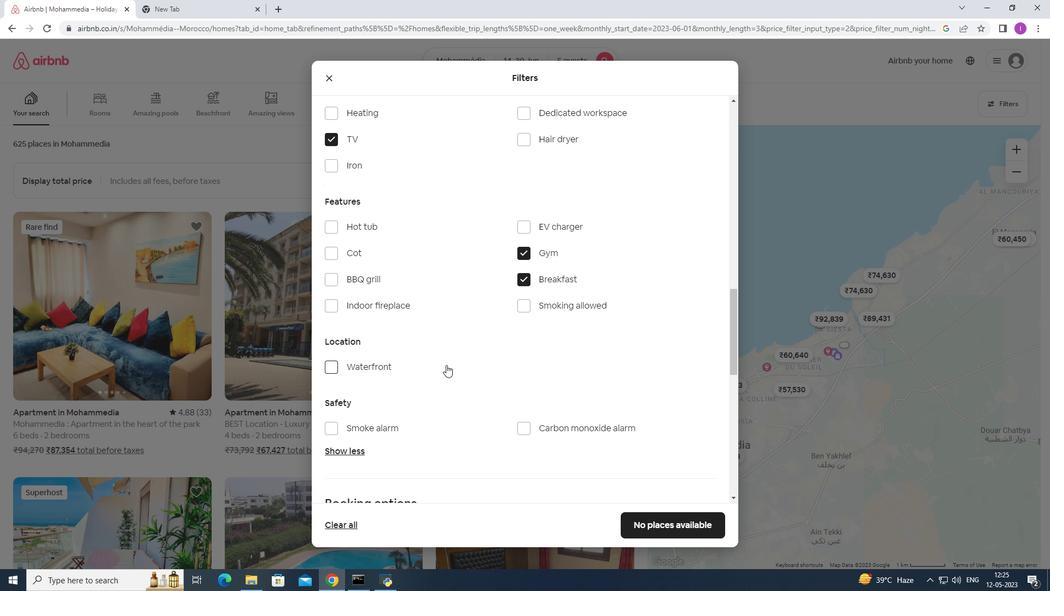 
Action: Mouse scrolled (446, 364) with delta (0, 0)
Screenshot: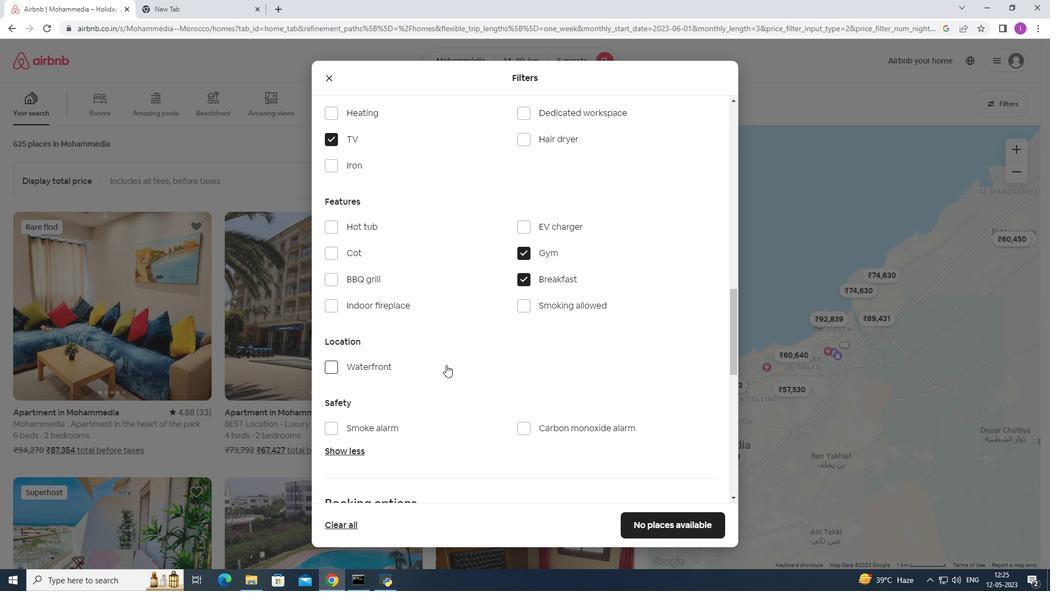 
Action: Mouse moved to (691, 413)
Screenshot: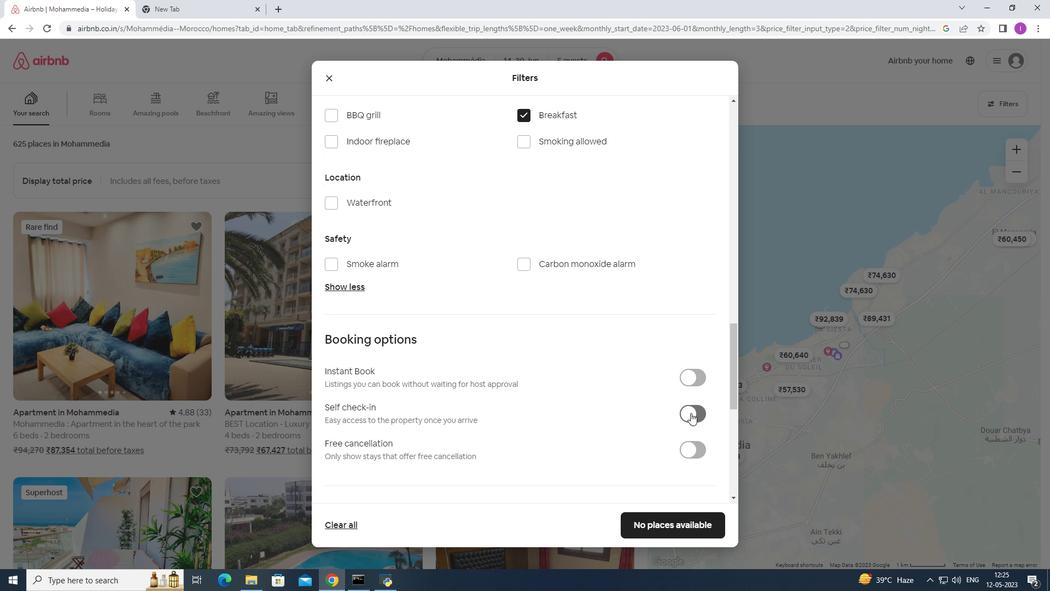 
Action: Mouse pressed left at (691, 413)
Screenshot: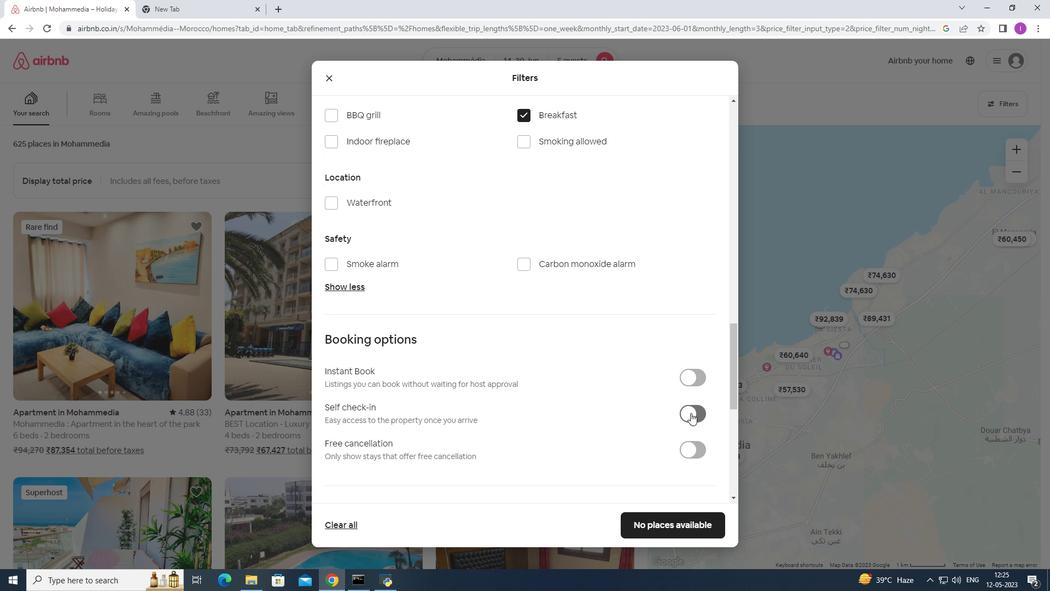 
Action: Mouse moved to (546, 399)
Screenshot: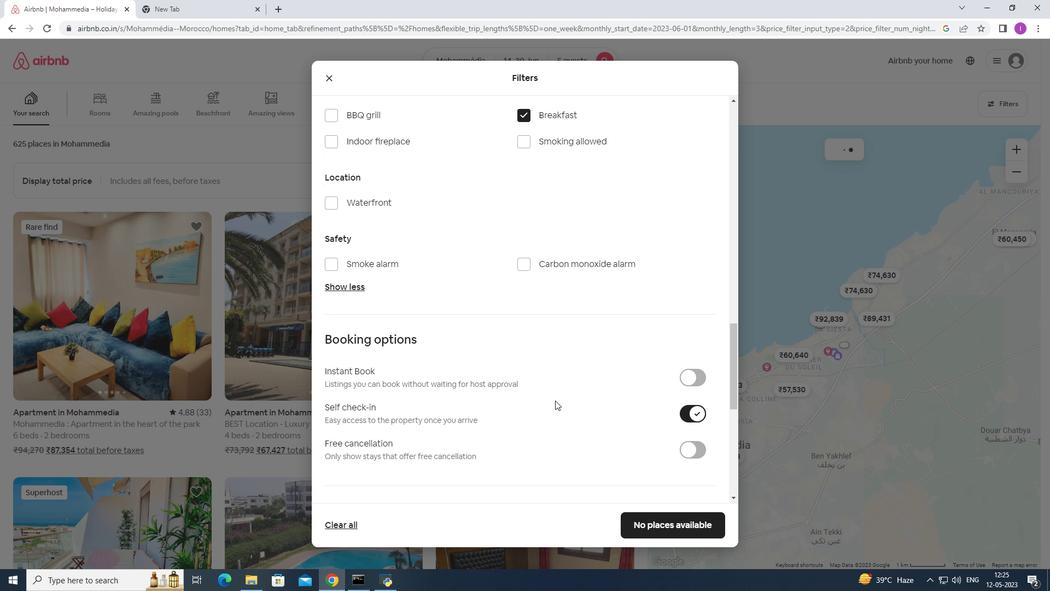 
Action: Mouse scrolled (546, 398) with delta (0, 0)
Screenshot: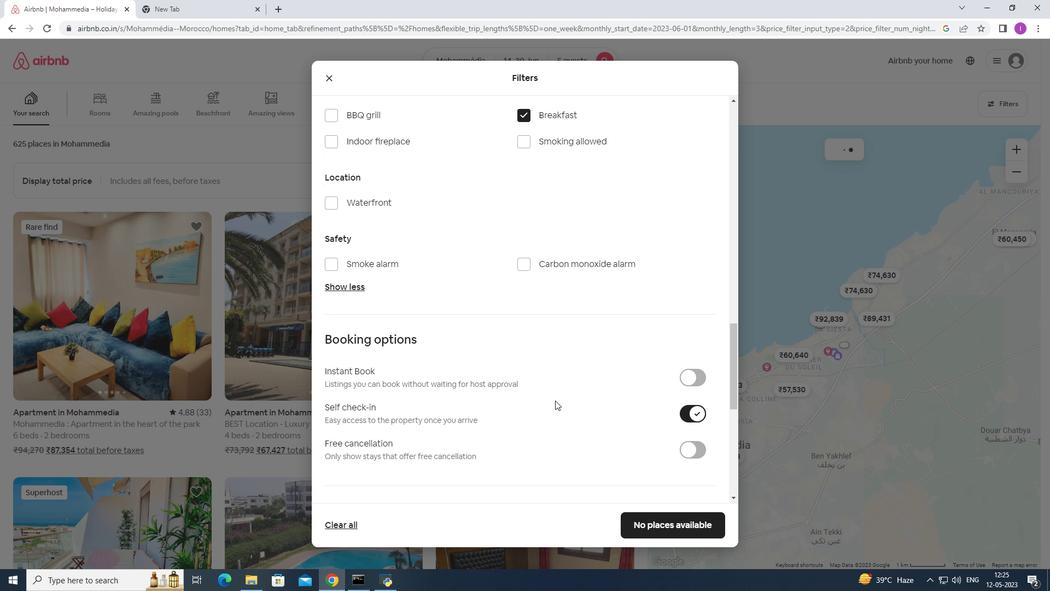 
Action: Mouse scrolled (546, 398) with delta (0, 0)
Screenshot: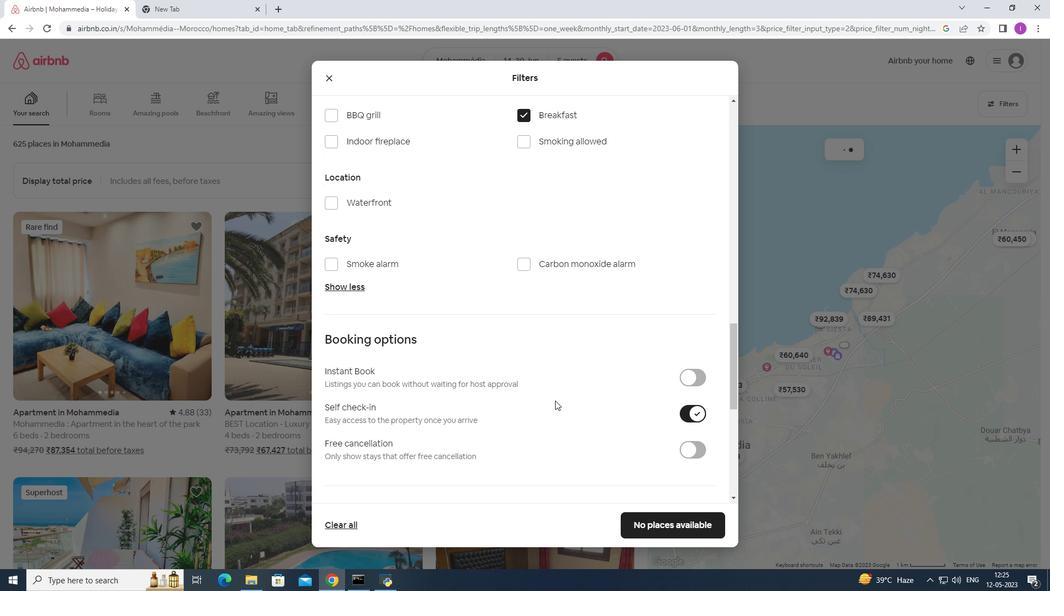 
Action: Mouse moved to (546, 399)
Screenshot: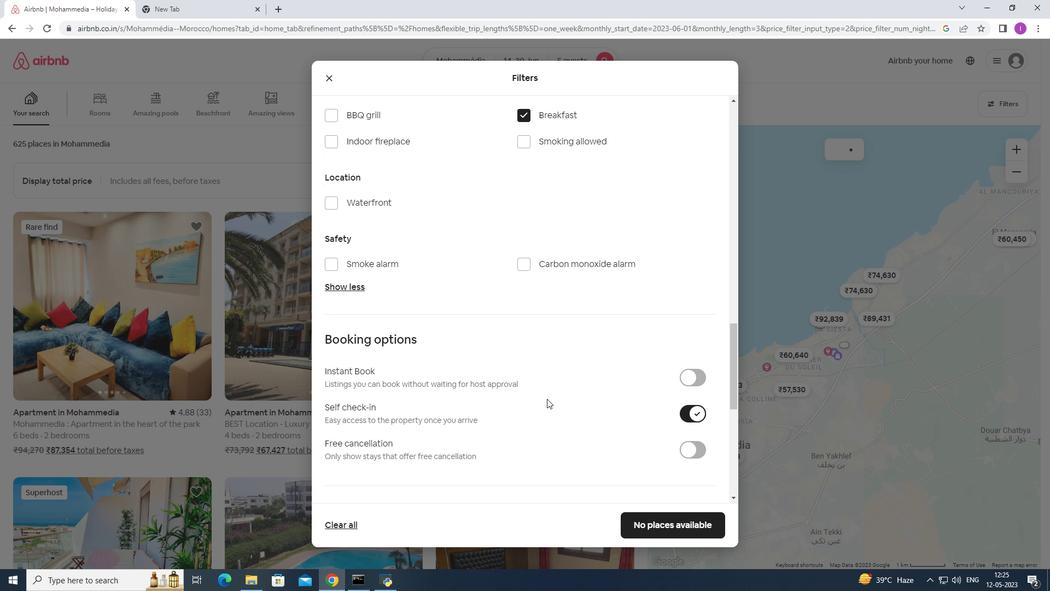 
Action: Mouse scrolled (546, 398) with delta (0, 0)
Screenshot: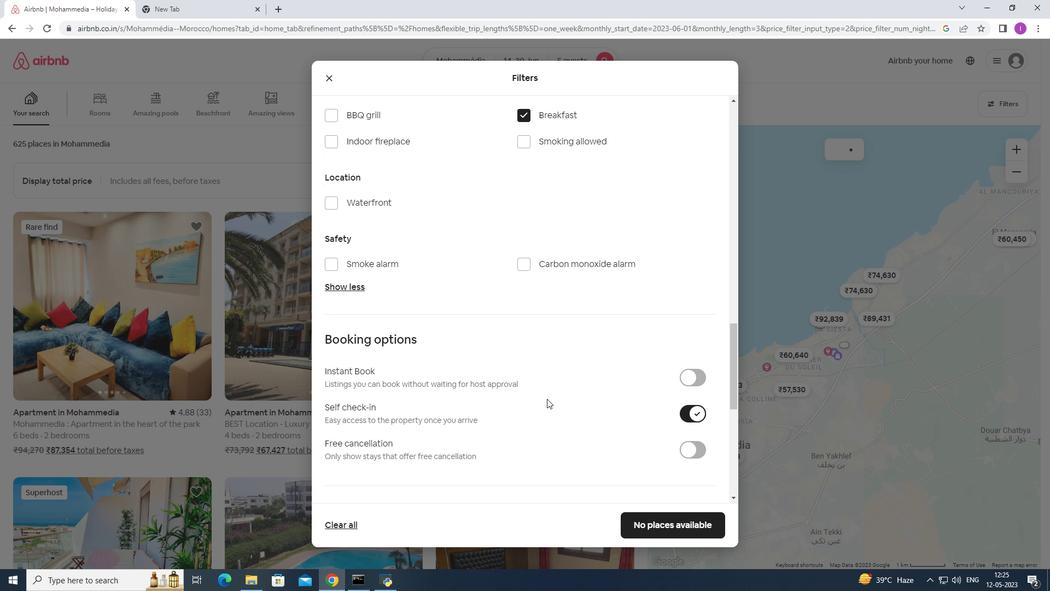 
Action: Mouse moved to (545, 394)
Screenshot: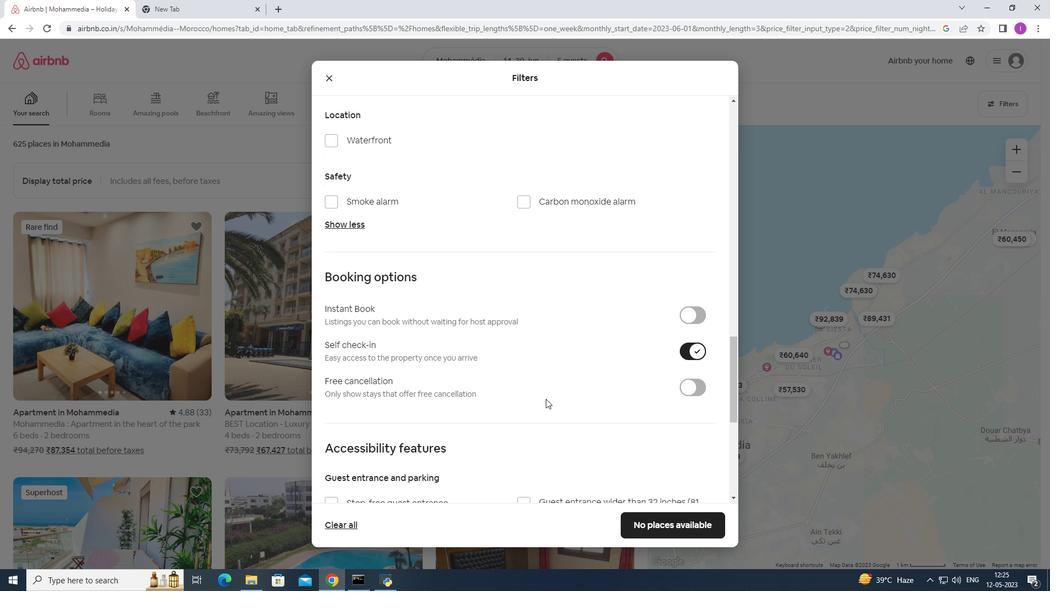 
Action: Mouse scrolled (545, 394) with delta (0, 0)
Screenshot: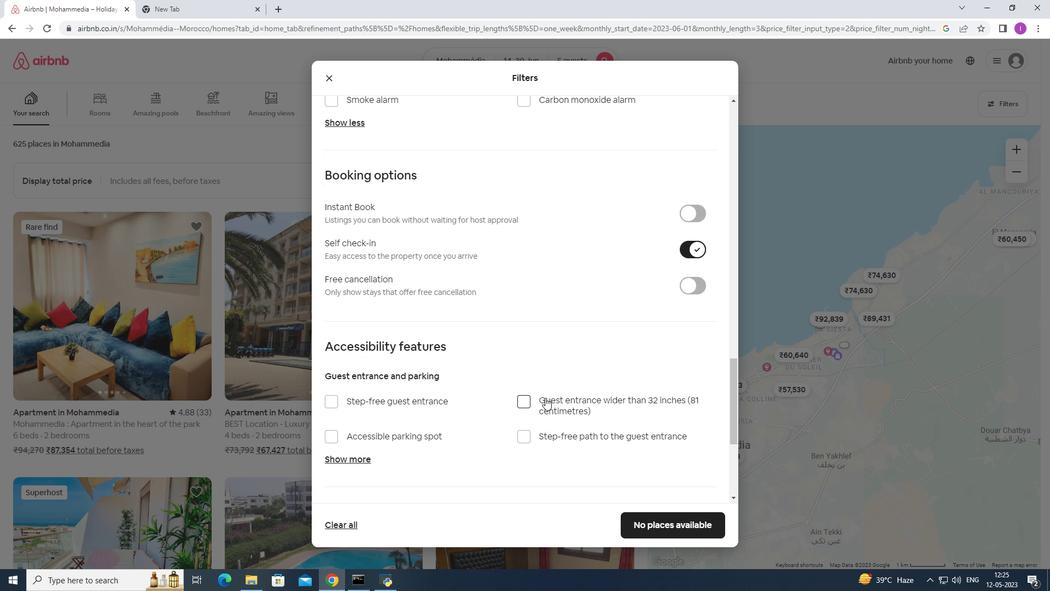 
Action: Mouse scrolled (545, 394) with delta (0, 0)
Screenshot: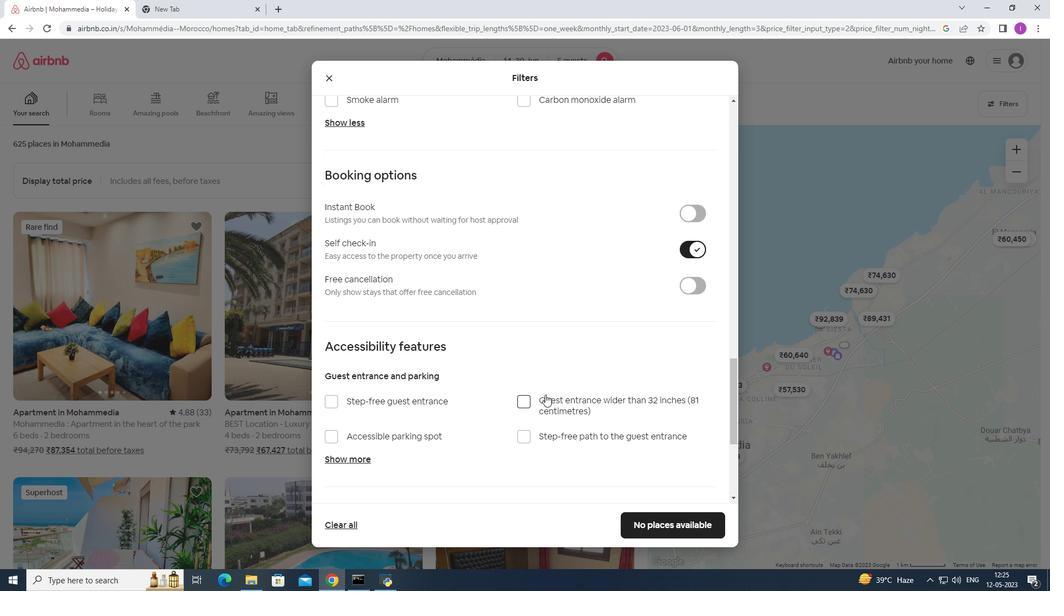 
Action: Mouse scrolled (545, 394) with delta (0, 0)
Screenshot: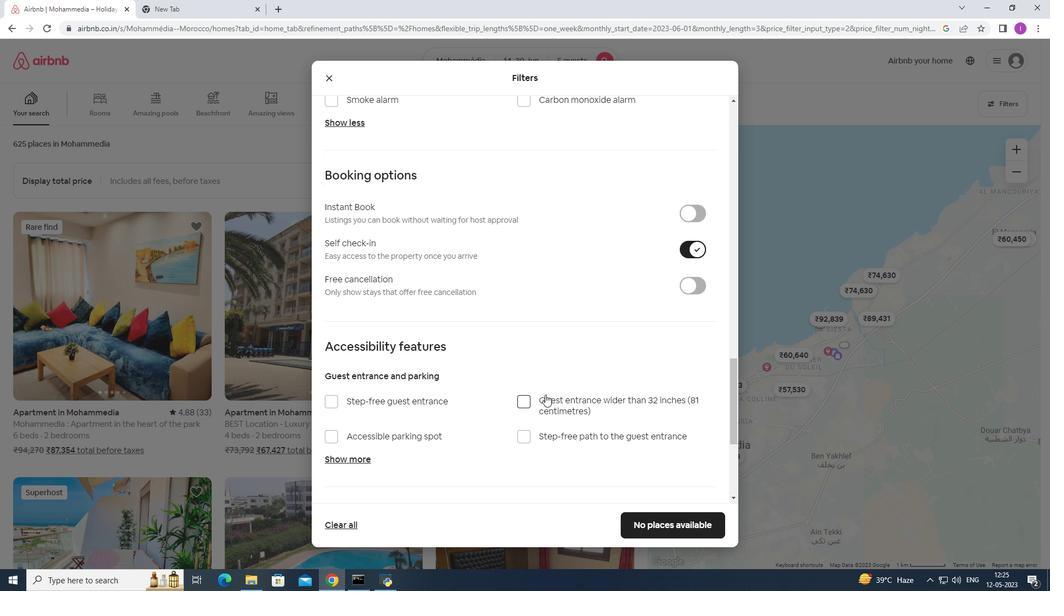 
Action: Mouse scrolled (545, 394) with delta (0, 0)
Screenshot: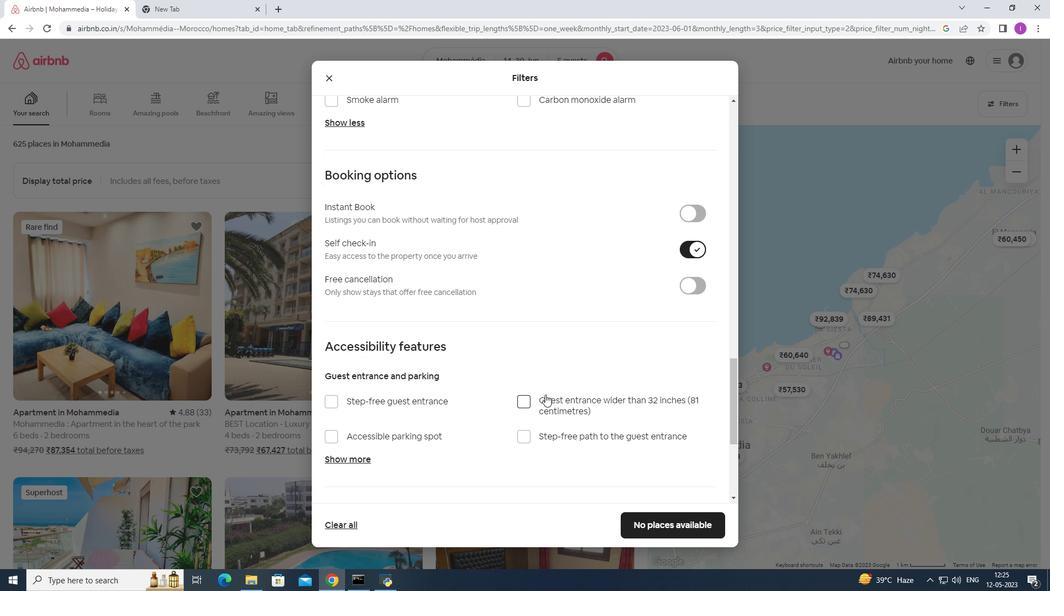 
Action: Mouse moved to (478, 400)
Screenshot: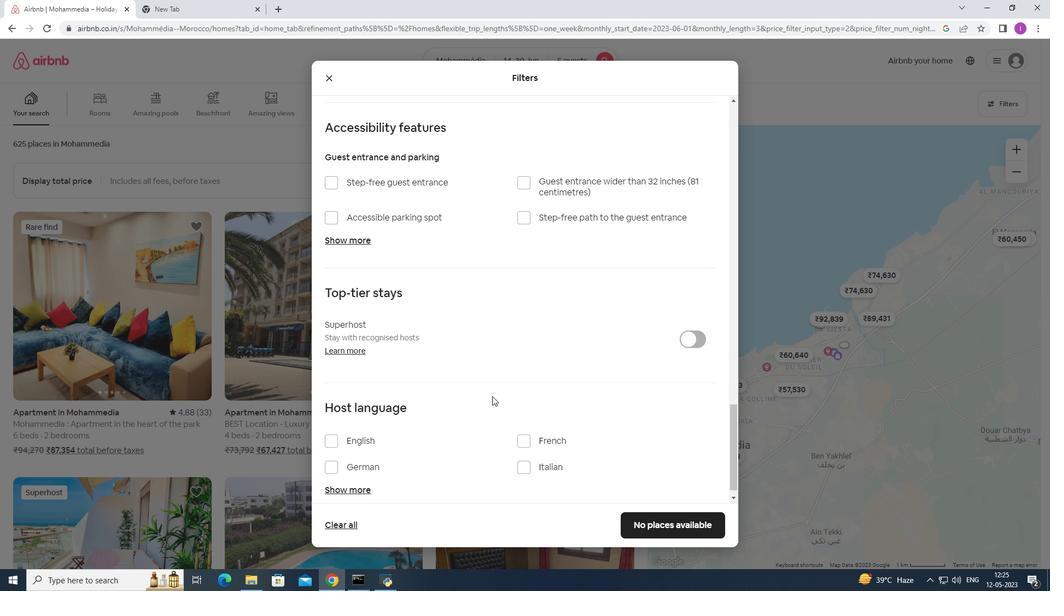 
Action: Mouse scrolled (478, 400) with delta (0, 0)
Screenshot: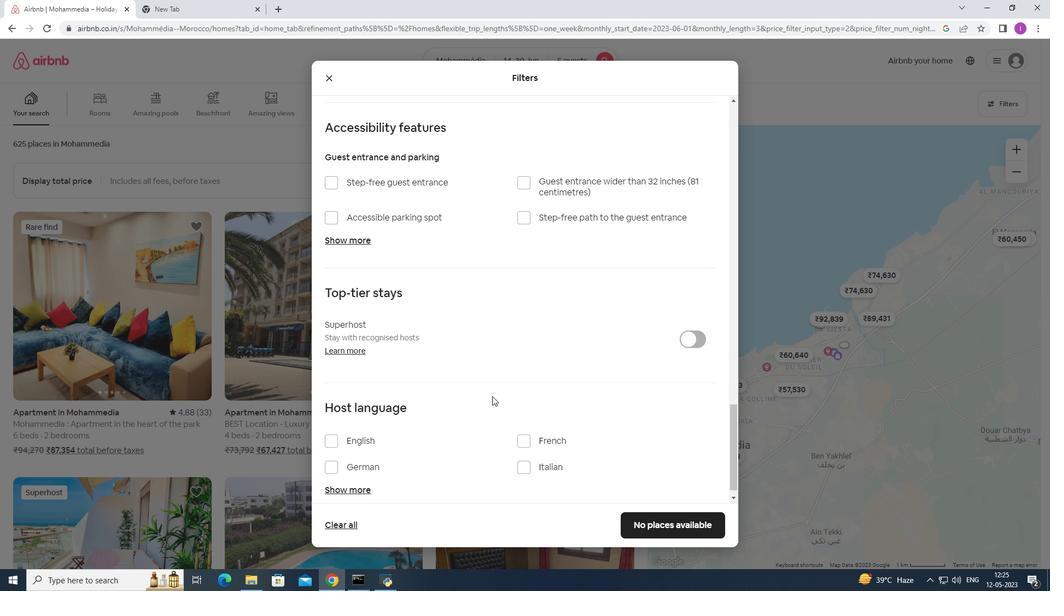
Action: Mouse moved to (478, 400)
Screenshot: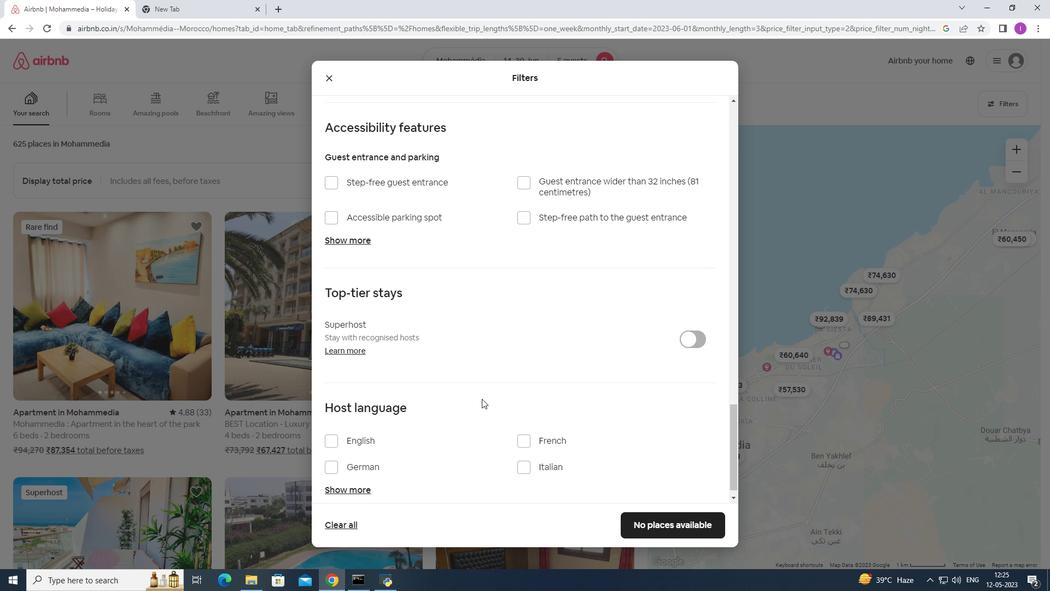 
Action: Mouse scrolled (478, 400) with delta (0, 0)
Screenshot: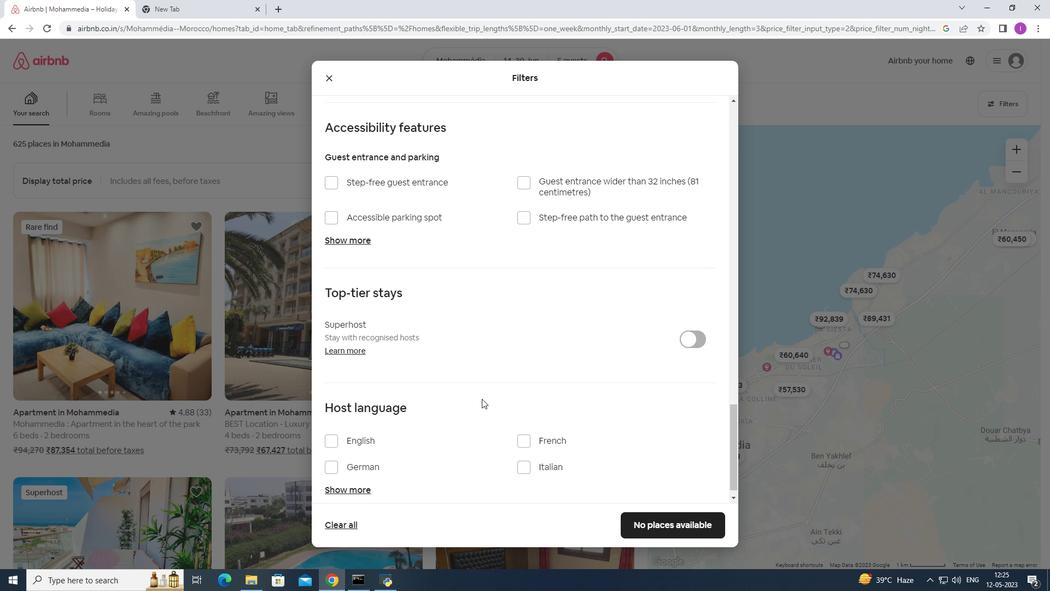 
Action: Mouse moved to (476, 401)
Screenshot: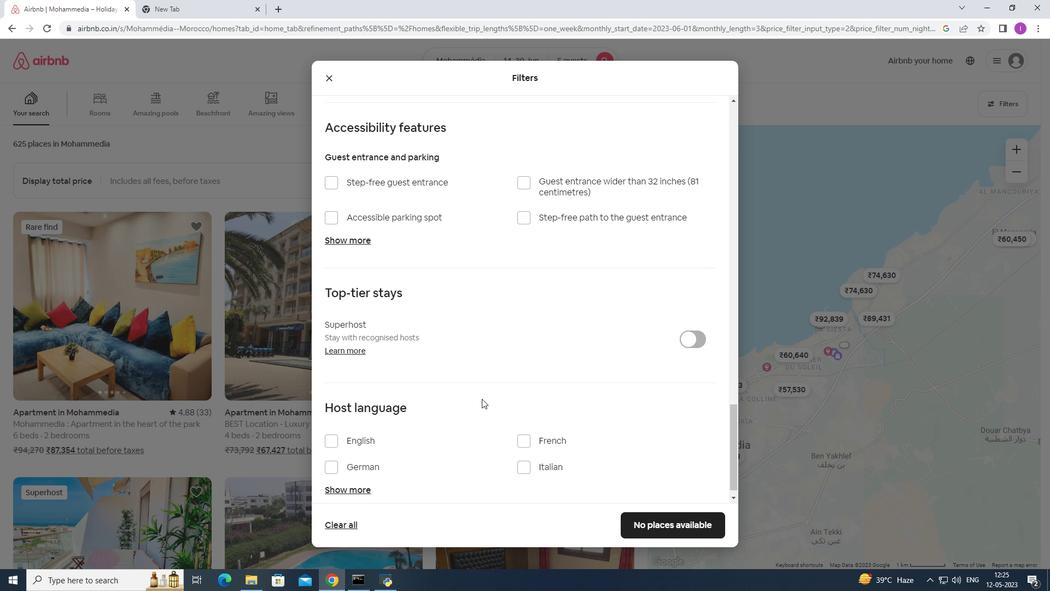 
Action: Mouse scrolled (476, 401) with delta (0, 0)
Screenshot: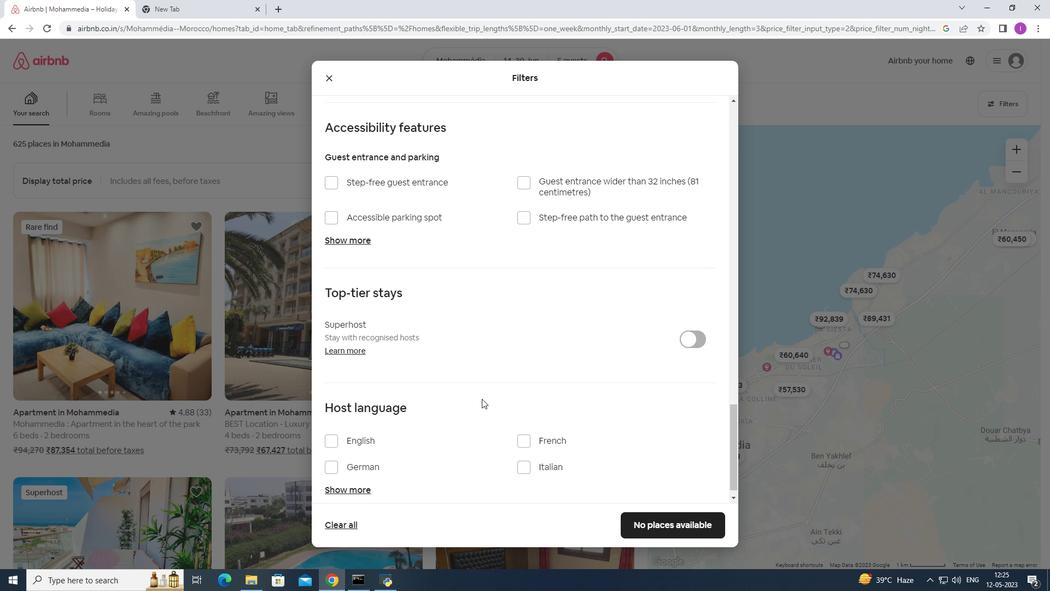 
Action: Mouse scrolled (476, 401) with delta (0, 0)
Screenshot: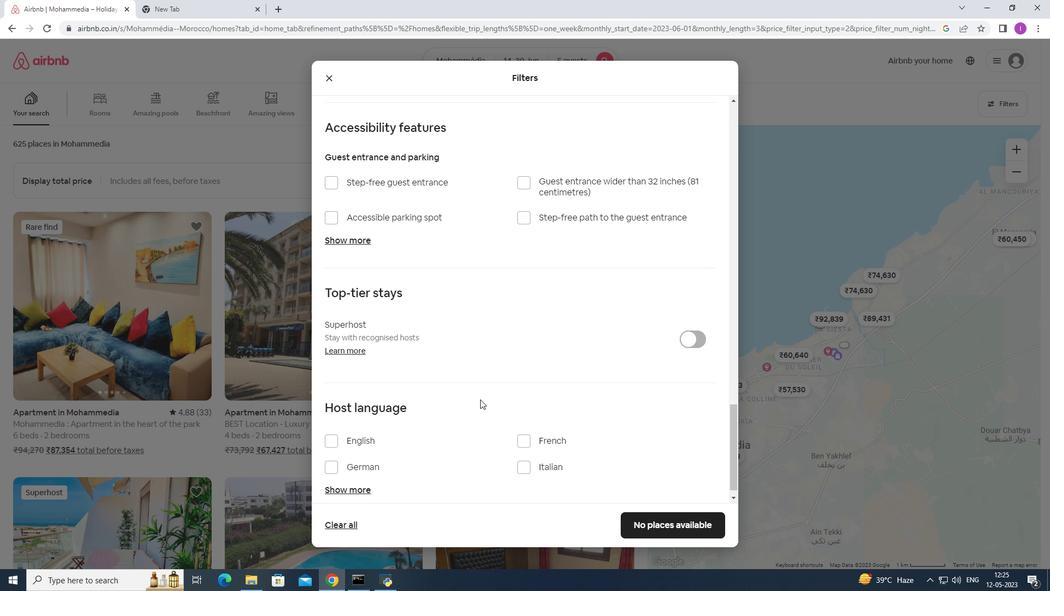 
Action: Mouse moved to (331, 420)
Screenshot: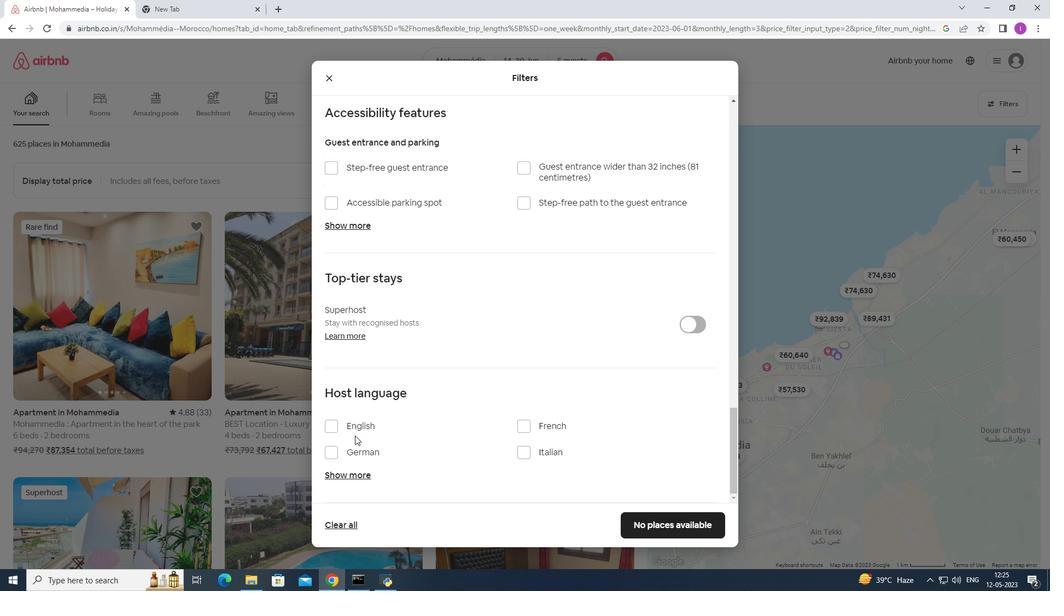 
Action: Mouse pressed left at (331, 420)
Screenshot: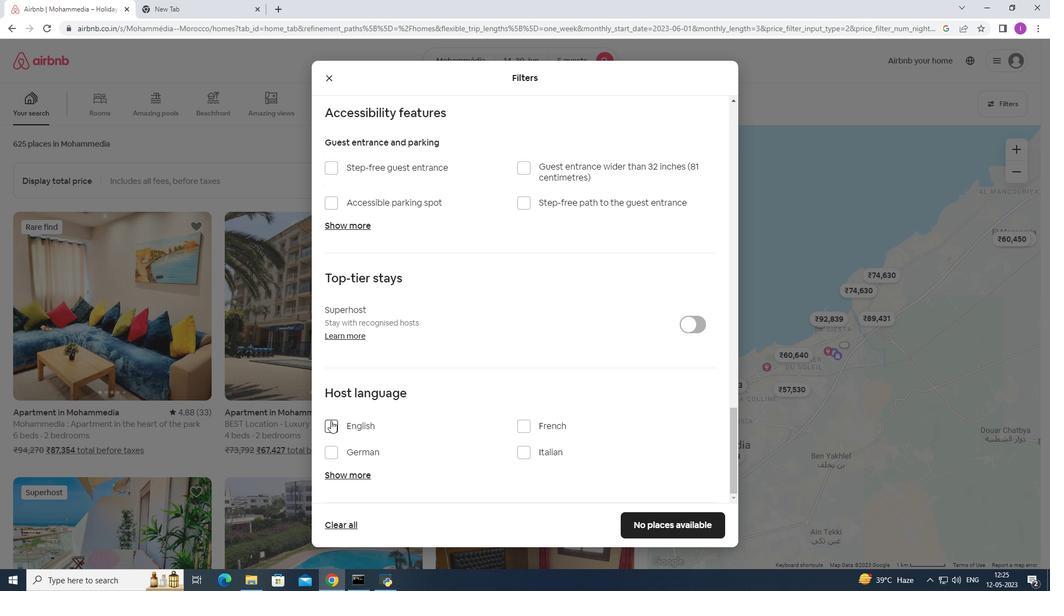 
Action: Mouse moved to (654, 521)
Screenshot: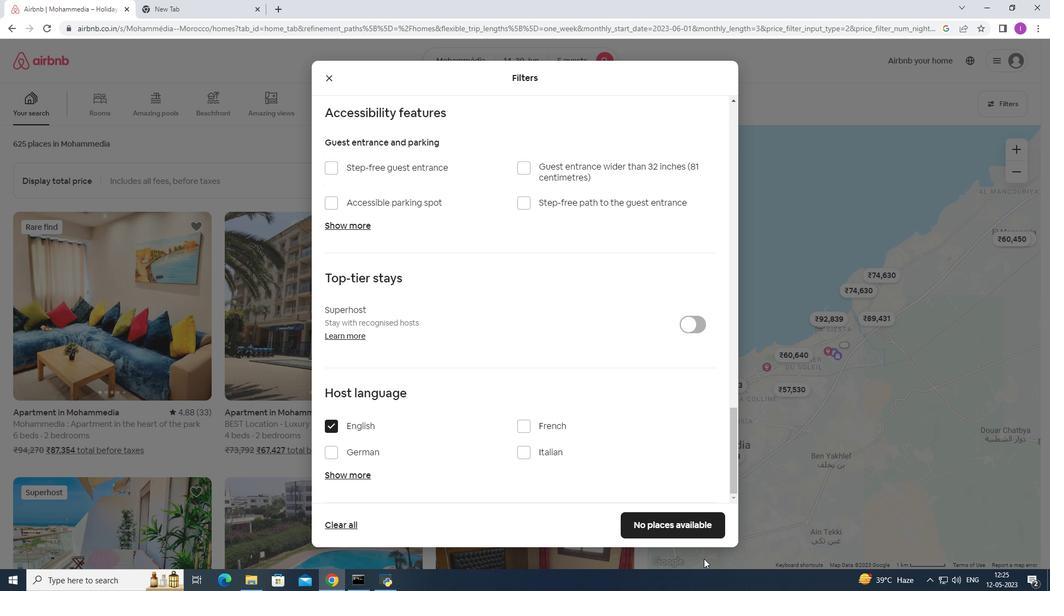 
Action: Mouse pressed left at (654, 521)
Screenshot: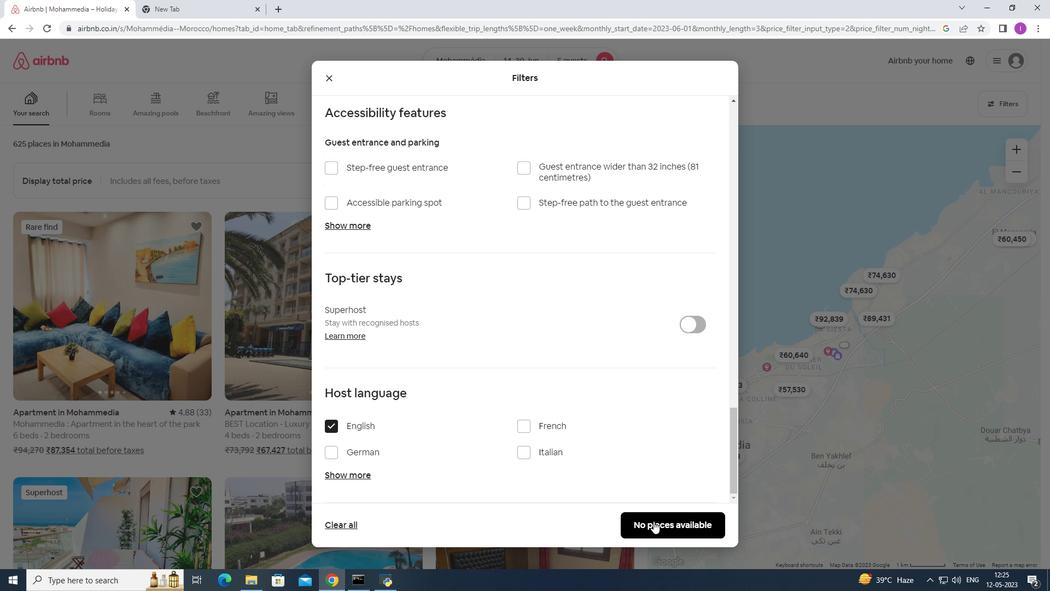 
Action: Mouse moved to (704, 502)
Screenshot: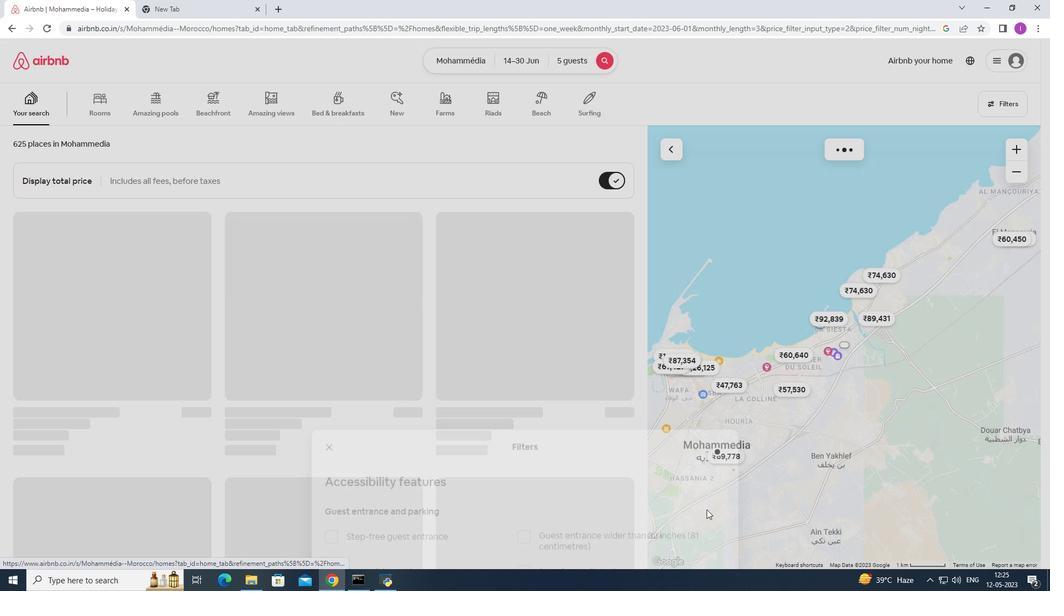 
